 Task: Research Airbnb accommodation in Rzeszów, Poland from 12th  December, 2023 to 15th December, 2023 for 3 adults.2 bedrooms having 3 beds and 1 bathroom. Property type can be flat. Look for 3 properties as per requirement.
Action: Mouse moved to (416, 56)
Screenshot: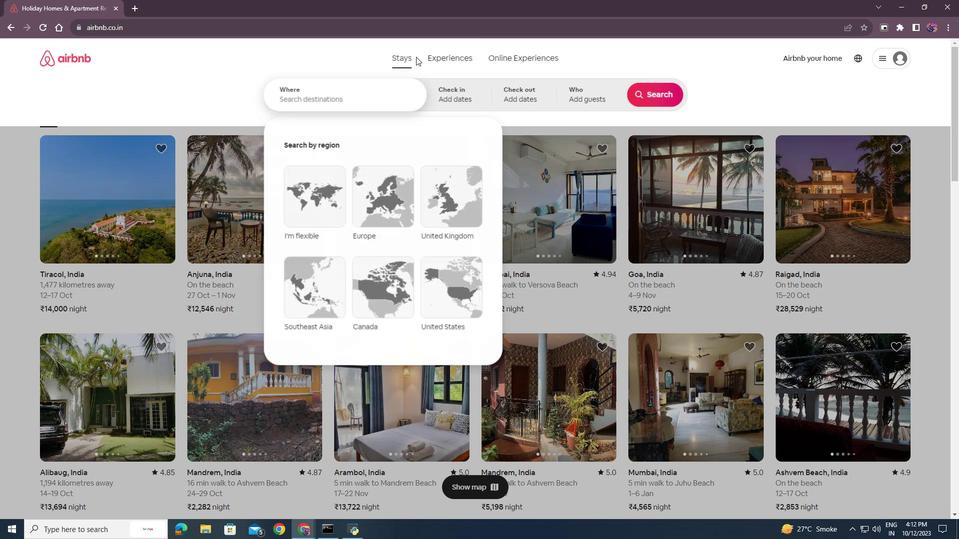 
Action: Mouse pressed left at (416, 56)
Screenshot: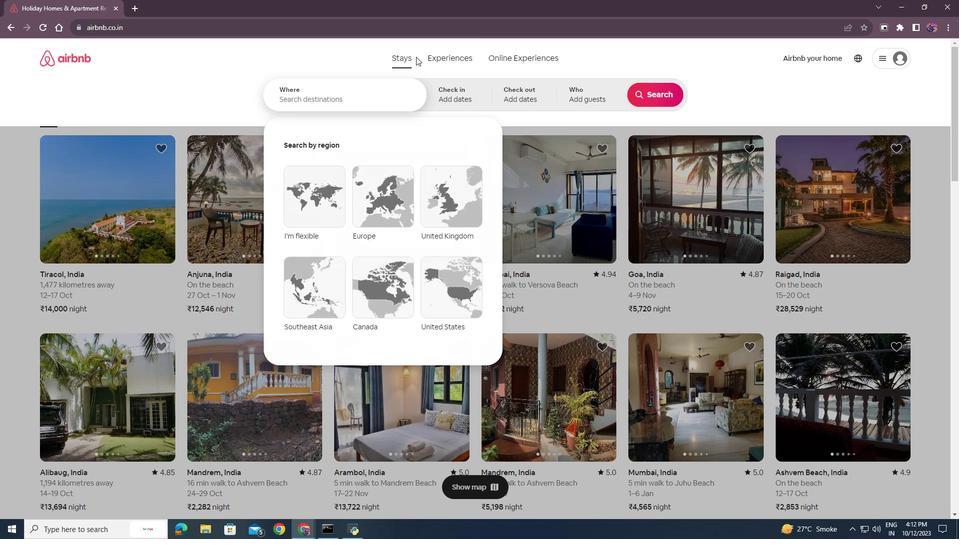 
Action: Mouse moved to (311, 97)
Screenshot: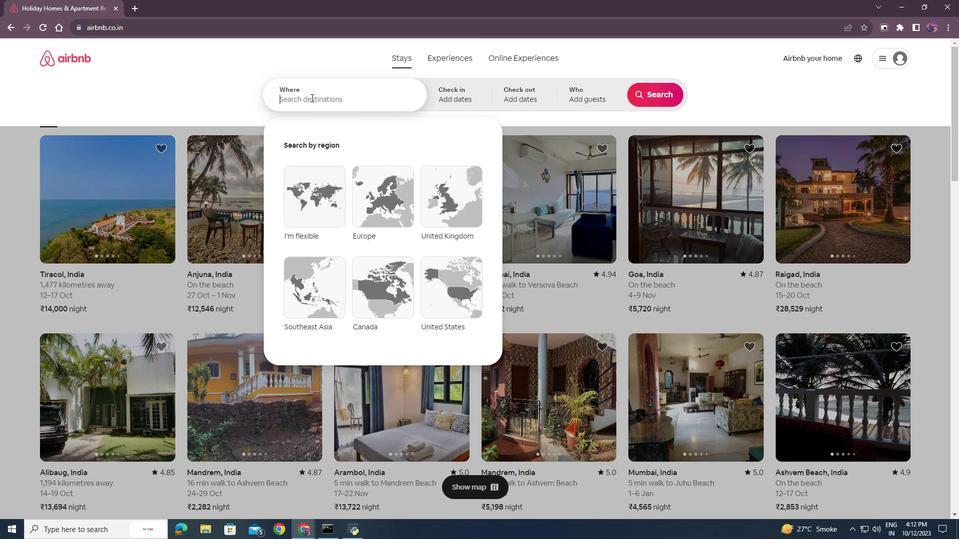 
Action: Mouse pressed left at (311, 97)
Screenshot: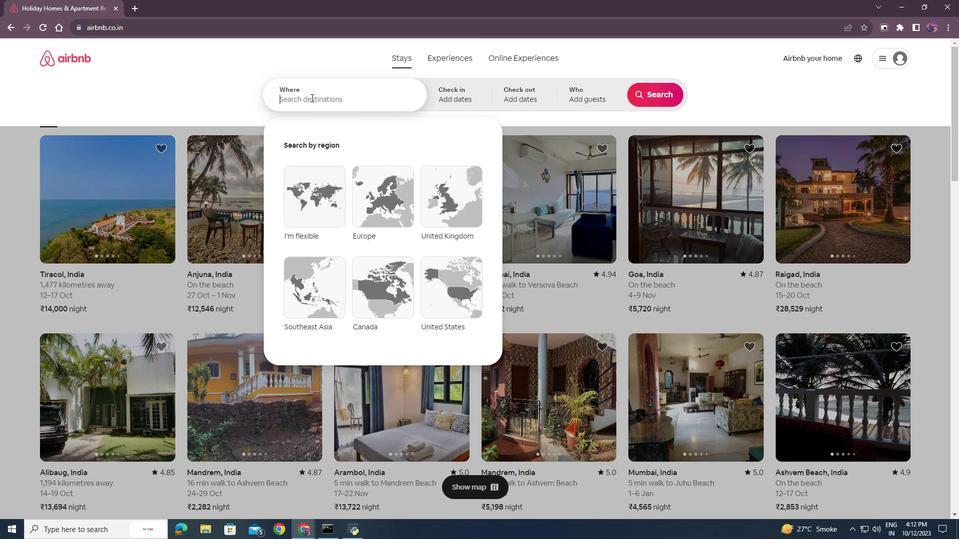 
Action: Key pressed <Key.shift><Key.shift><Key.shift><Key.shift>Re<Key.backspace>zeszow,<Key.shift>Poland<Key.enter>
Screenshot: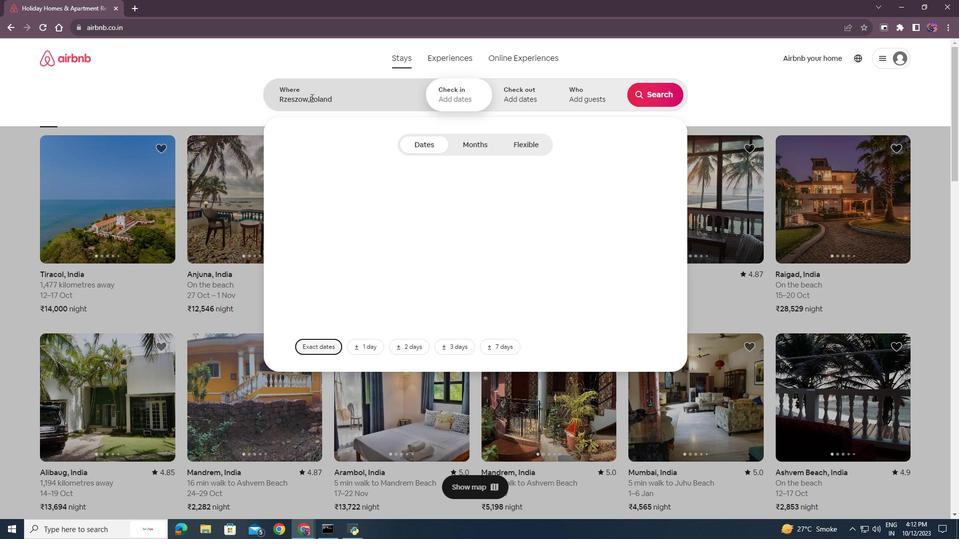
Action: Mouse moved to (652, 177)
Screenshot: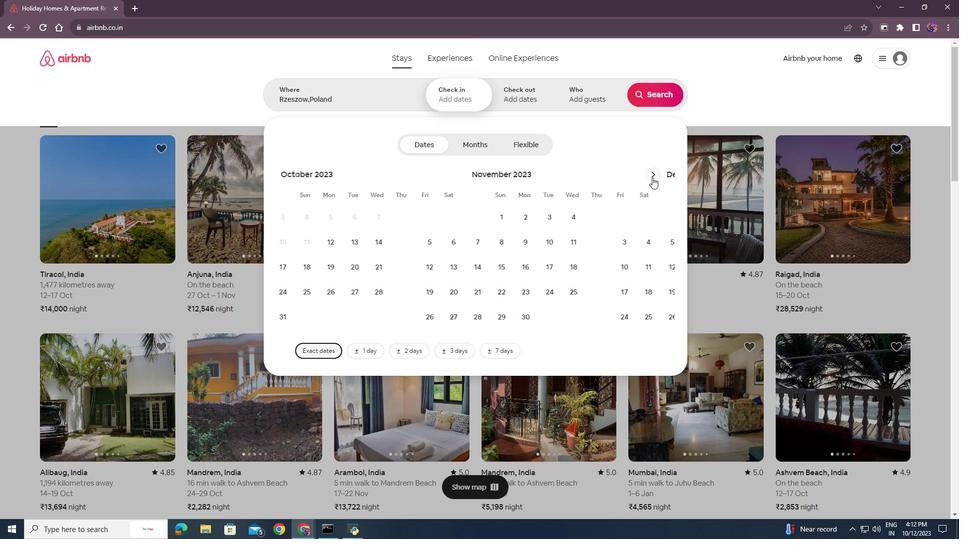 
Action: Mouse pressed left at (652, 177)
Screenshot: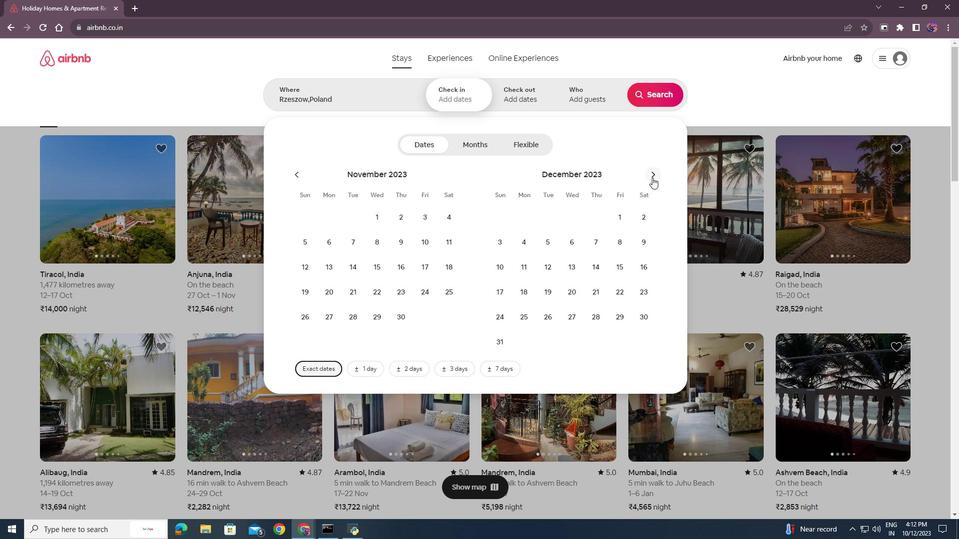 
Action: Mouse moved to (547, 266)
Screenshot: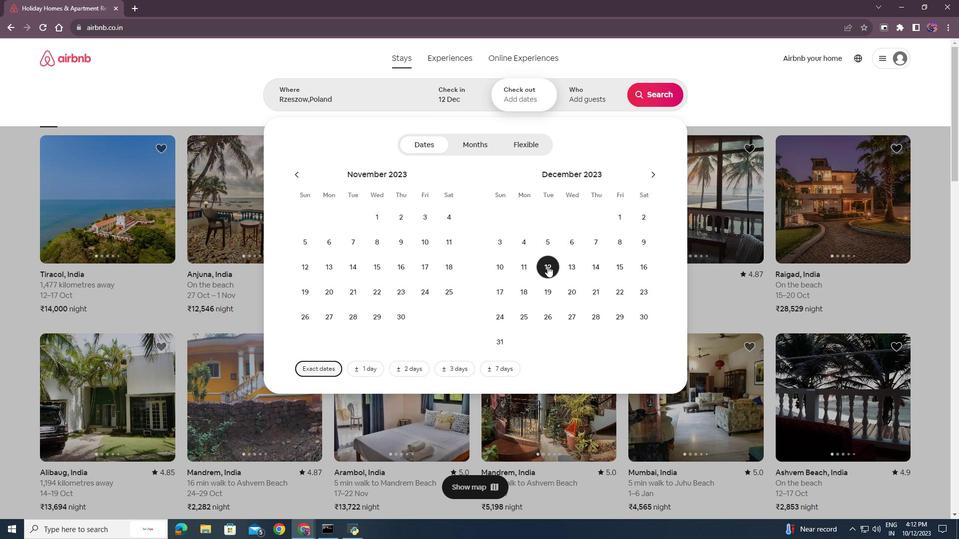 
Action: Mouse pressed left at (547, 266)
Screenshot: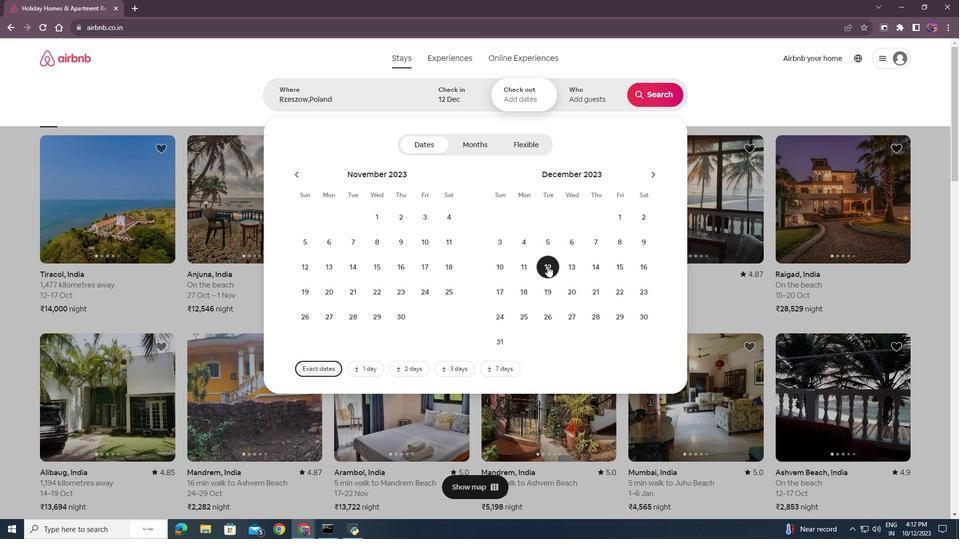 
Action: Mouse moved to (617, 266)
Screenshot: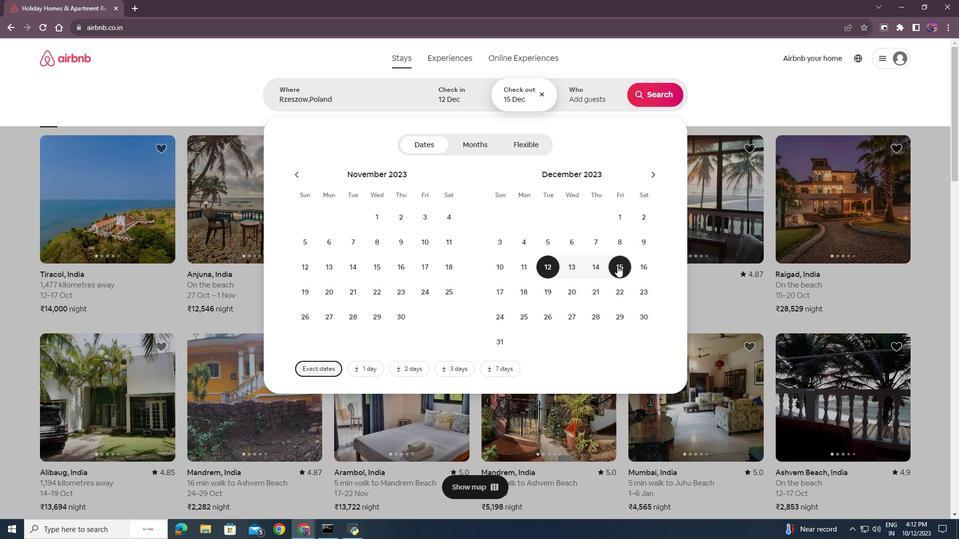 
Action: Mouse pressed left at (617, 266)
Screenshot: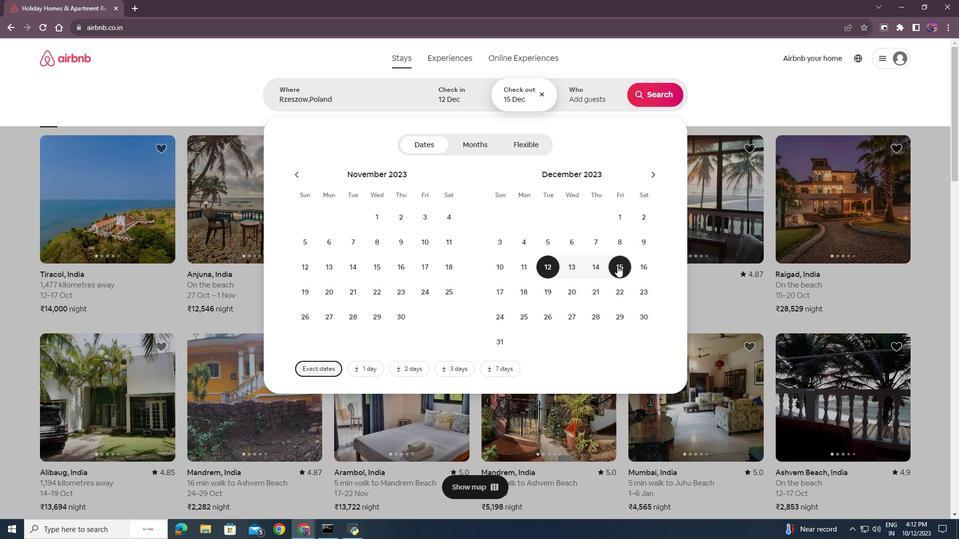 
Action: Mouse moved to (582, 96)
Screenshot: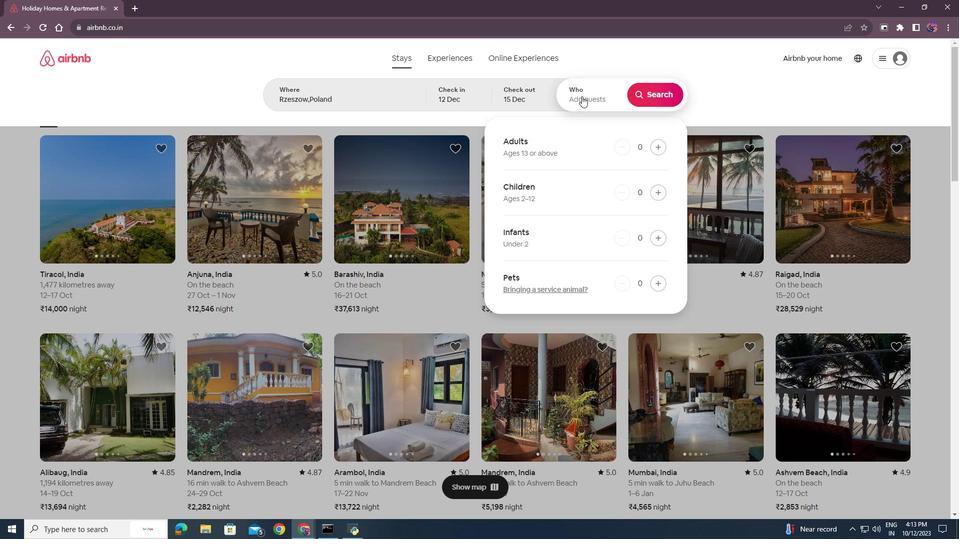 
Action: Mouse pressed left at (582, 96)
Screenshot: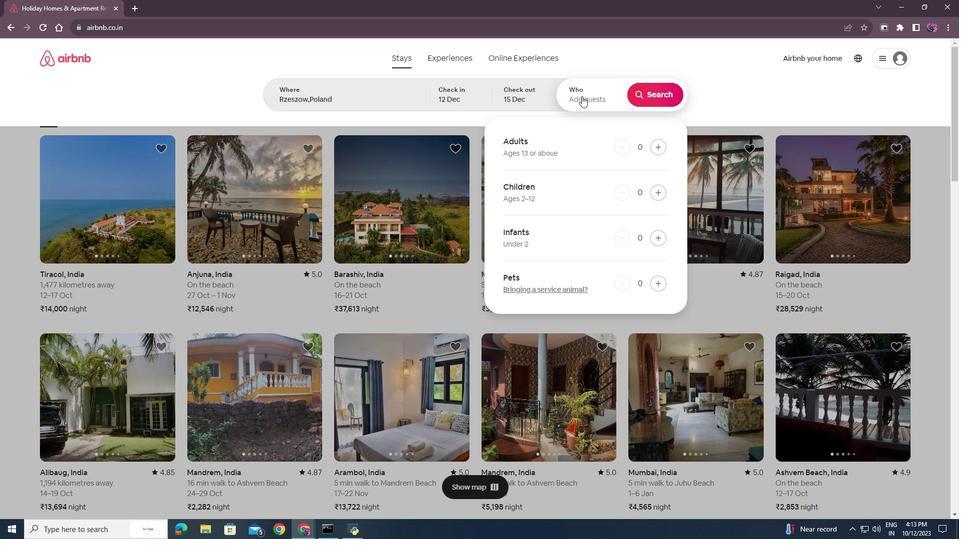 
Action: Mouse moved to (660, 143)
Screenshot: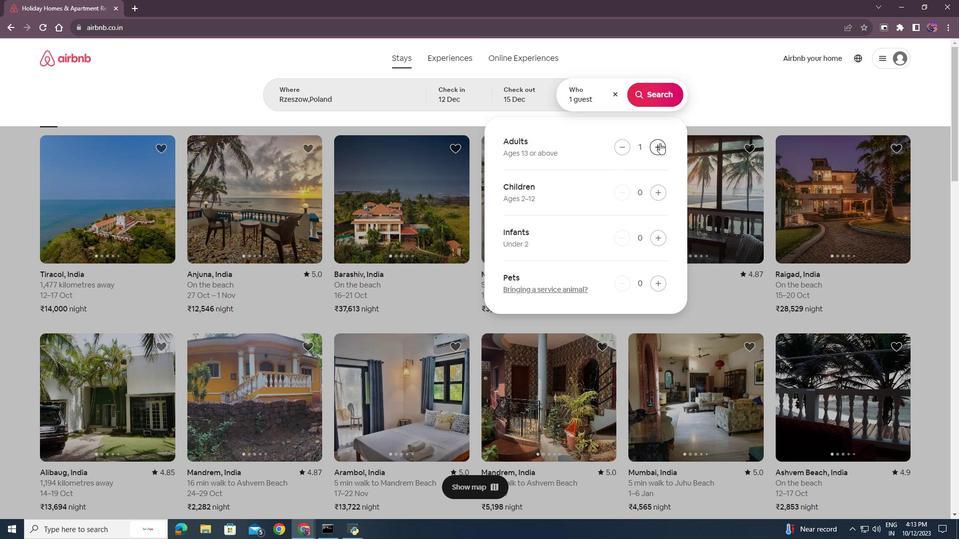 
Action: Mouse pressed left at (660, 143)
Screenshot: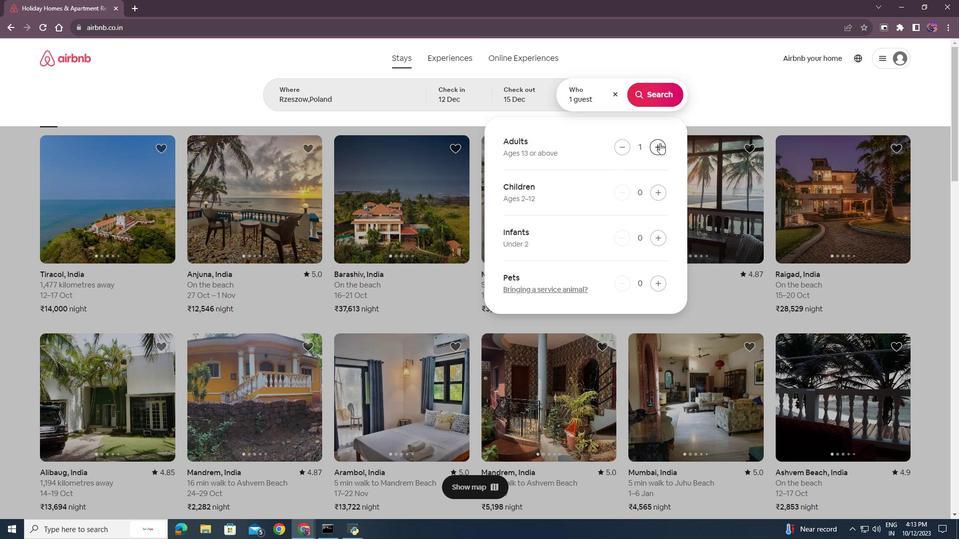 
Action: Mouse pressed left at (660, 143)
Screenshot: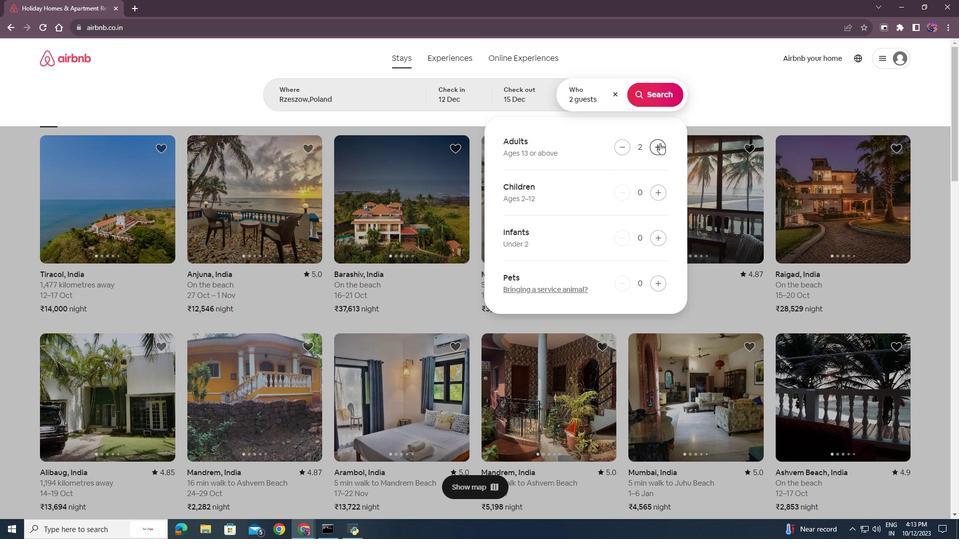 
Action: Mouse moved to (660, 144)
Screenshot: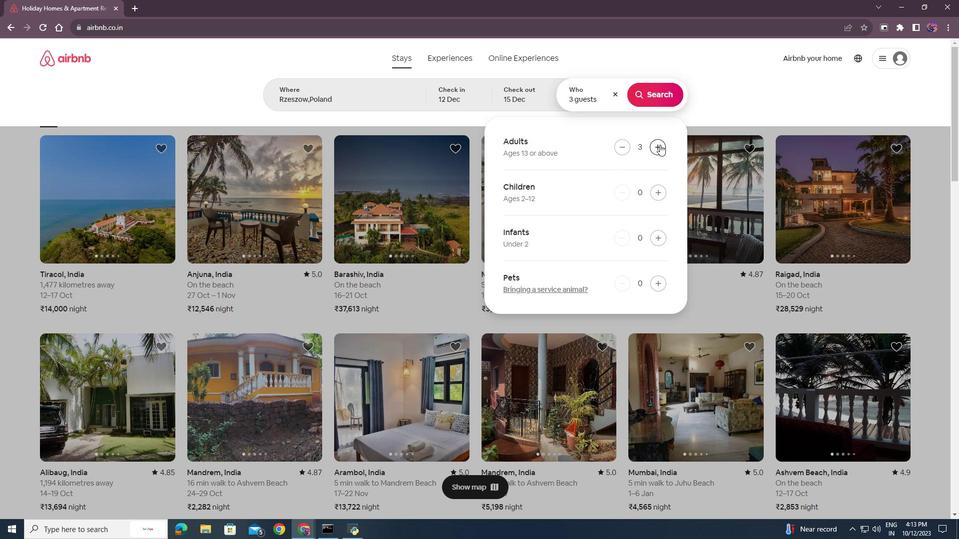 
Action: Mouse pressed left at (660, 144)
Screenshot: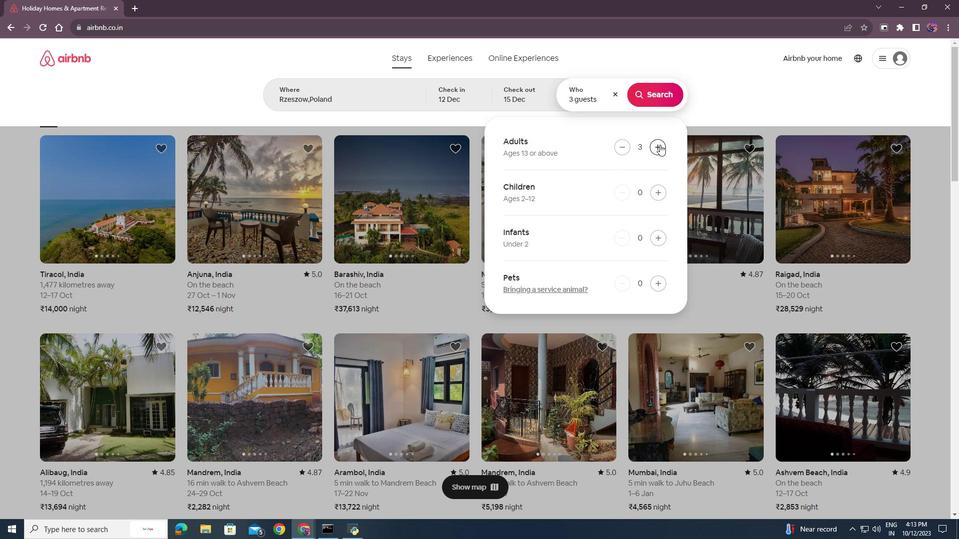 
Action: Mouse moved to (658, 94)
Screenshot: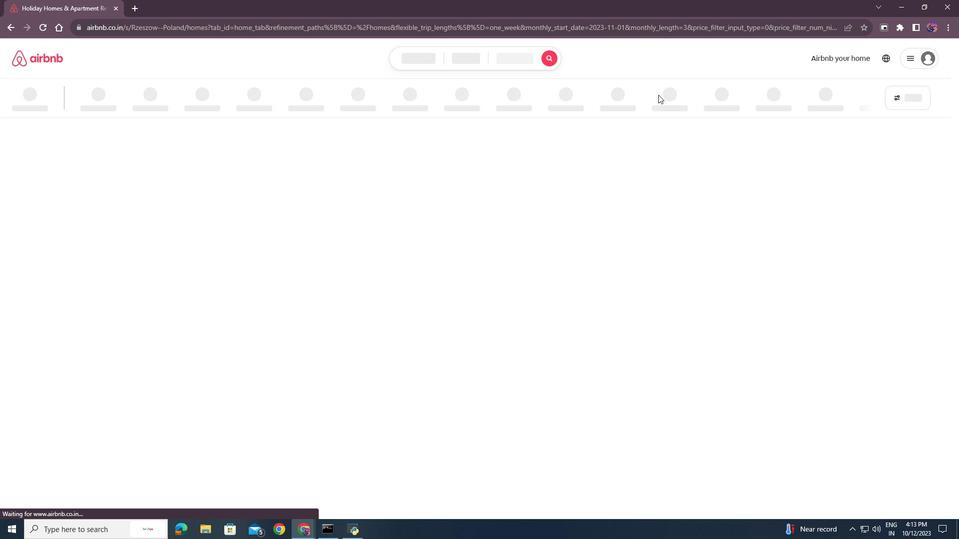 
Action: Mouse pressed left at (658, 94)
Screenshot: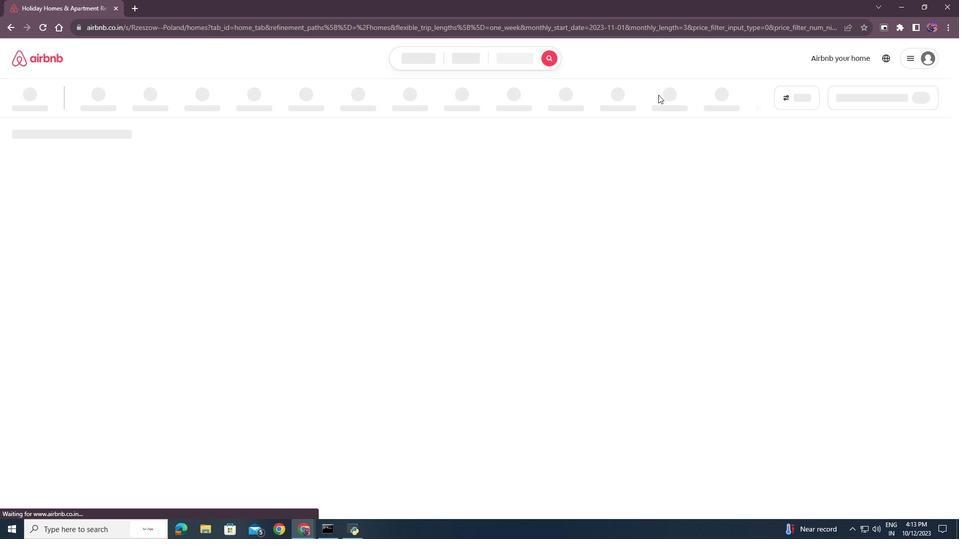 
Action: Mouse moved to (800, 96)
Screenshot: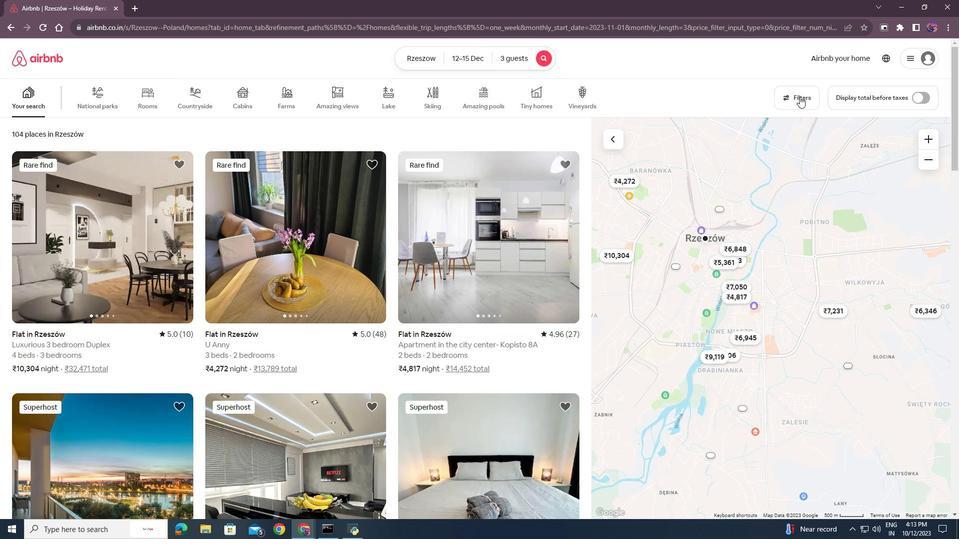 
Action: Mouse pressed left at (800, 96)
Screenshot: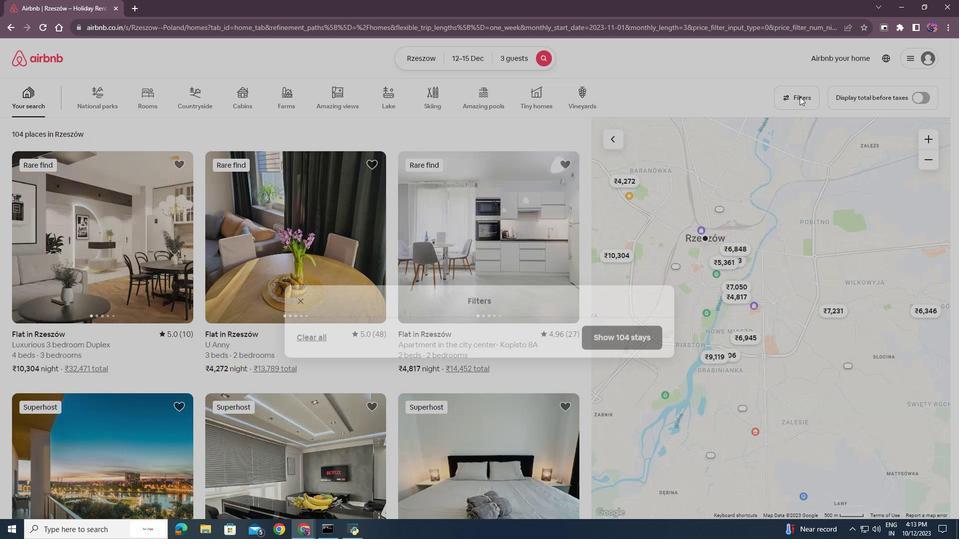 
Action: Mouse moved to (497, 293)
Screenshot: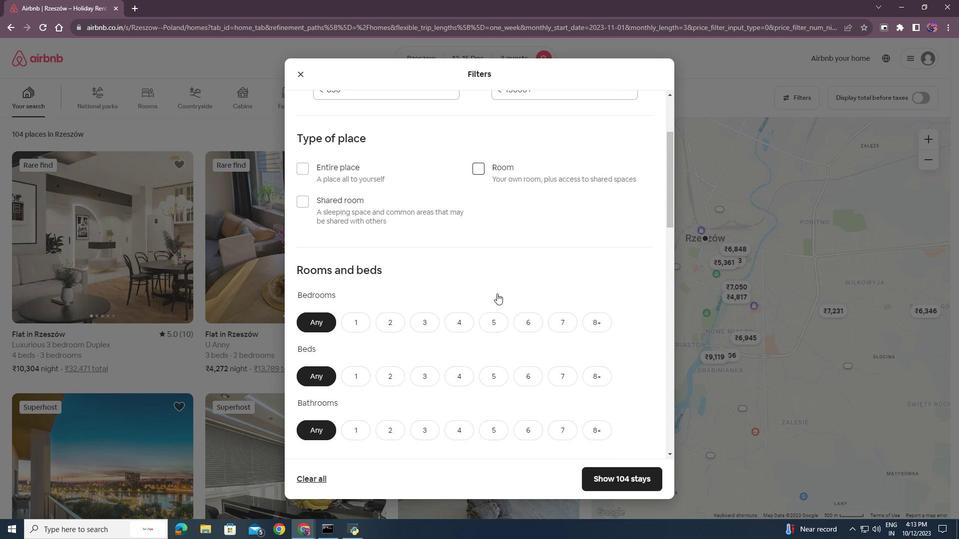 
Action: Mouse scrolled (497, 293) with delta (0, 0)
Screenshot: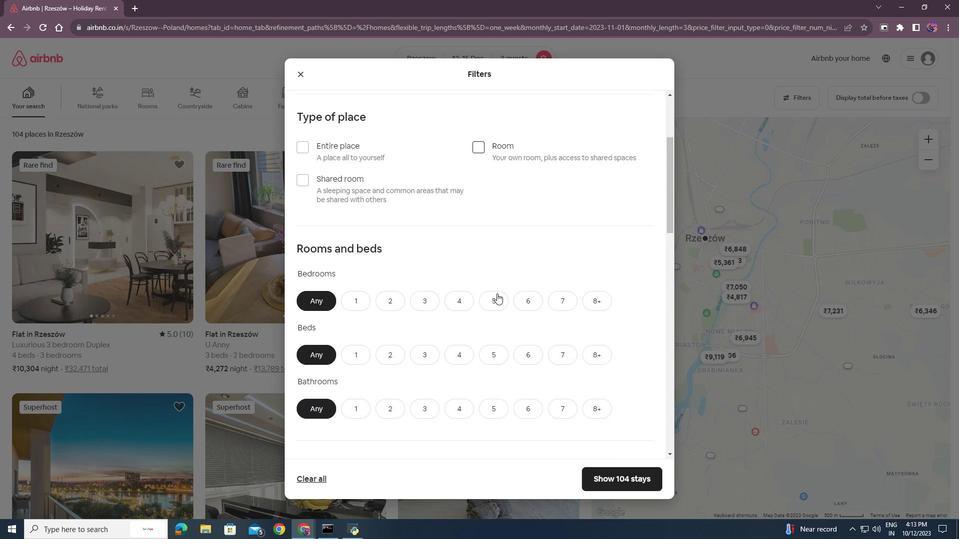 
Action: Mouse scrolled (497, 293) with delta (0, 0)
Screenshot: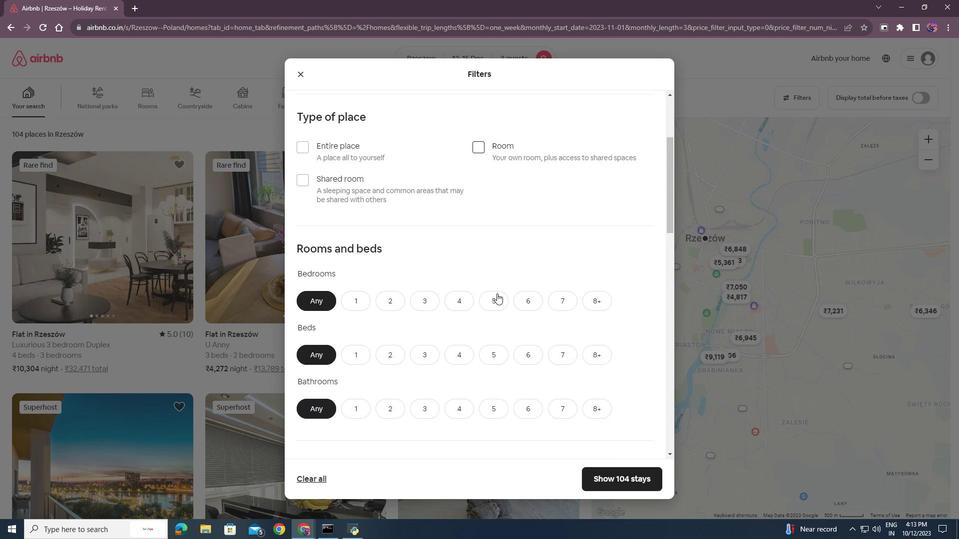 
Action: Mouse scrolled (497, 293) with delta (0, 0)
Screenshot: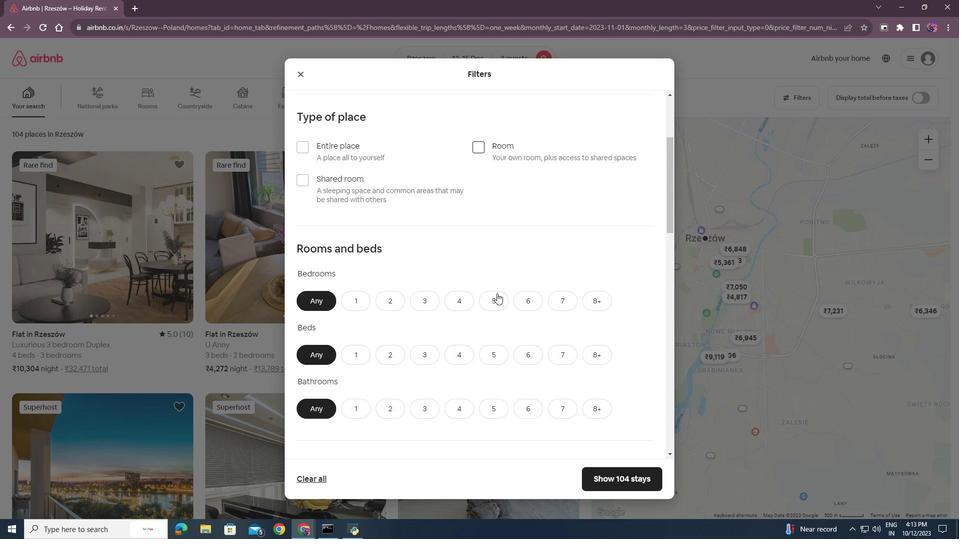 
Action: Mouse scrolled (497, 293) with delta (0, 0)
Screenshot: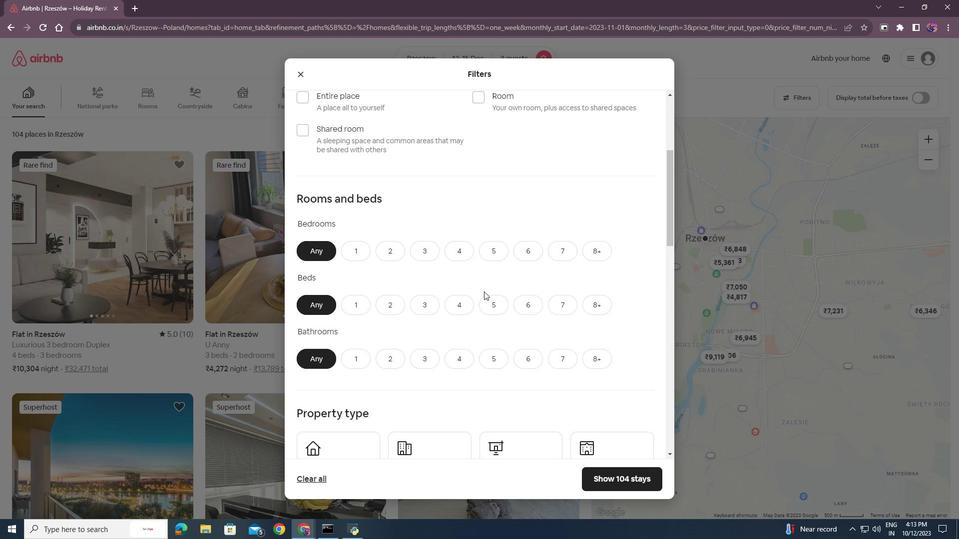 
Action: Mouse moved to (430, 252)
Screenshot: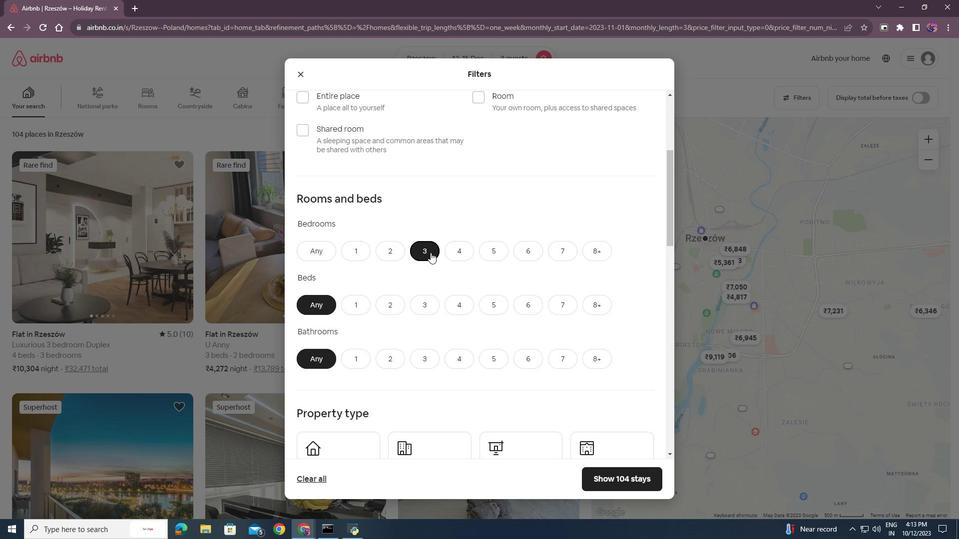 
Action: Mouse pressed left at (430, 252)
Screenshot: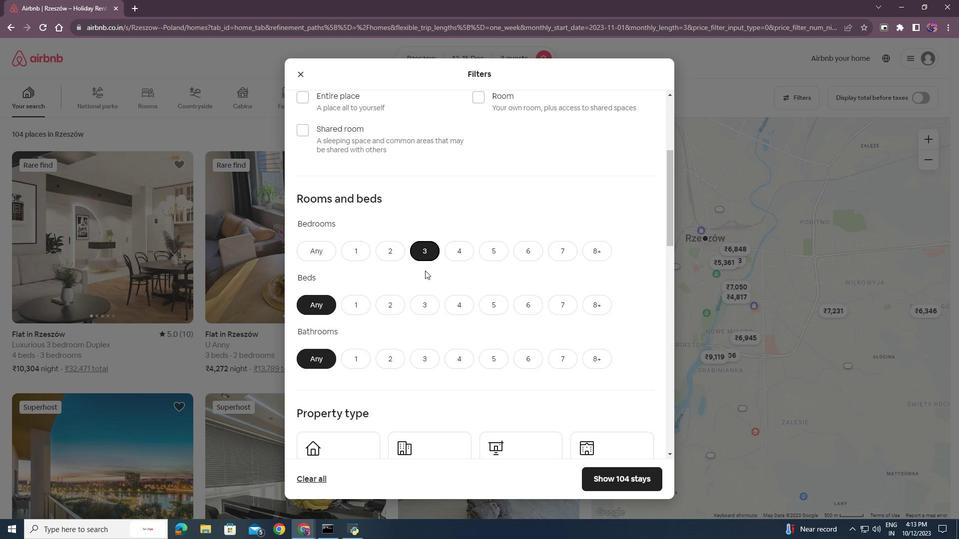 
Action: Mouse moved to (419, 328)
Screenshot: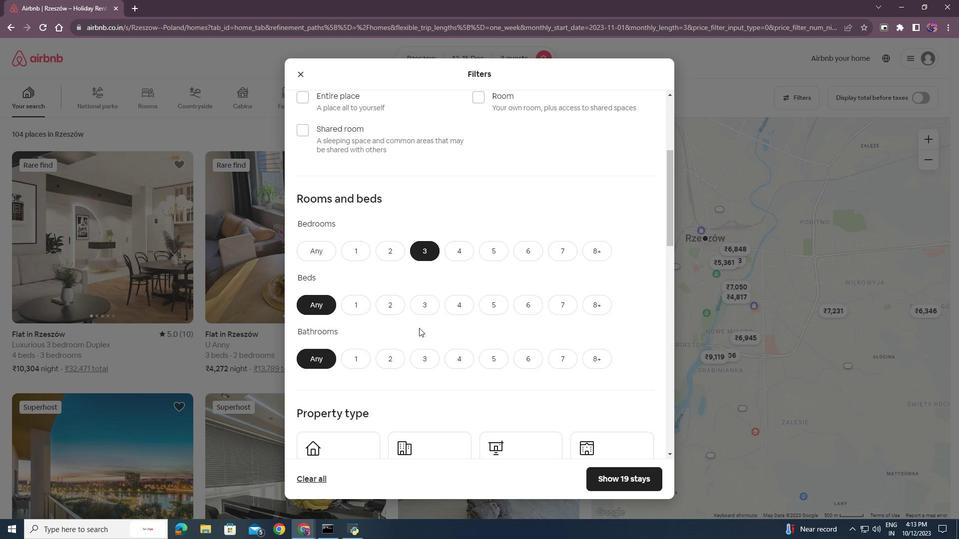 
Action: Mouse scrolled (419, 327) with delta (0, 0)
Screenshot: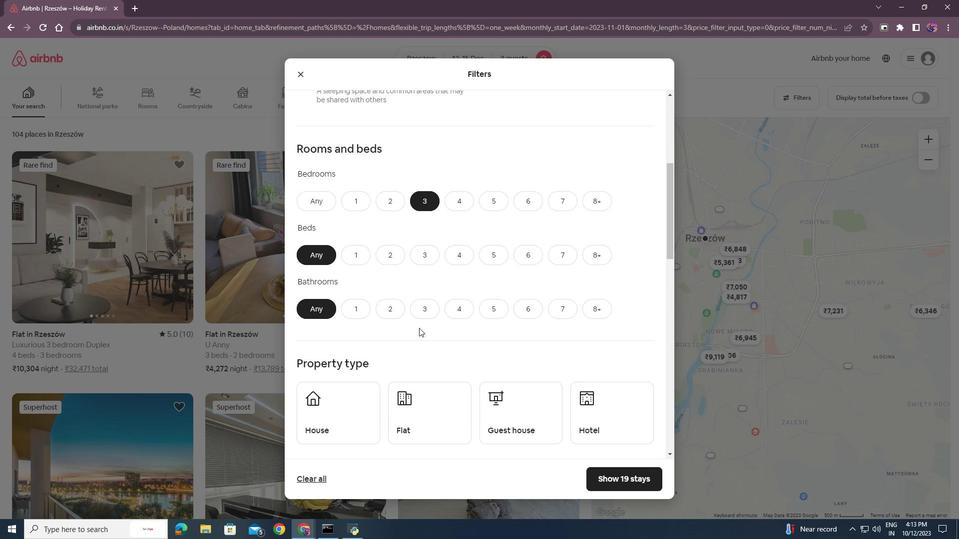 
Action: Mouse moved to (356, 309)
Screenshot: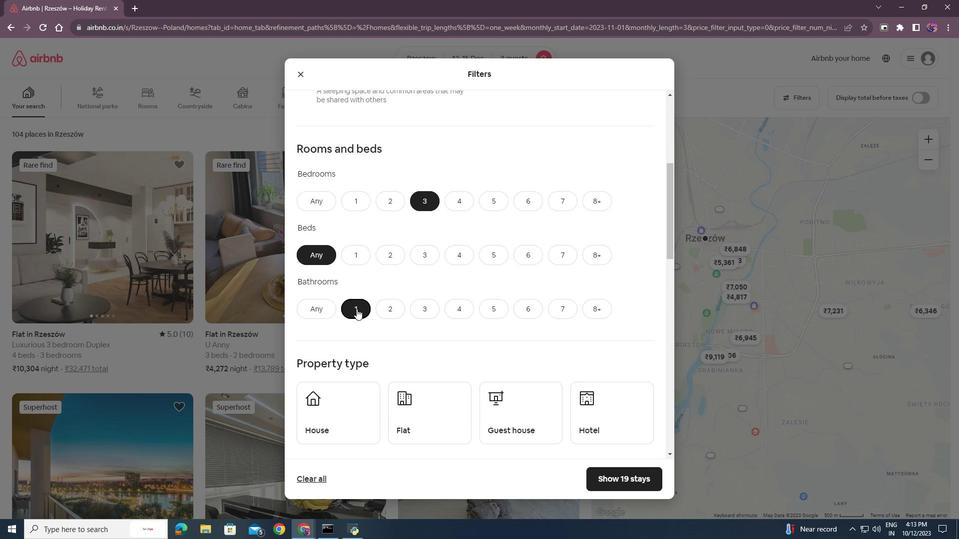 
Action: Mouse pressed left at (356, 309)
Screenshot: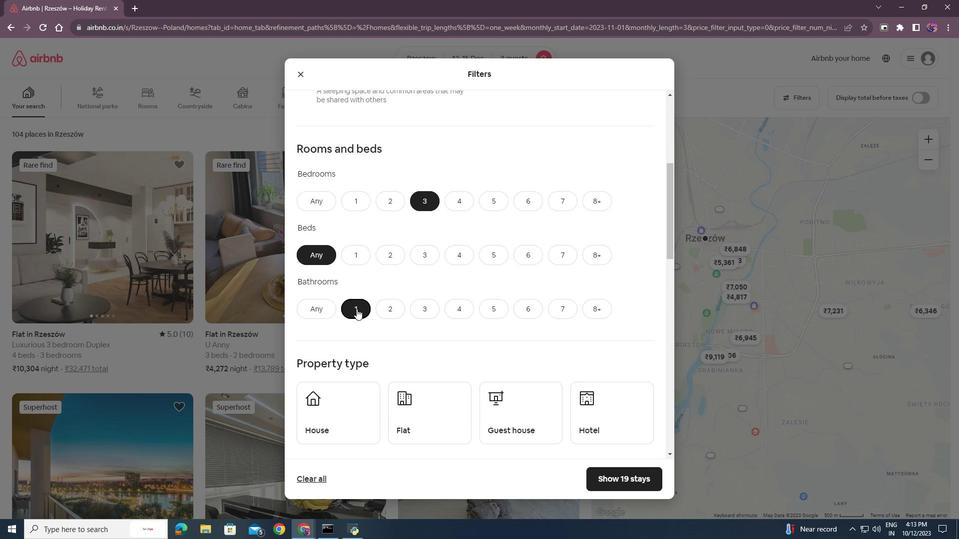 
Action: Mouse moved to (430, 255)
Screenshot: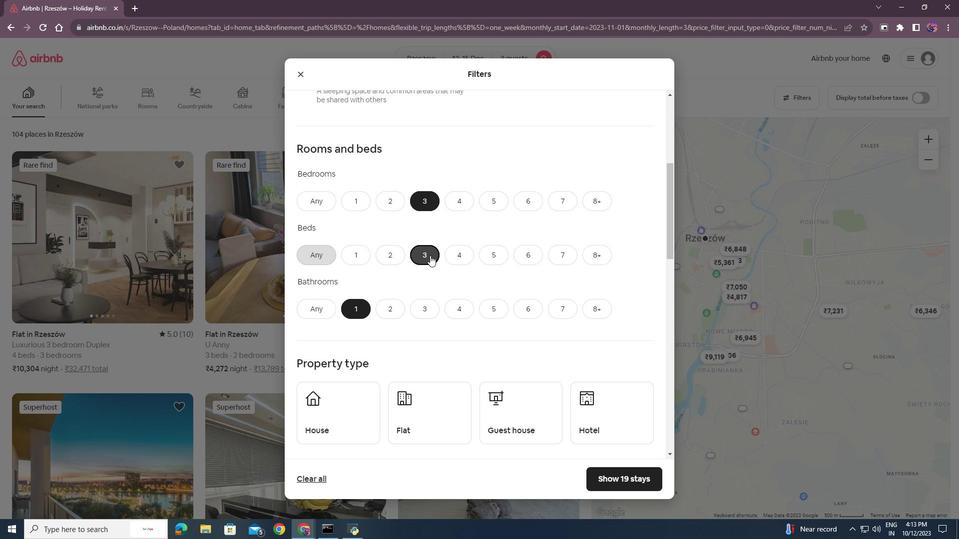 
Action: Mouse pressed left at (430, 255)
Screenshot: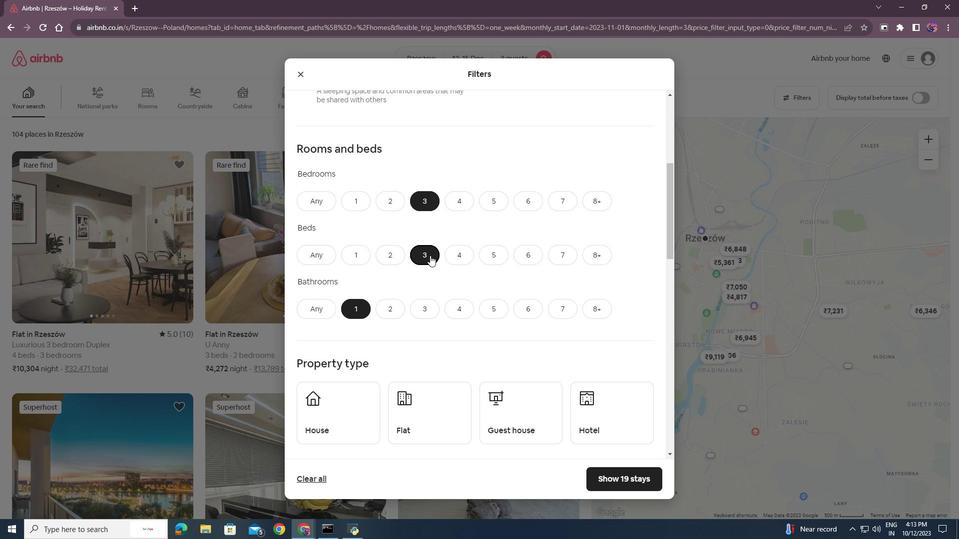 
Action: Mouse moved to (392, 205)
Screenshot: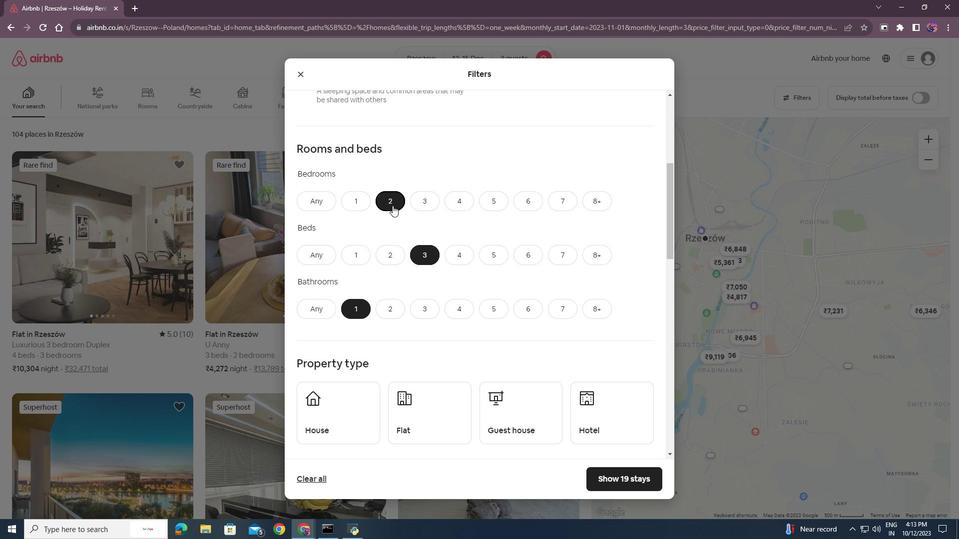 
Action: Mouse pressed left at (392, 205)
Screenshot: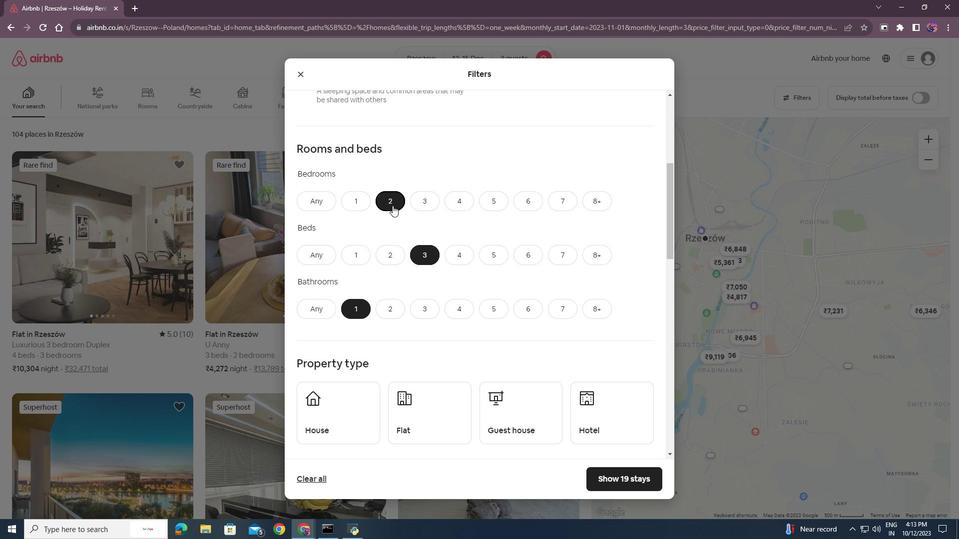 
Action: Mouse moved to (417, 314)
Screenshot: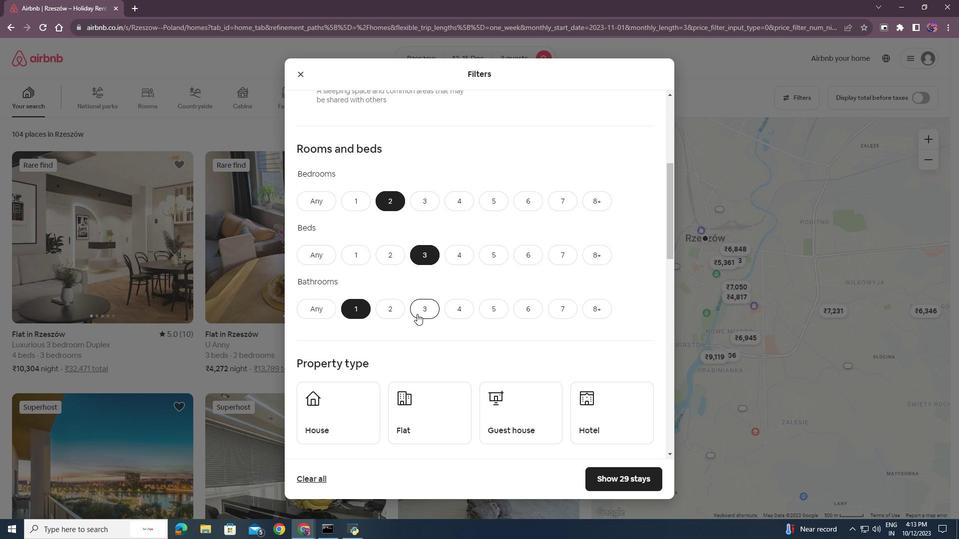 
Action: Mouse scrolled (417, 313) with delta (0, 0)
Screenshot: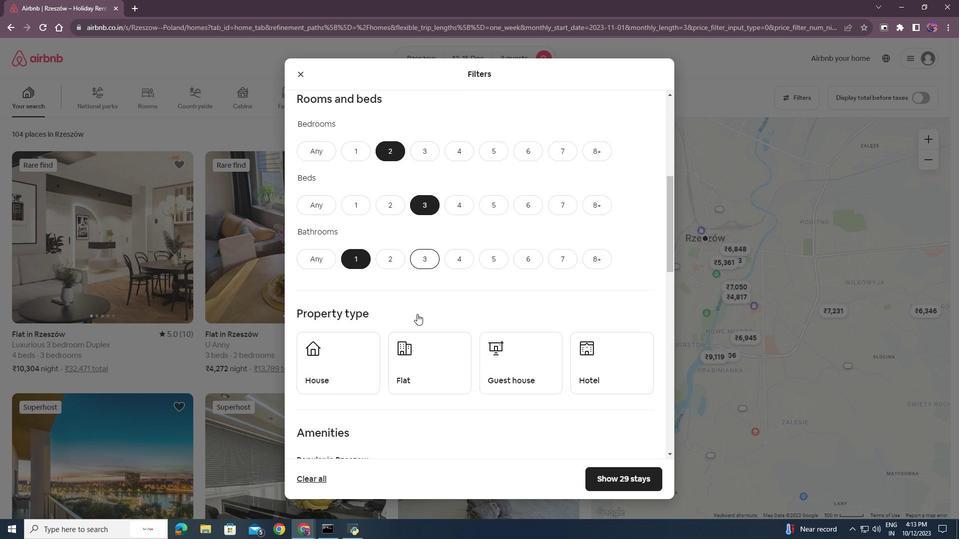 
Action: Mouse scrolled (417, 313) with delta (0, 0)
Screenshot: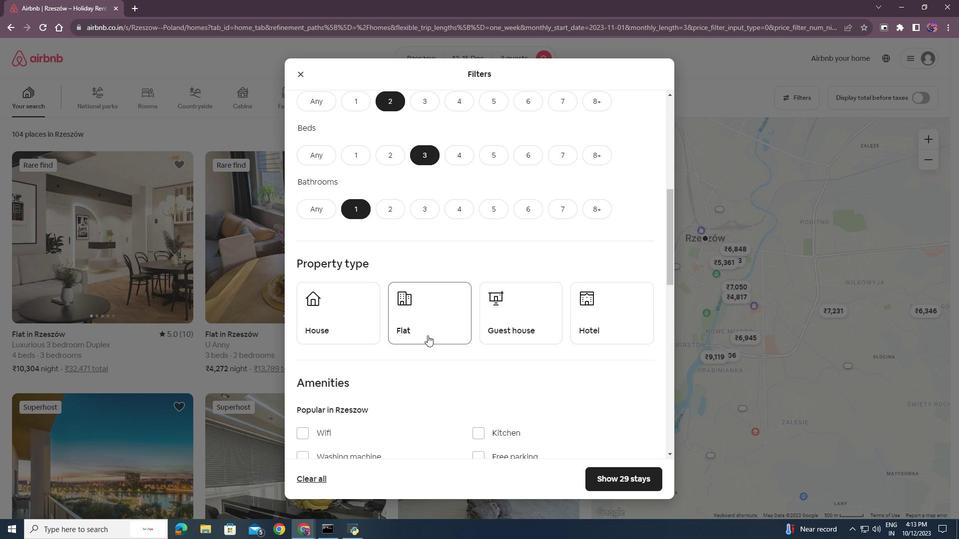 
Action: Mouse moved to (437, 339)
Screenshot: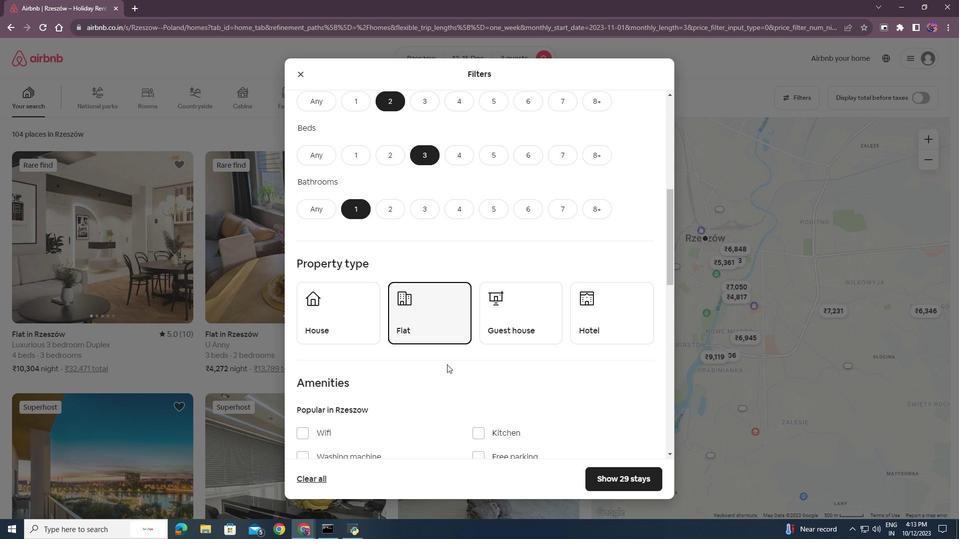 
Action: Mouse pressed left at (437, 339)
Screenshot: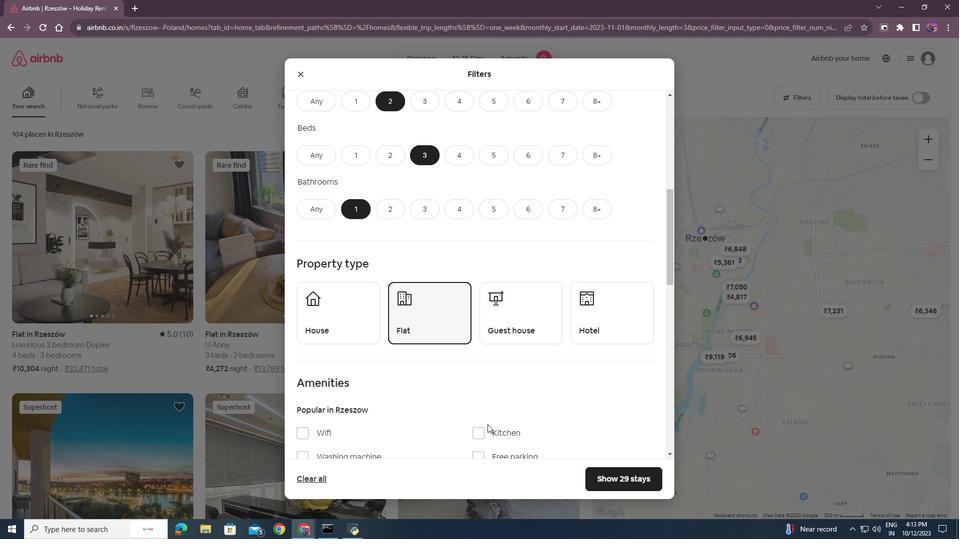 
Action: Mouse moved to (628, 479)
Screenshot: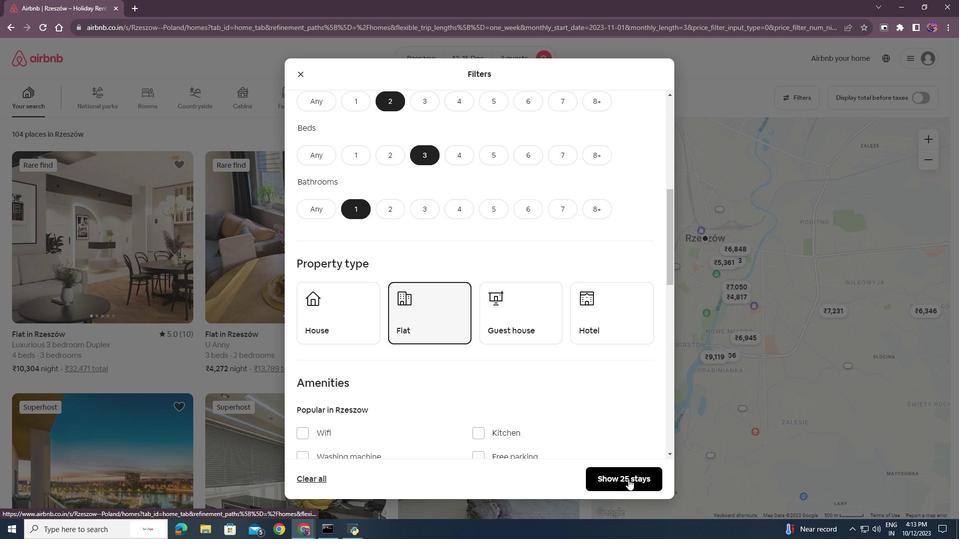 
Action: Mouse pressed left at (628, 479)
Screenshot: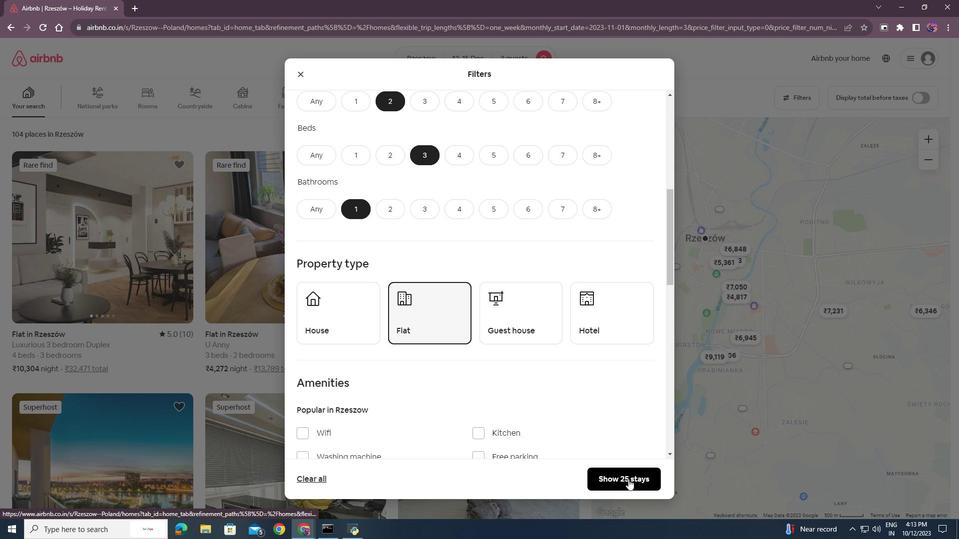
Action: Mouse moved to (71, 226)
Screenshot: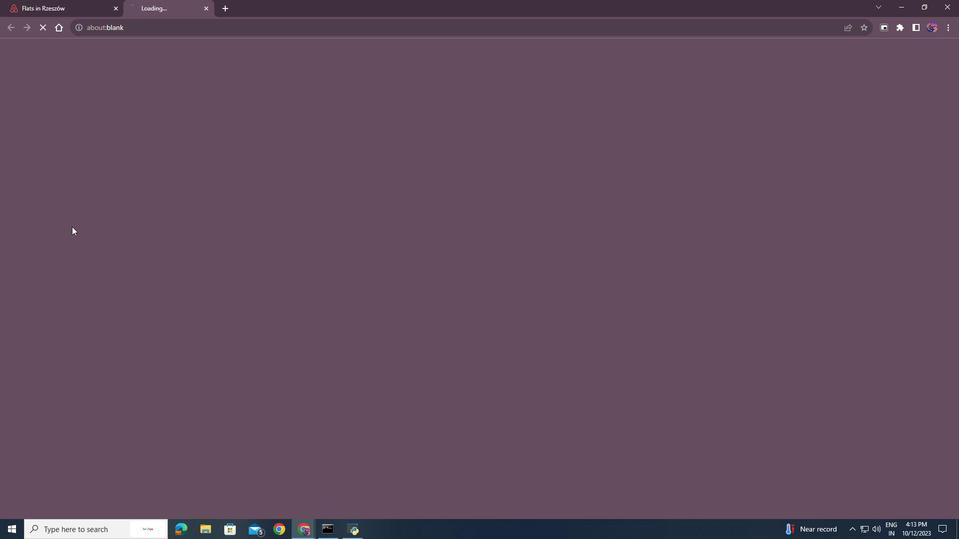 
Action: Mouse pressed left at (71, 226)
Screenshot: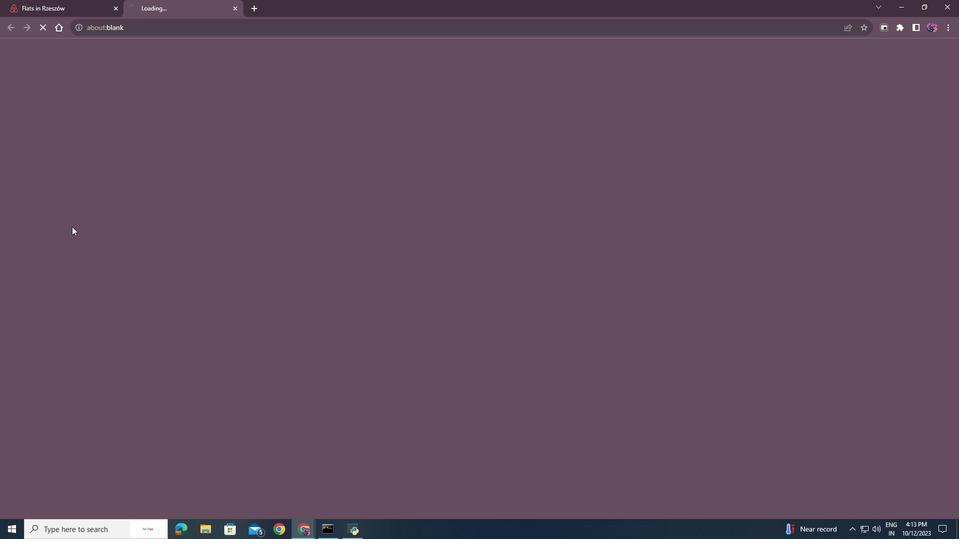 
Action: Mouse moved to (43, 0)
Screenshot: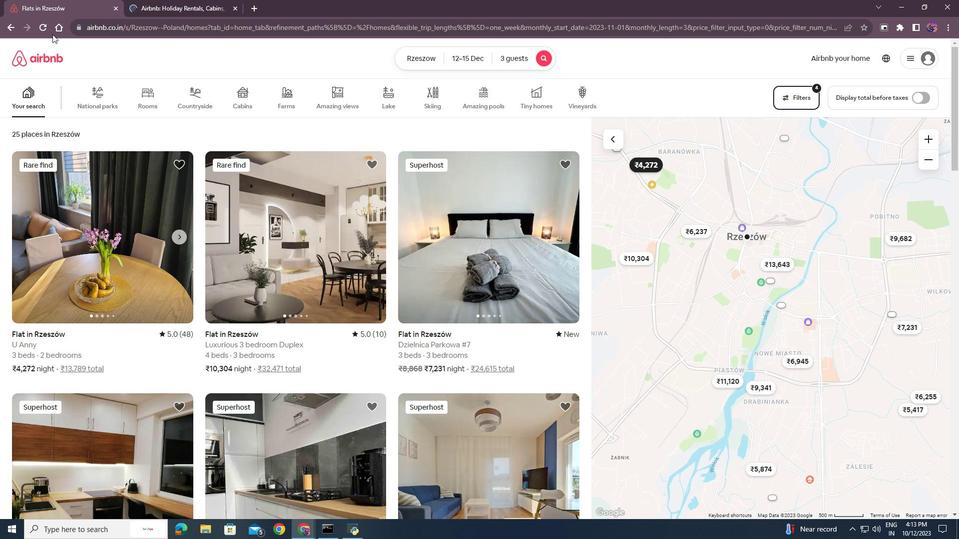 
Action: Mouse pressed left at (43, 0)
Screenshot: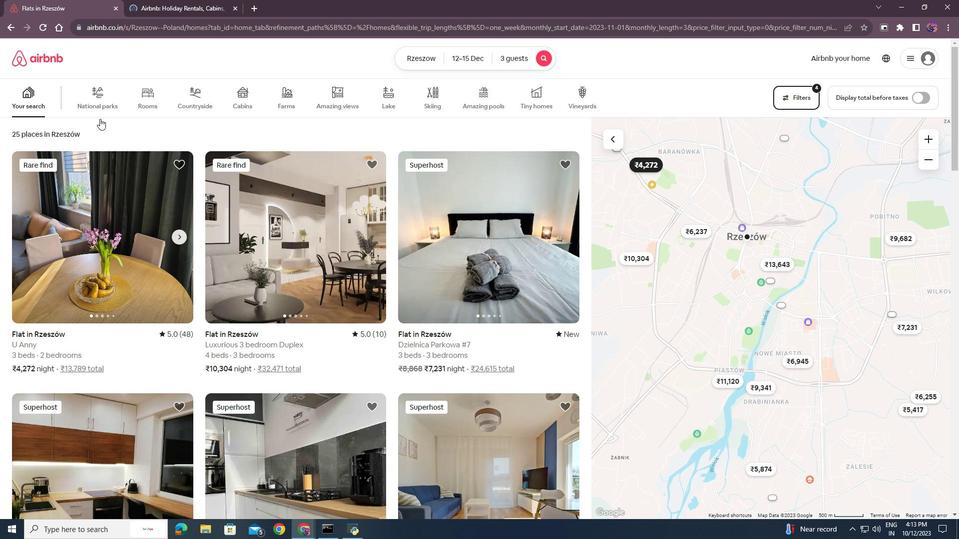 
Action: Mouse moved to (315, 238)
Screenshot: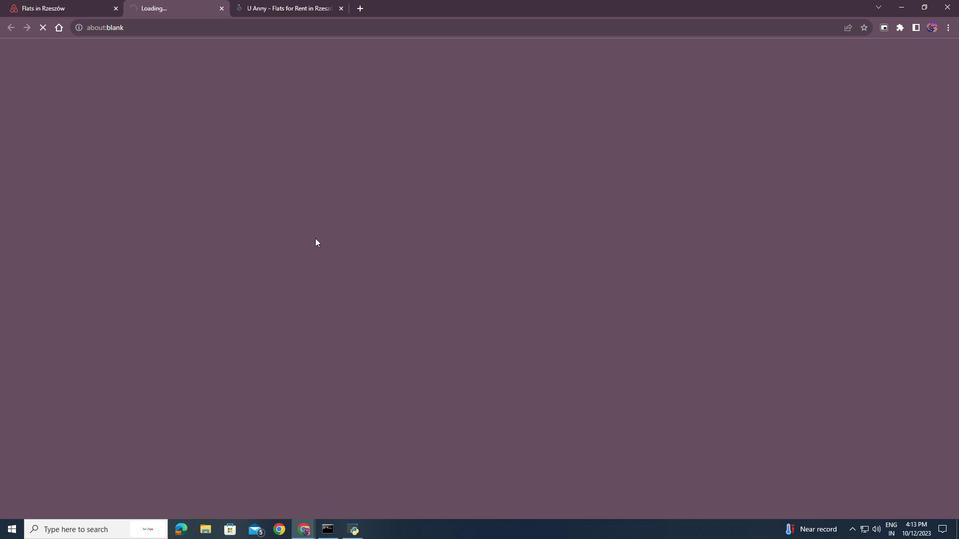 
Action: Mouse pressed left at (315, 238)
Screenshot: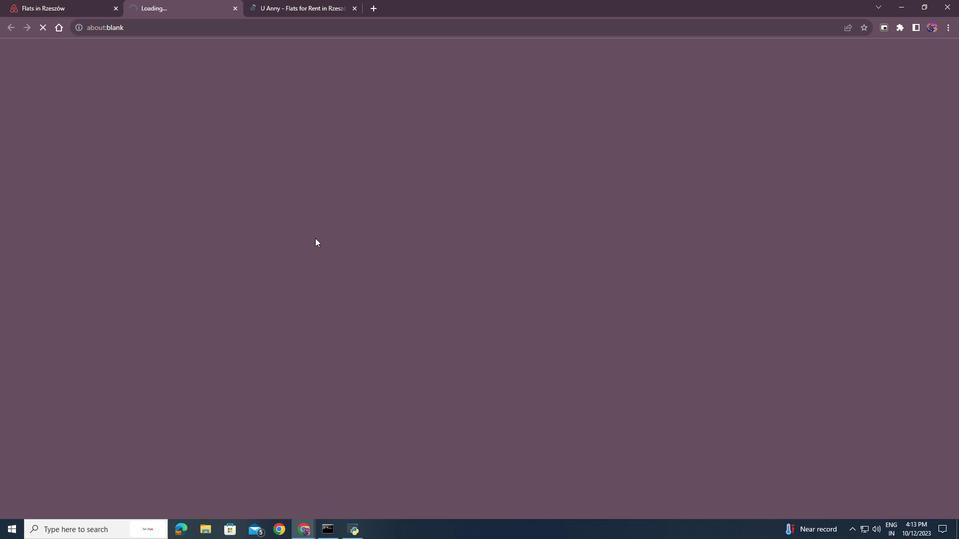 
Action: Mouse moved to (49, 0)
Screenshot: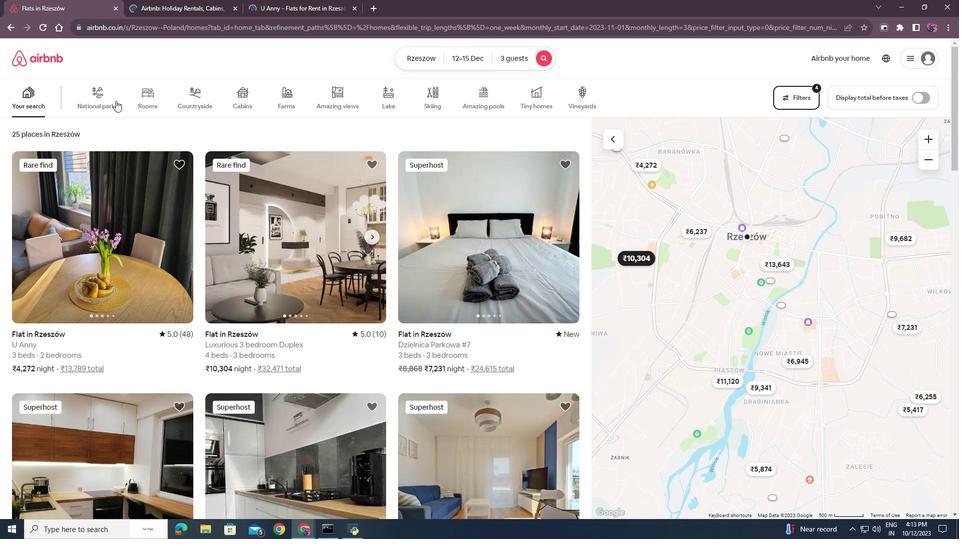 
Action: Mouse pressed left at (49, 0)
Screenshot: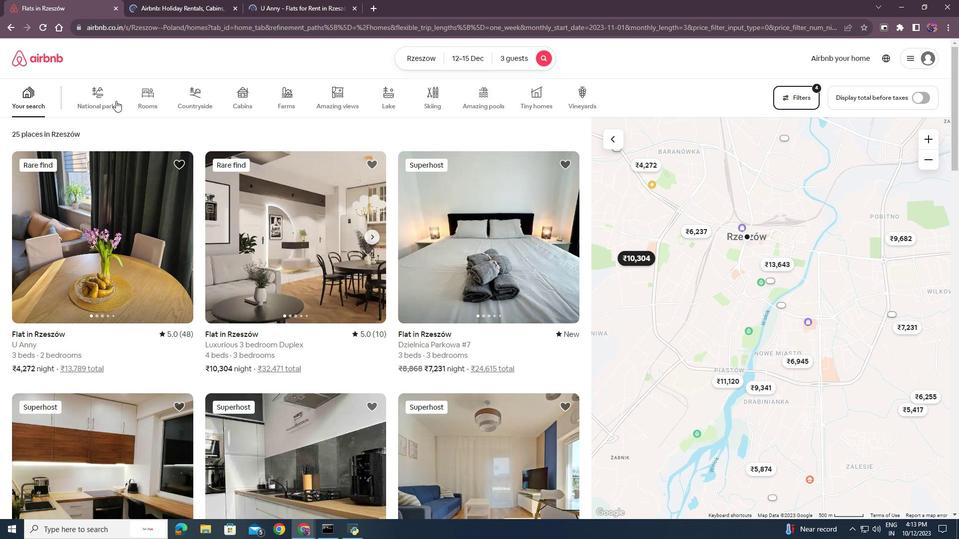 
Action: Mouse moved to (488, 257)
Screenshot: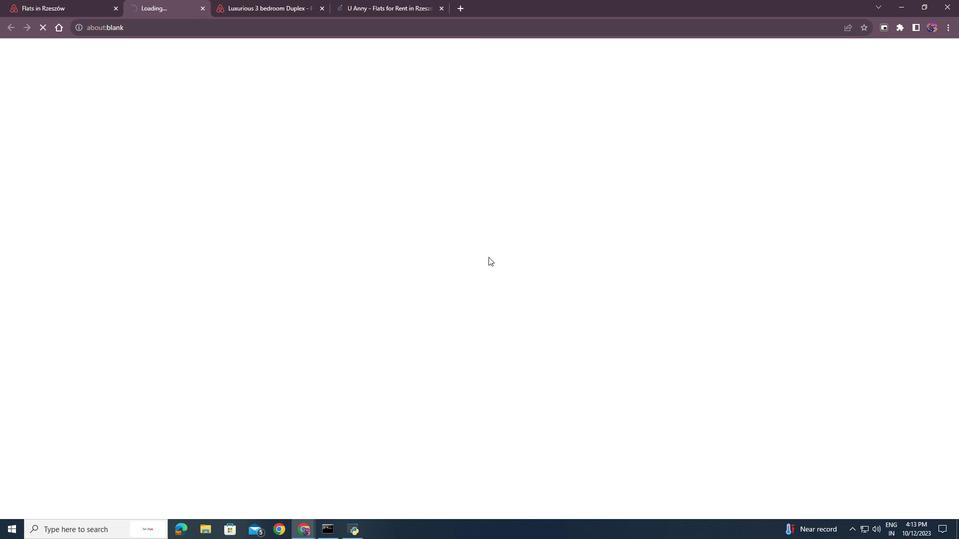 
Action: Mouse pressed left at (488, 257)
Screenshot: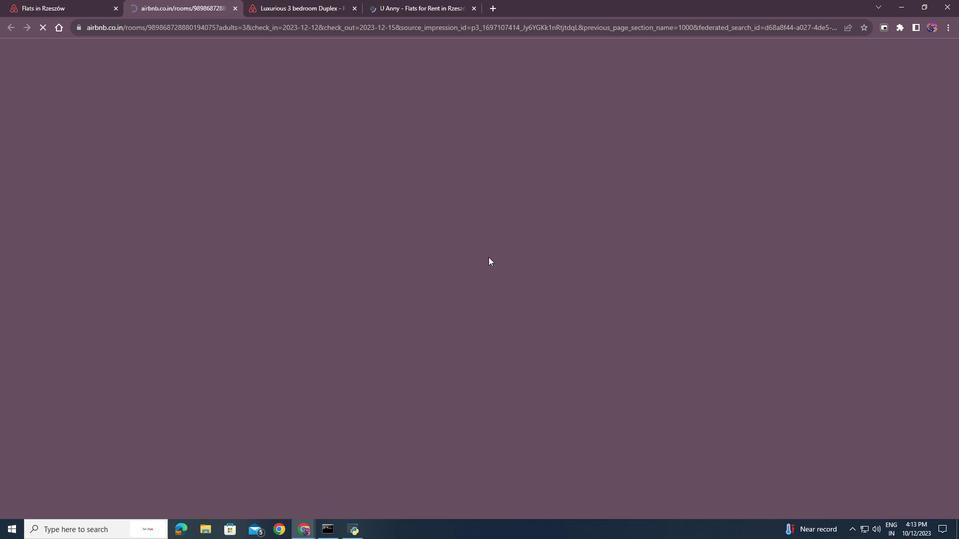 
Action: Mouse moved to (704, 371)
Screenshot: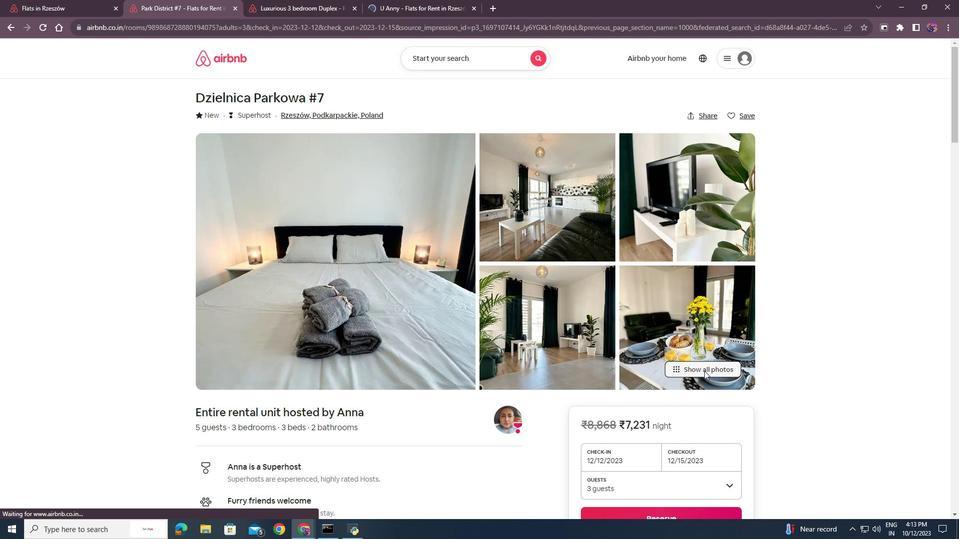 
Action: Mouse pressed left at (704, 371)
Screenshot: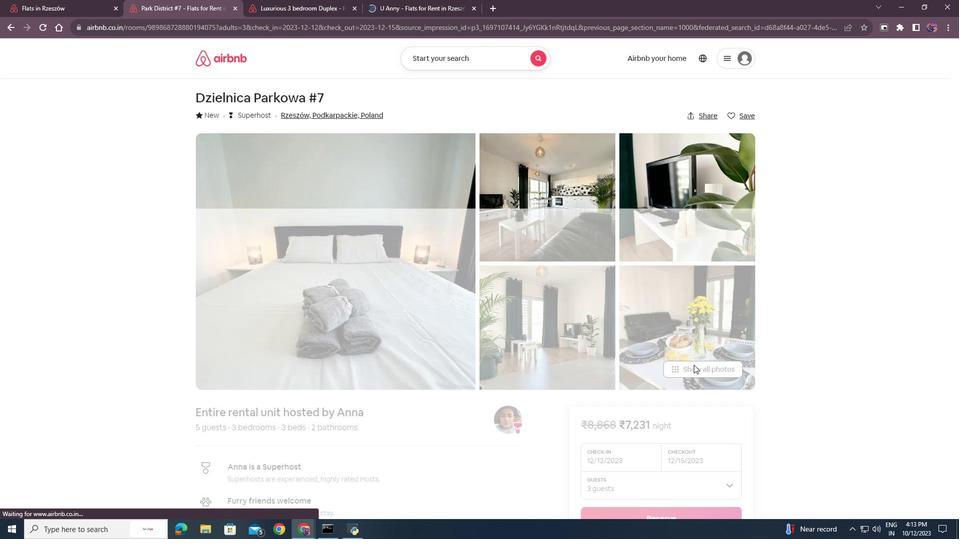 
Action: Mouse moved to (383, 333)
Screenshot: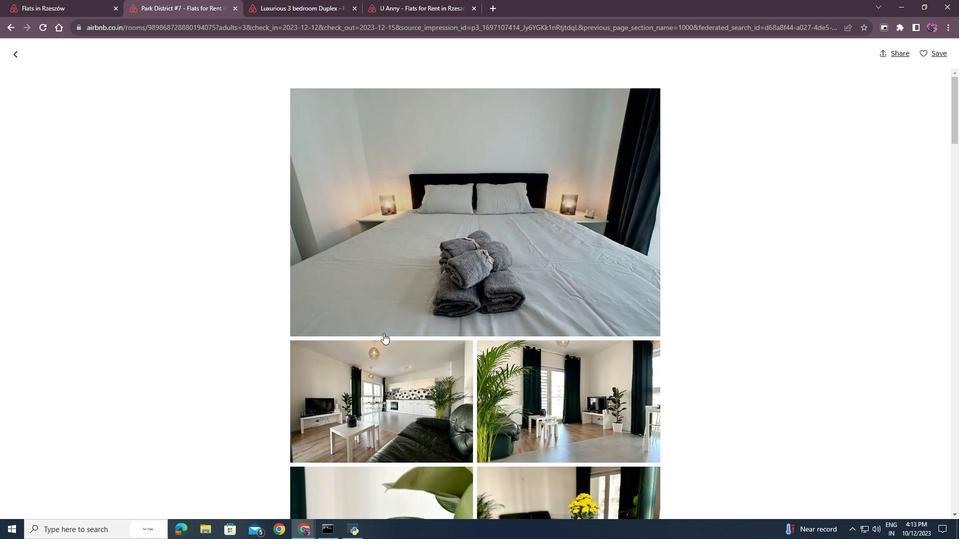 
Action: Mouse scrolled (383, 333) with delta (0, 0)
Screenshot: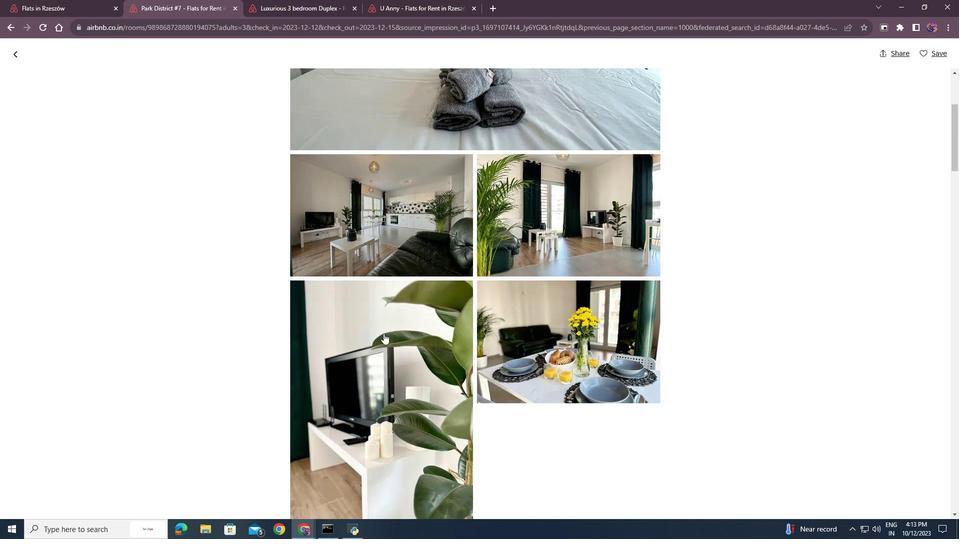 
Action: Mouse scrolled (383, 333) with delta (0, 0)
Screenshot: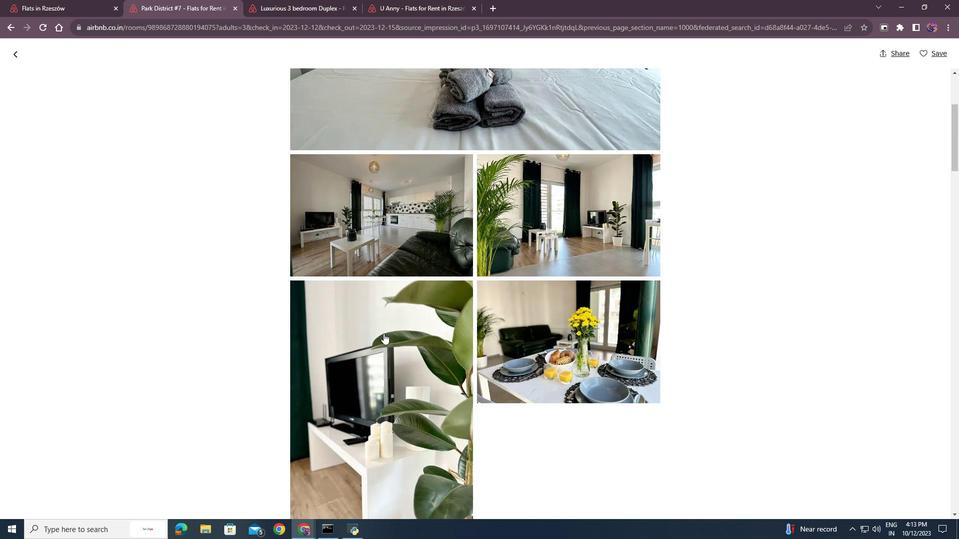 
Action: Mouse scrolled (383, 333) with delta (0, 0)
Screenshot: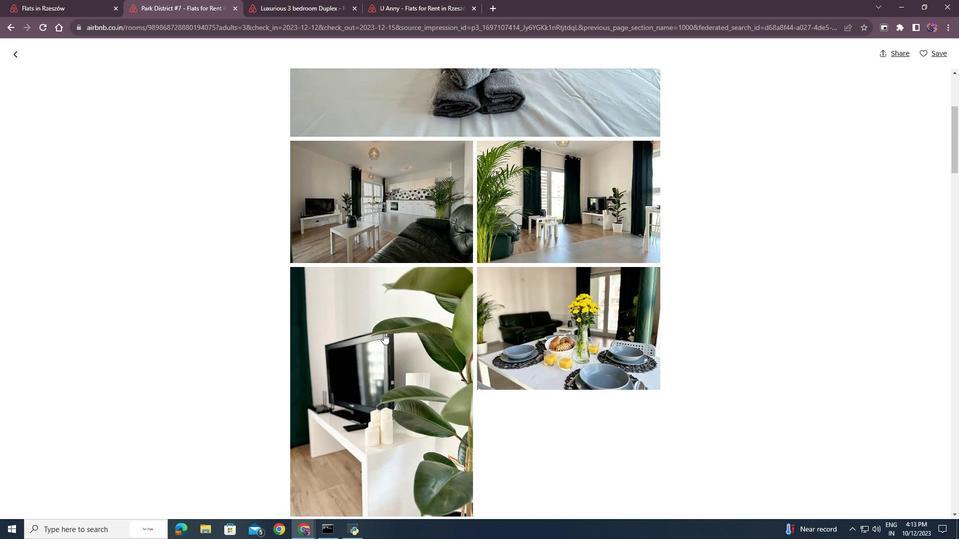 
Action: Mouse scrolled (383, 333) with delta (0, 0)
Screenshot: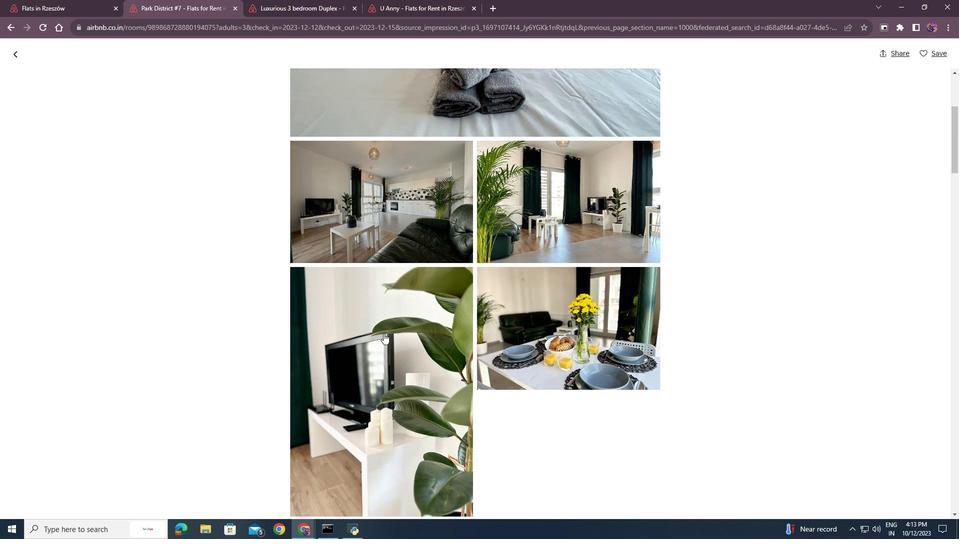 
Action: Mouse scrolled (383, 333) with delta (0, 0)
Screenshot: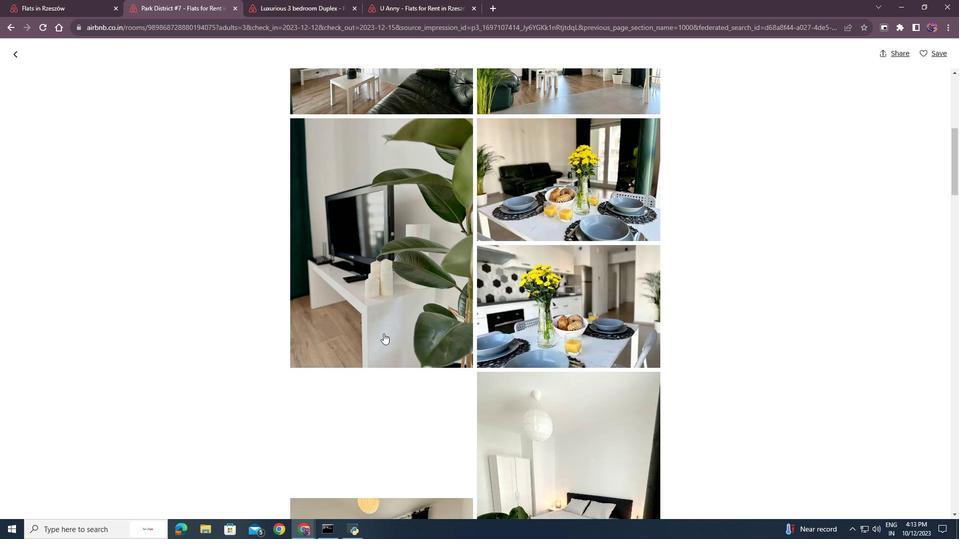 
Action: Mouse scrolled (383, 333) with delta (0, 0)
Screenshot: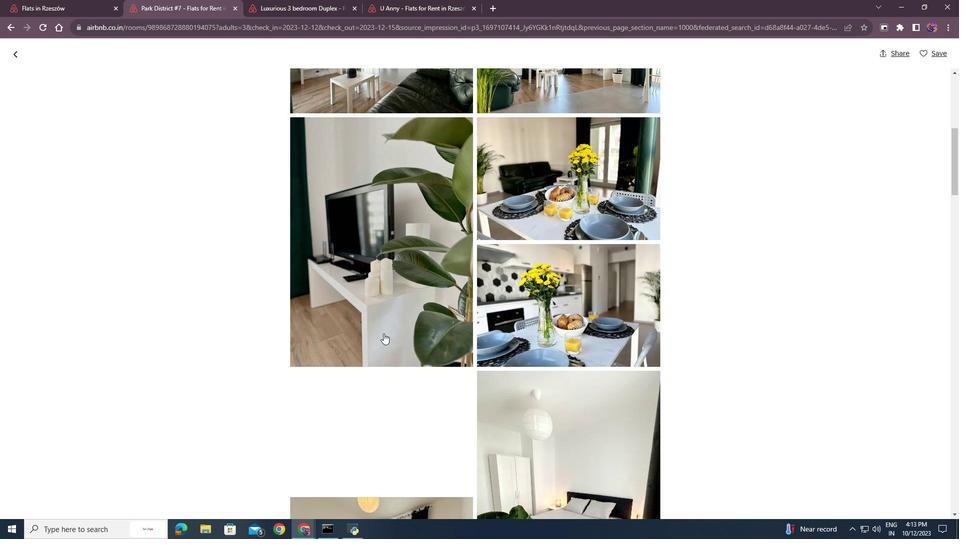 
Action: Mouse scrolled (383, 333) with delta (0, 0)
Screenshot: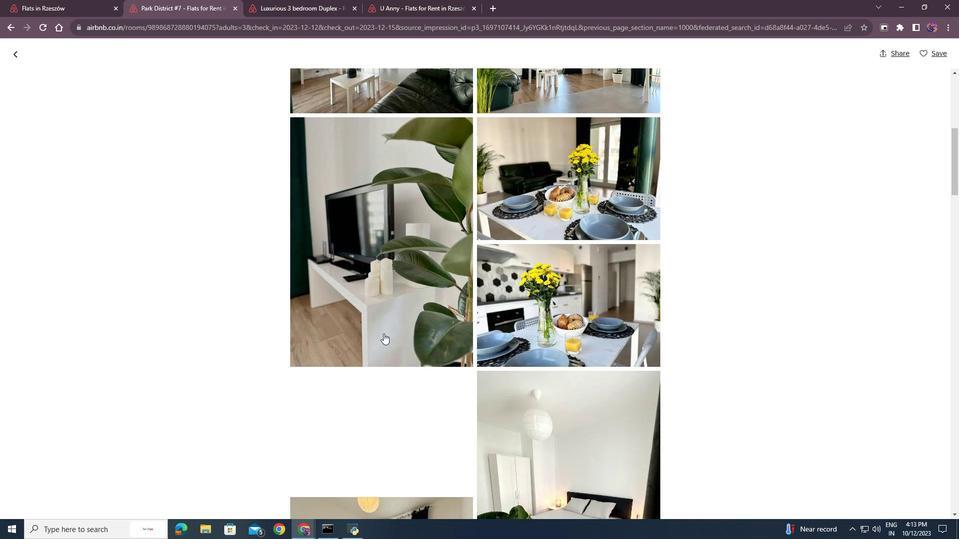 
Action: Mouse scrolled (383, 333) with delta (0, 0)
Screenshot: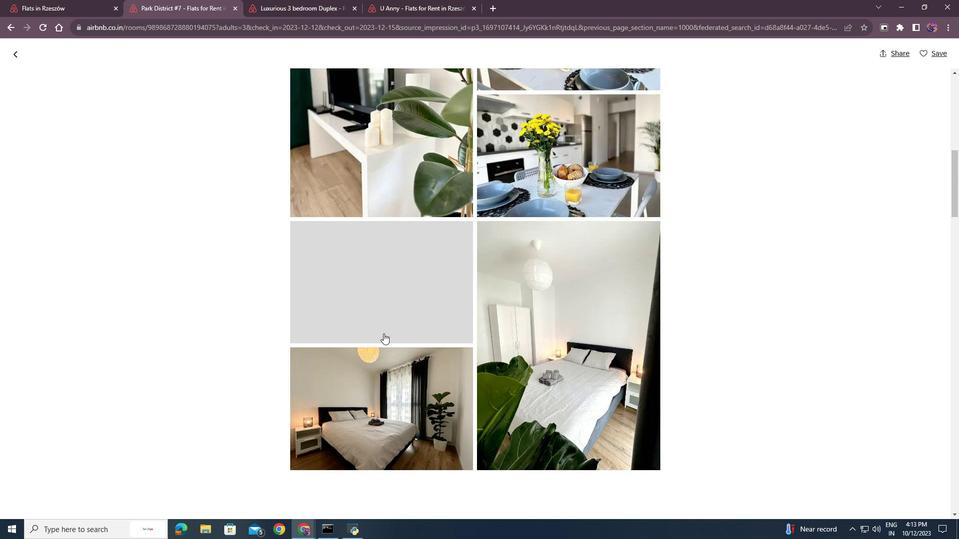
Action: Mouse scrolled (383, 333) with delta (0, 0)
Screenshot: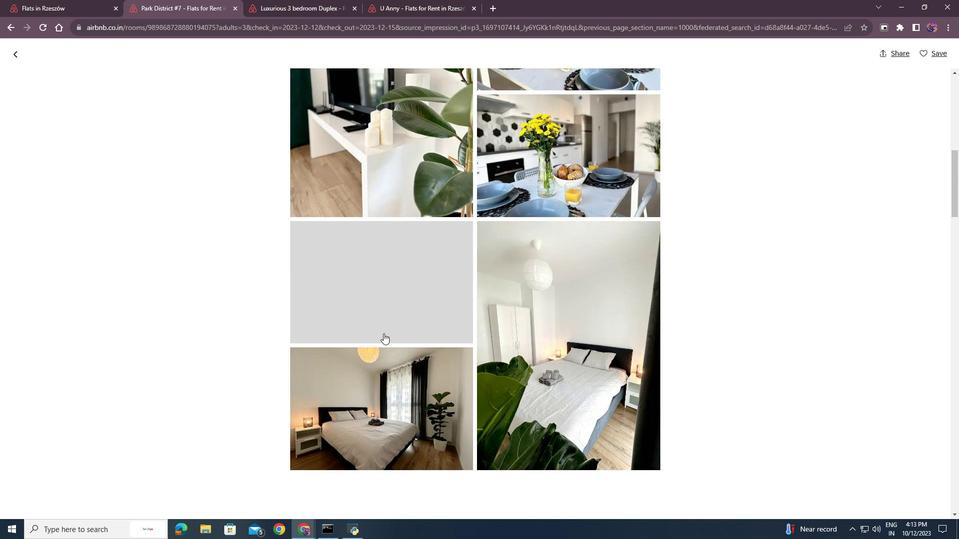 
Action: Mouse scrolled (383, 333) with delta (0, 0)
Screenshot: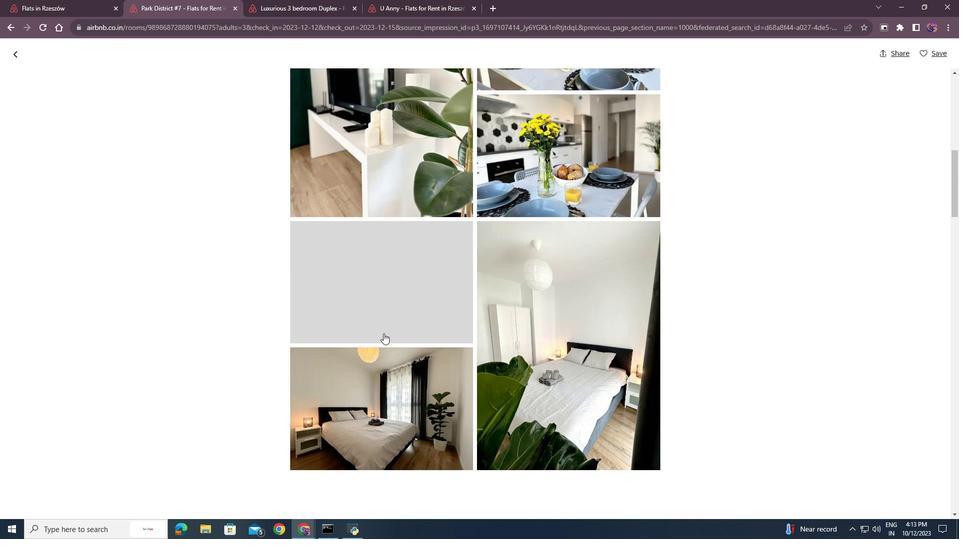 
Action: Mouse scrolled (383, 333) with delta (0, 0)
Screenshot: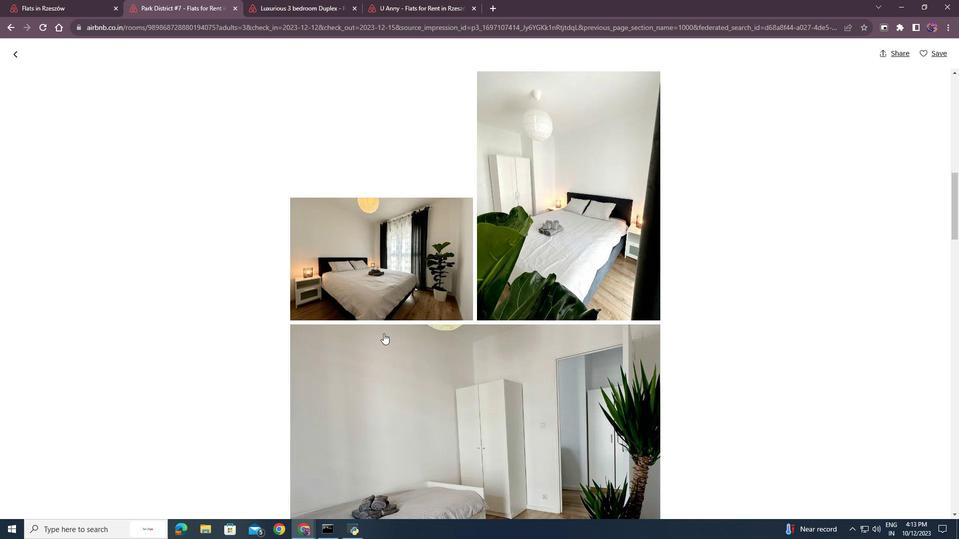 
Action: Mouse scrolled (383, 333) with delta (0, 0)
Screenshot: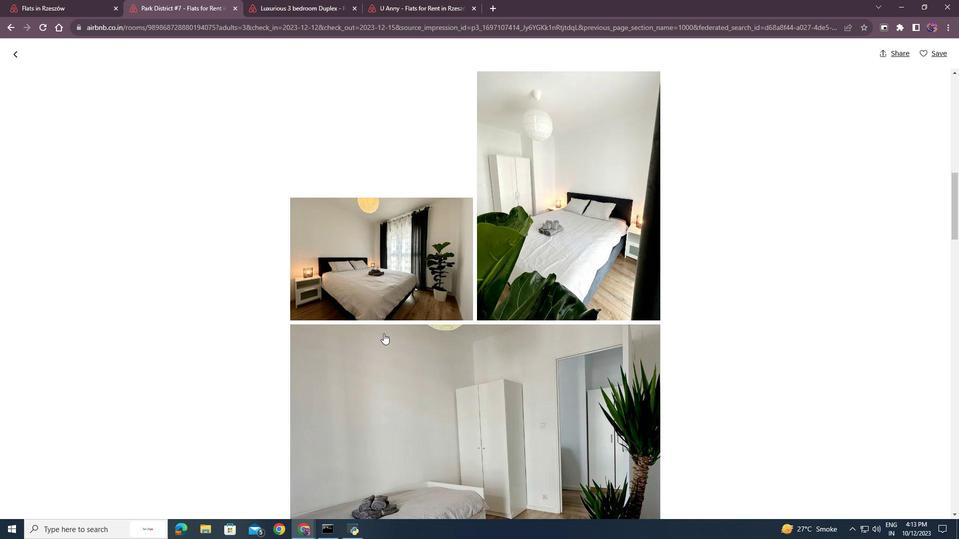 
Action: Mouse scrolled (383, 333) with delta (0, 0)
Screenshot: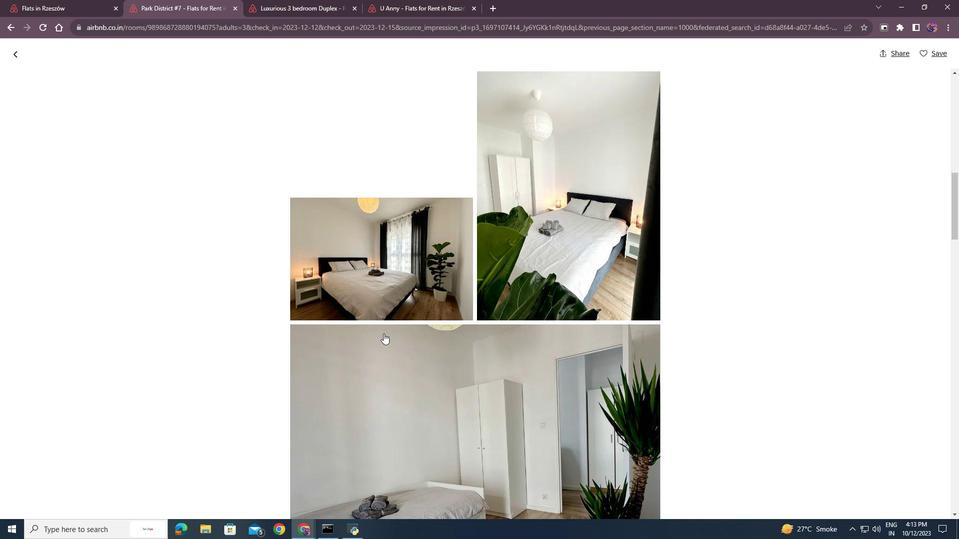 
Action: Mouse scrolled (383, 333) with delta (0, 0)
Screenshot: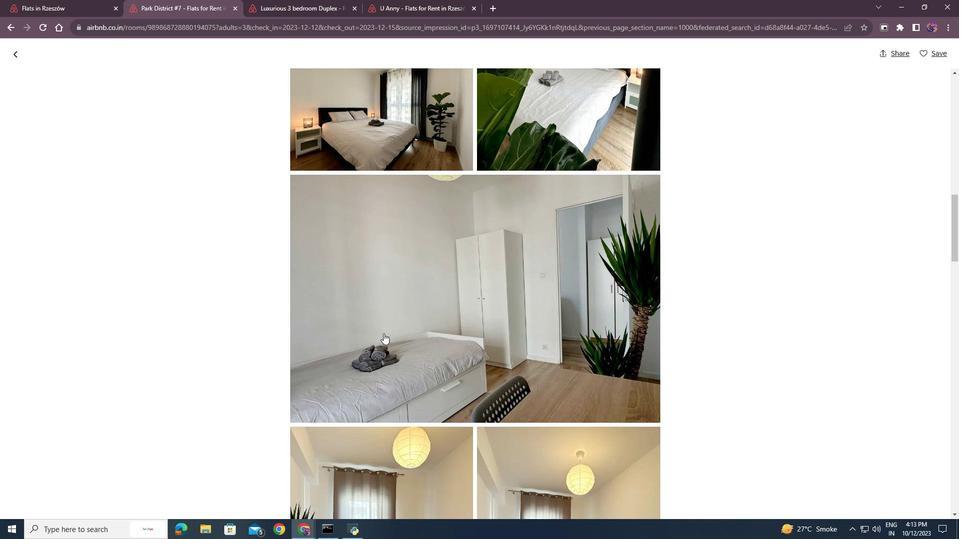 
Action: Mouse scrolled (383, 333) with delta (0, 0)
Screenshot: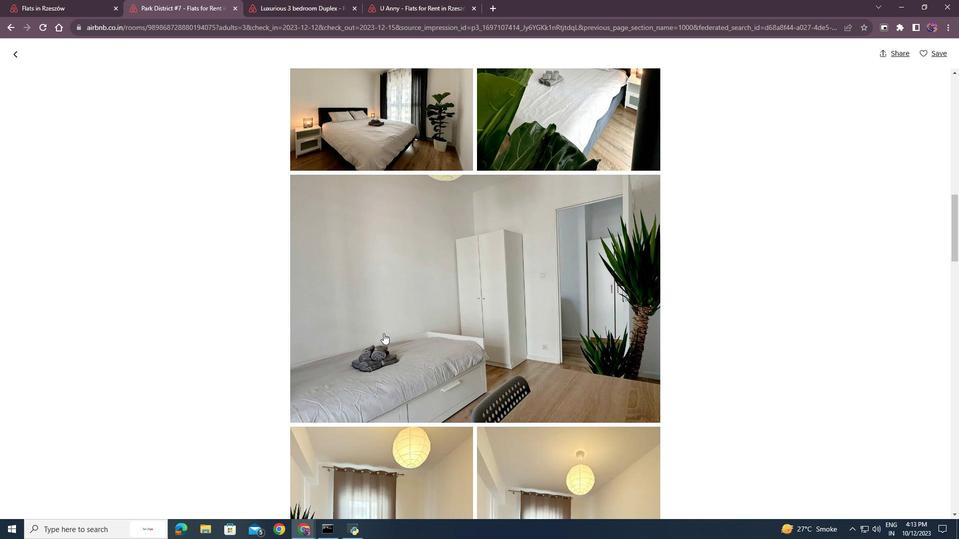 
Action: Mouse scrolled (383, 333) with delta (0, 0)
Screenshot: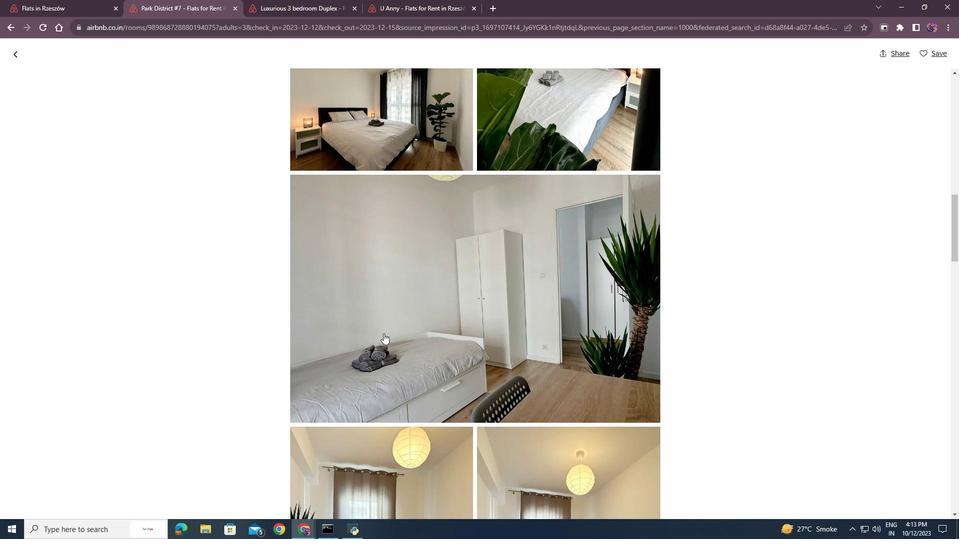 
Action: Mouse scrolled (383, 333) with delta (0, 0)
Screenshot: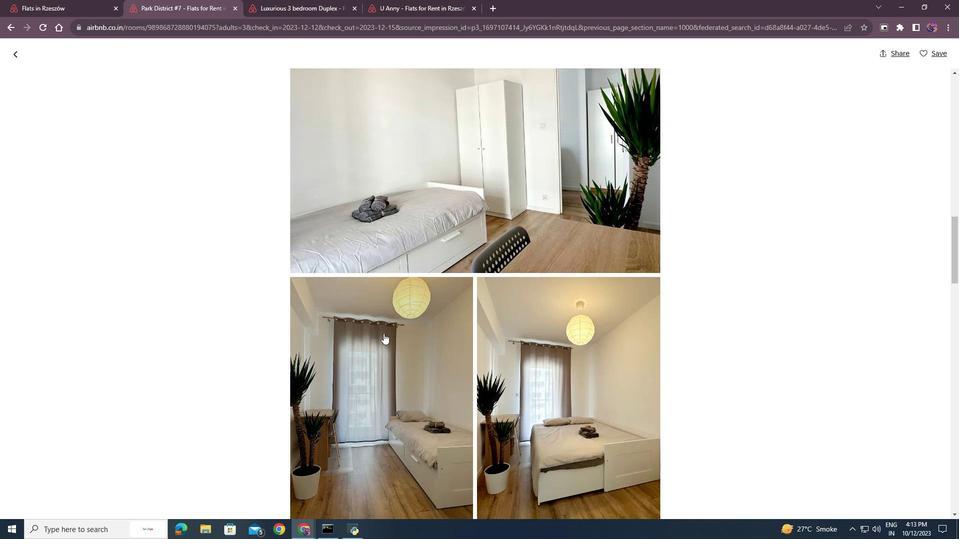 
Action: Mouse scrolled (383, 333) with delta (0, 0)
Screenshot: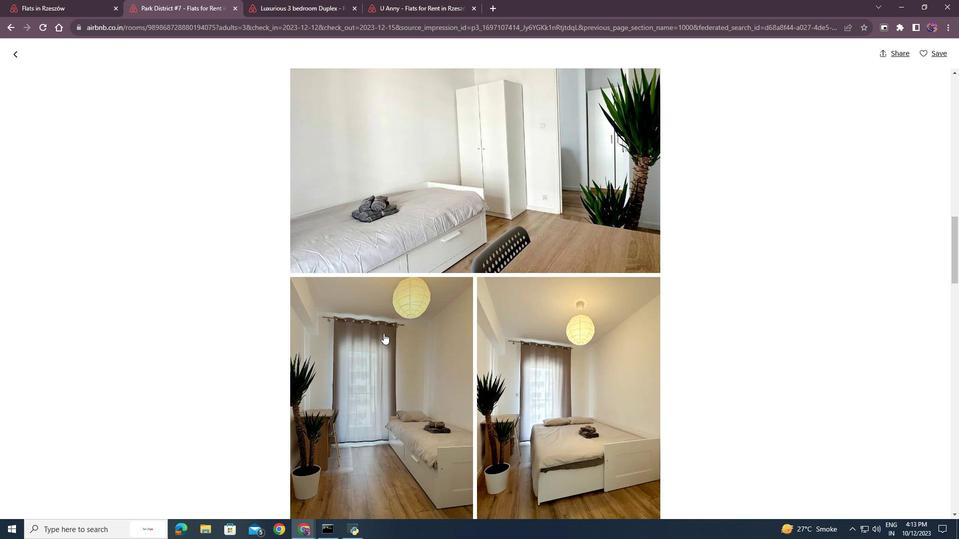 
Action: Mouse scrolled (383, 333) with delta (0, 0)
Screenshot: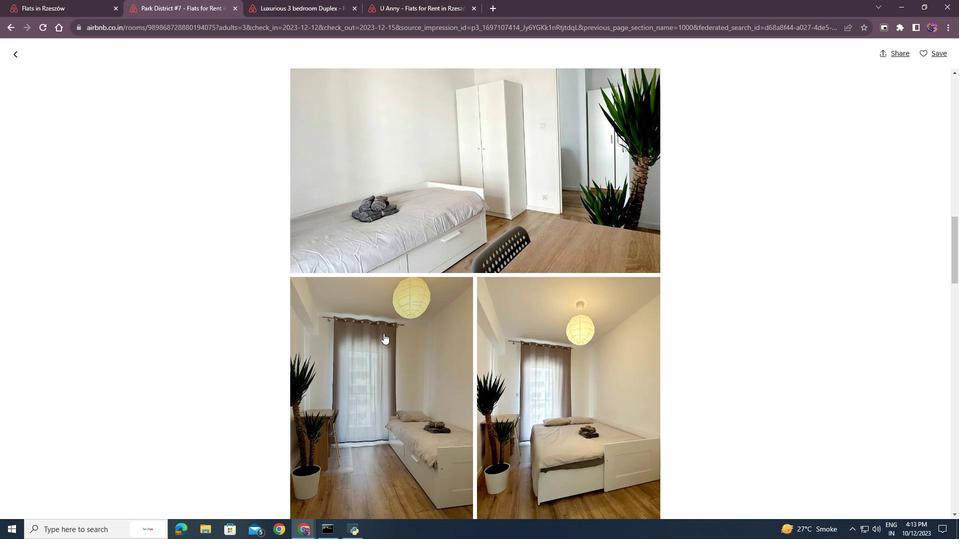 
Action: Mouse scrolled (383, 333) with delta (0, 0)
Screenshot: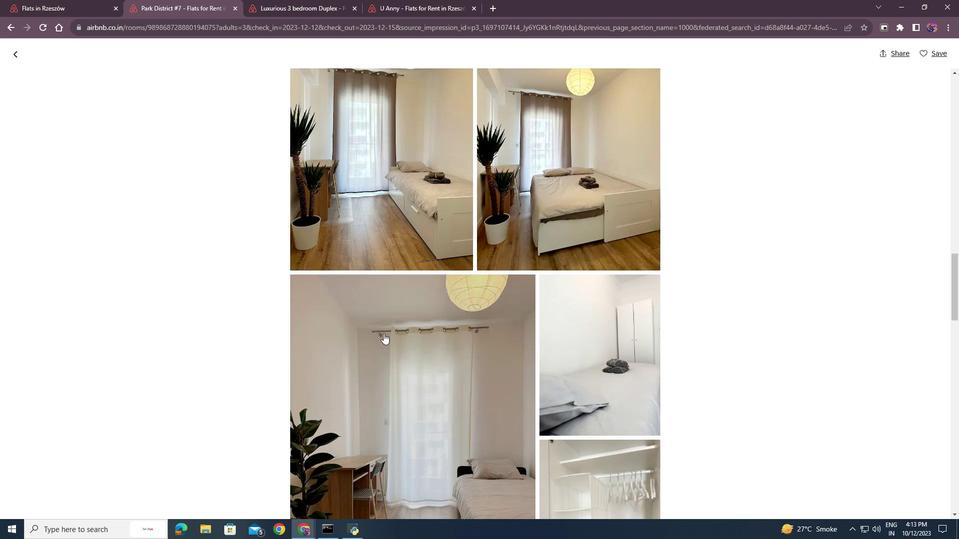 
Action: Mouse scrolled (383, 333) with delta (0, 0)
Screenshot: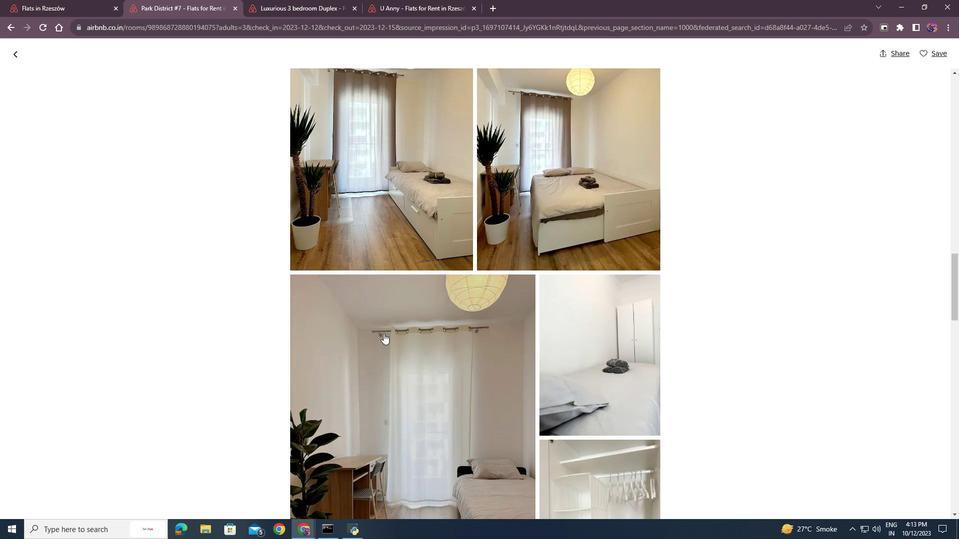 
Action: Mouse scrolled (383, 333) with delta (0, 0)
Screenshot: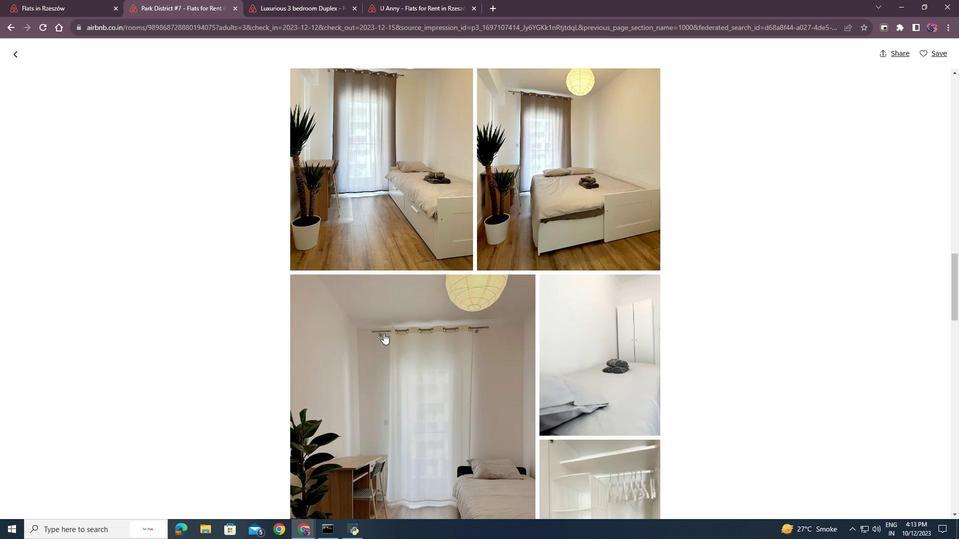 
Action: Mouse scrolled (383, 333) with delta (0, 0)
Screenshot: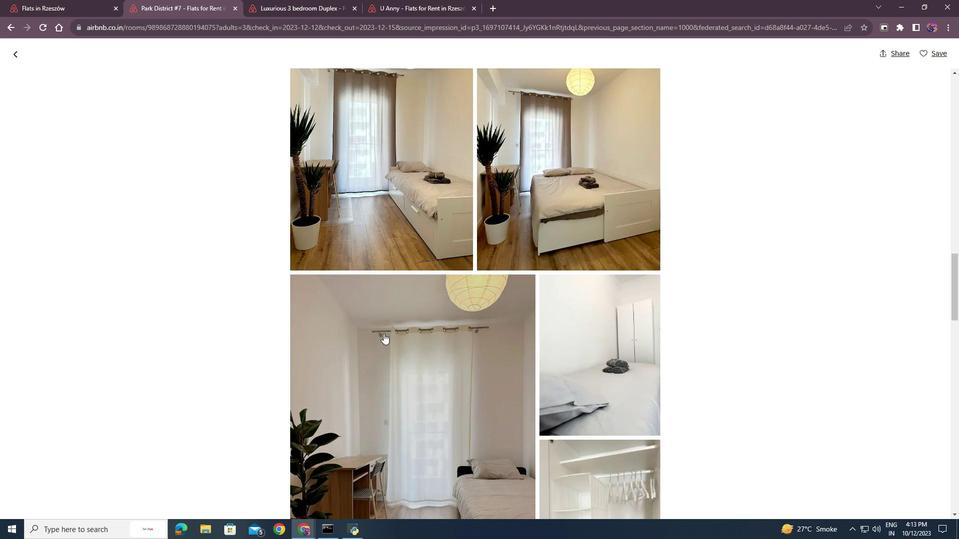 
Action: Mouse scrolled (383, 333) with delta (0, 0)
Screenshot: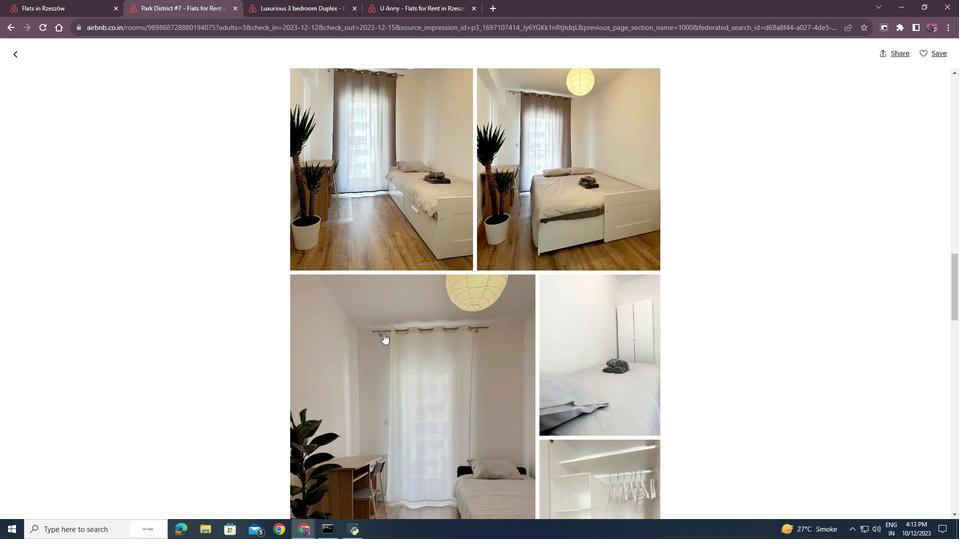 
Action: Mouse scrolled (383, 333) with delta (0, 0)
Screenshot: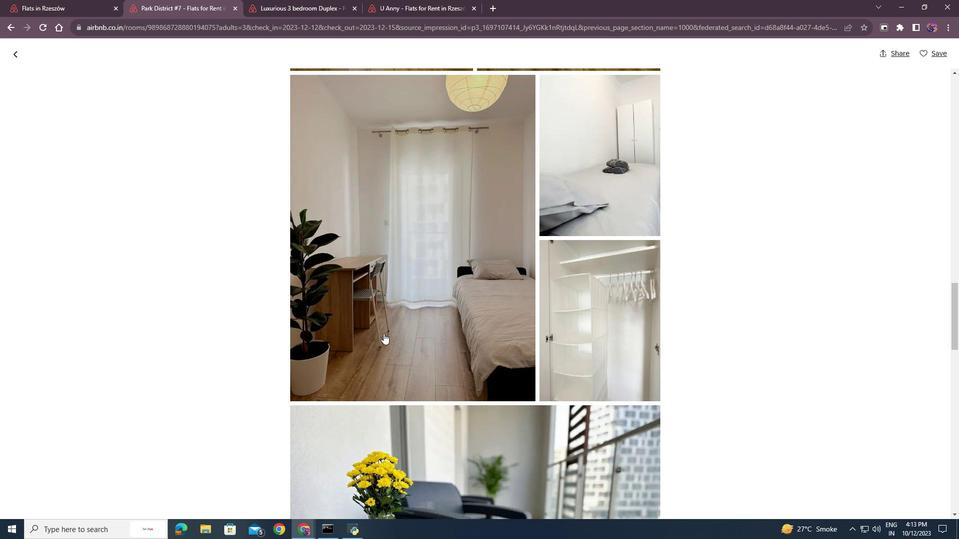 
Action: Mouse scrolled (383, 333) with delta (0, 0)
Screenshot: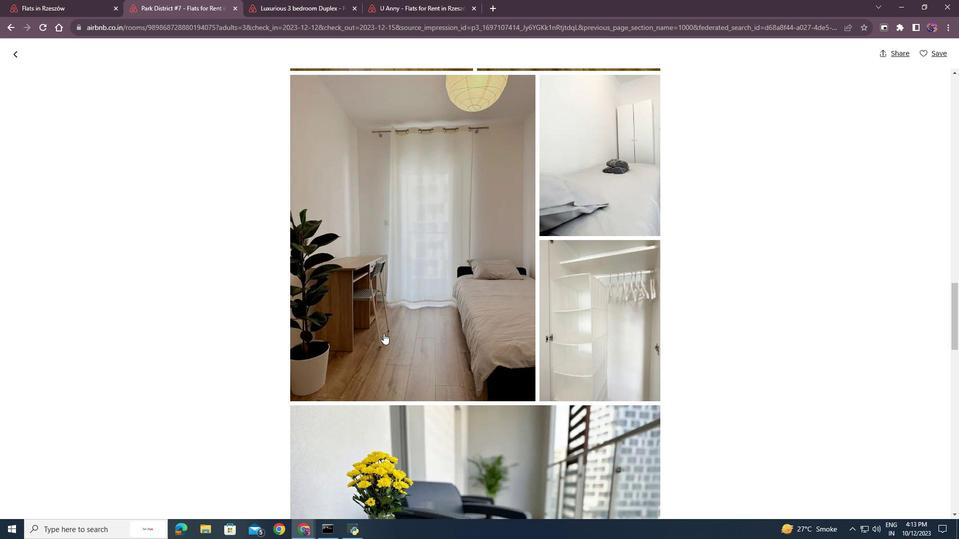 
Action: Mouse scrolled (383, 333) with delta (0, 0)
Screenshot: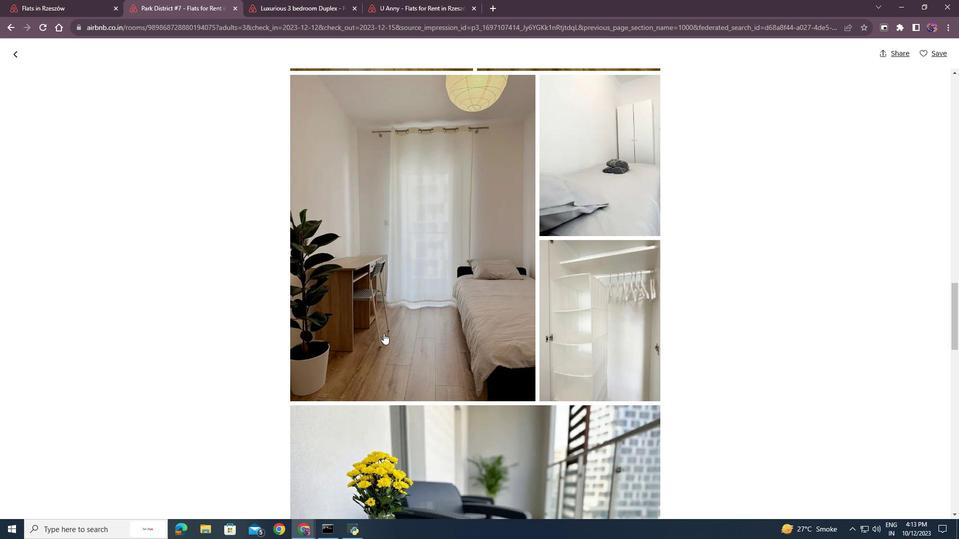 
Action: Mouse scrolled (383, 333) with delta (0, 0)
Screenshot: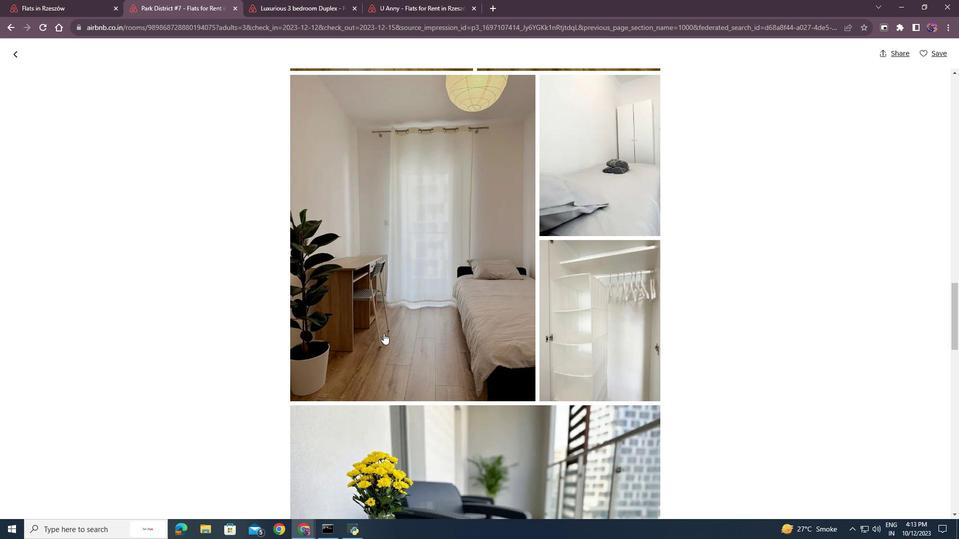 
Action: Mouse scrolled (383, 333) with delta (0, 0)
Screenshot: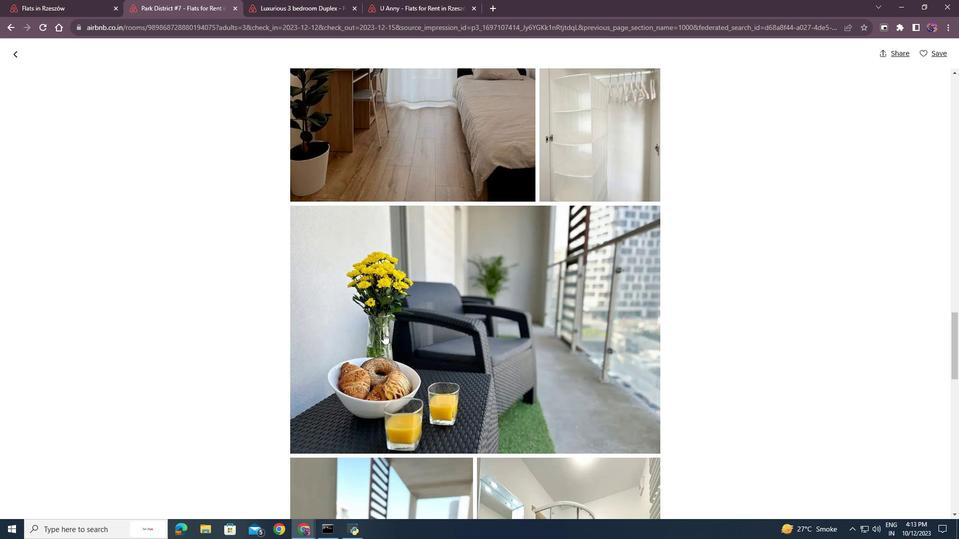 
Action: Mouse scrolled (383, 333) with delta (0, 0)
Screenshot: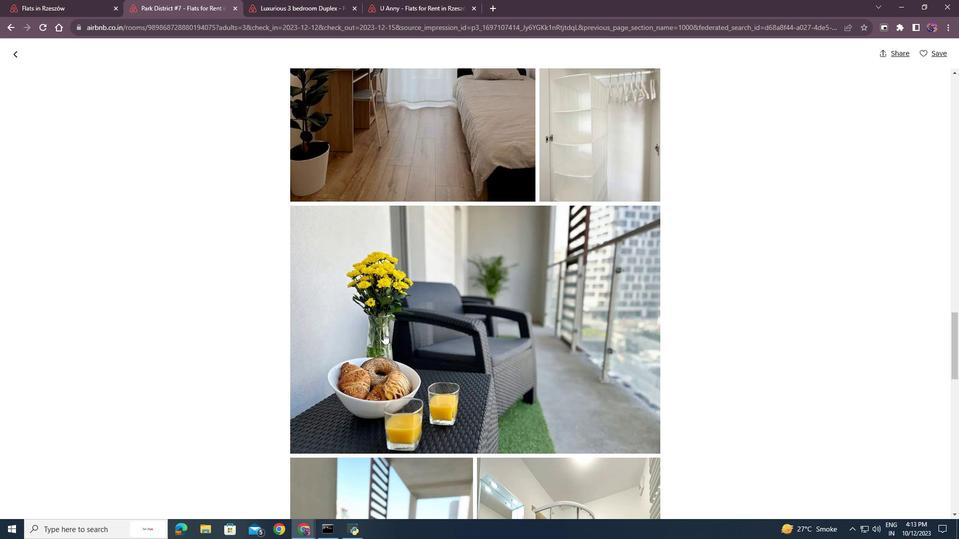 
Action: Mouse scrolled (383, 333) with delta (0, 0)
Screenshot: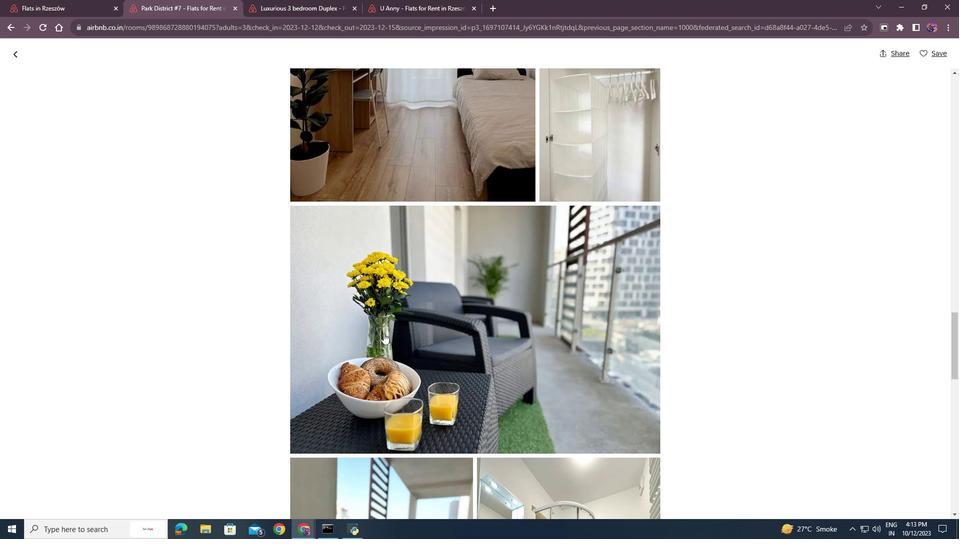 
Action: Mouse scrolled (383, 333) with delta (0, 0)
Screenshot: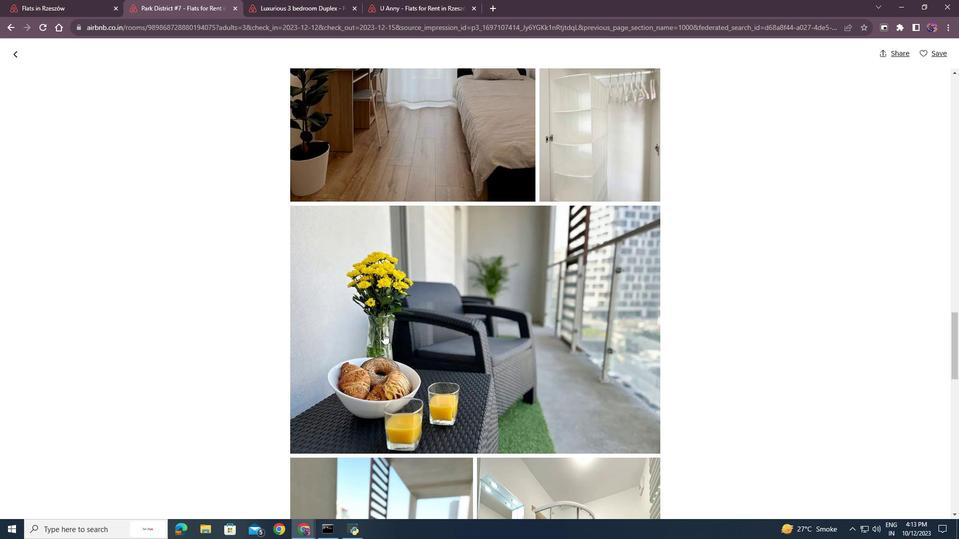 
Action: Mouse scrolled (383, 333) with delta (0, 0)
Screenshot: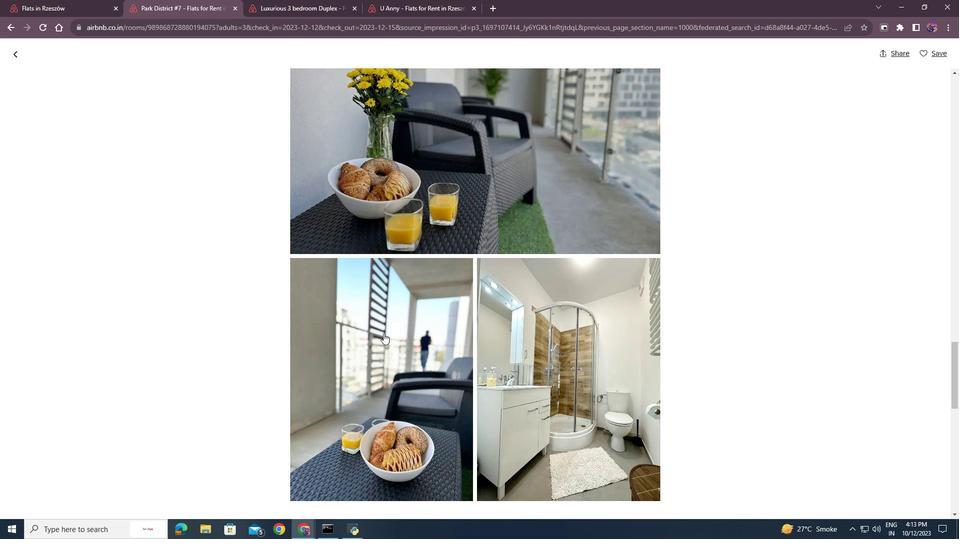 
Action: Mouse scrolled (383, 333) with delta (0, 0)
Screenshot: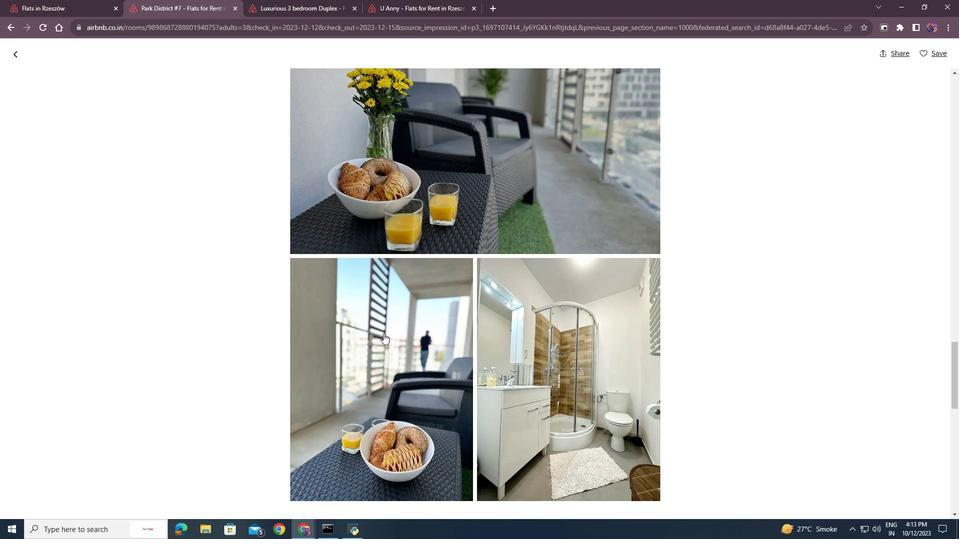 
Action: Mouse scrolled (383, 333) with delta (0, 0)
Screenshot: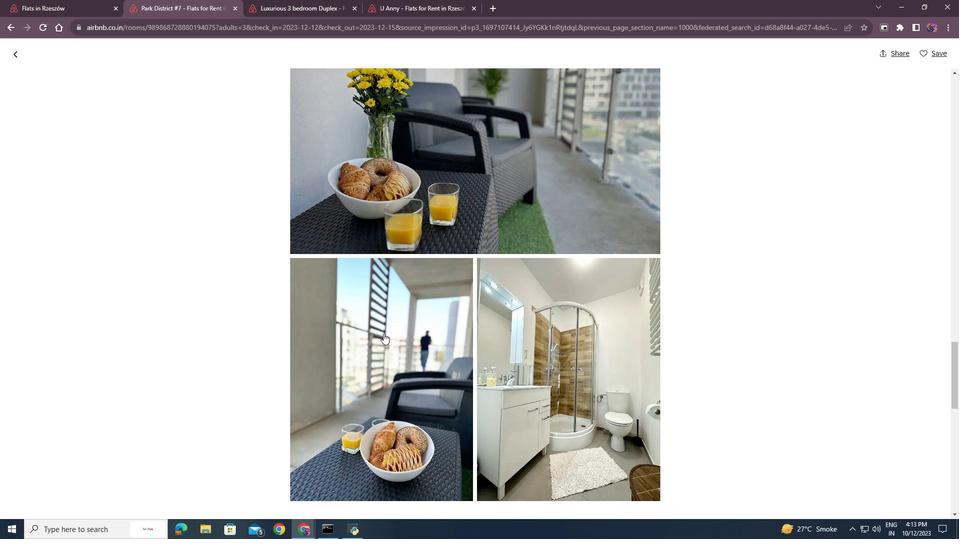 
Action: Mouse scrolled (383, 333) with delta (0, 0)
Screenshot: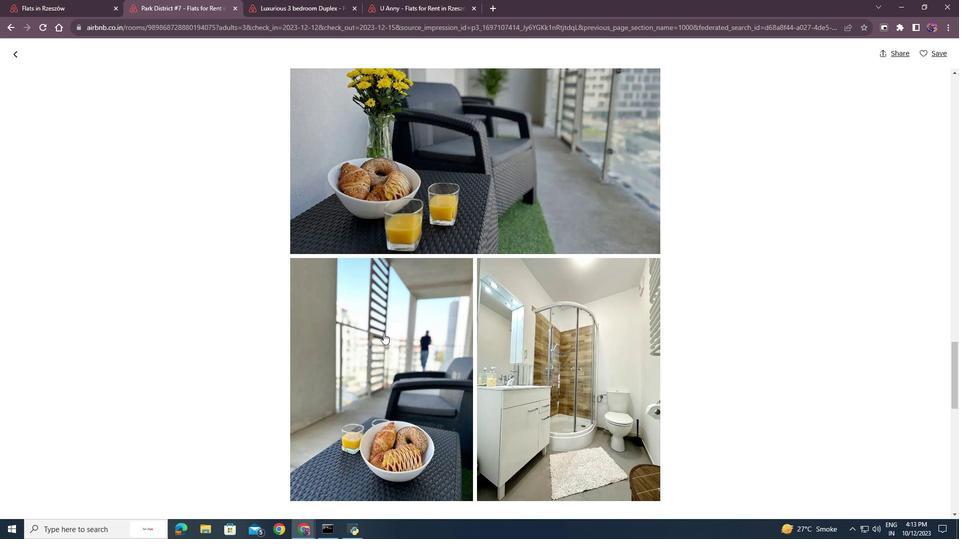 
Action: Mouse scrolled (383, 333) with delta (0, 0)
Screenshot: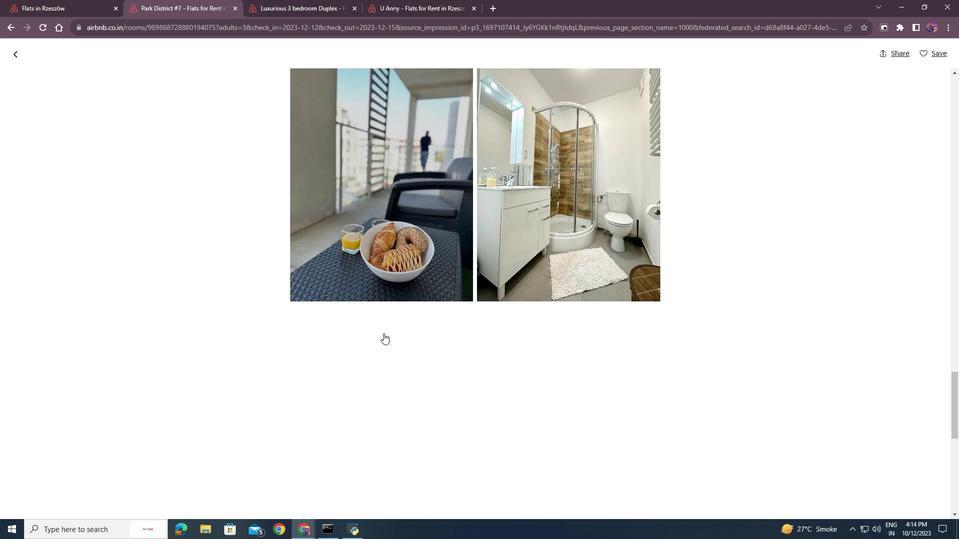 
Action: Mouse scrolled (383, 333) with delta (0, 0)
Screenshot: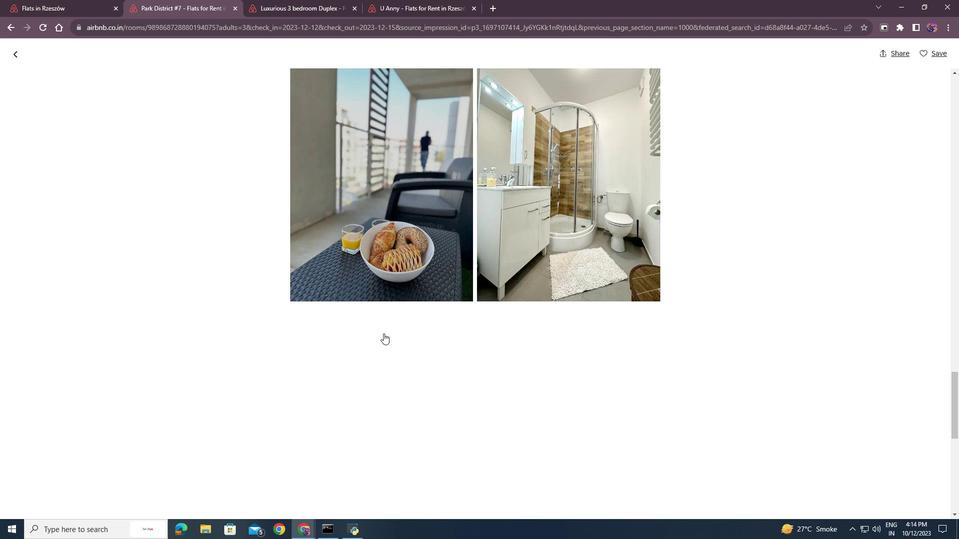 
Action: Mouse scrolled (383, 333) with delta (0, 0)
Screenshot: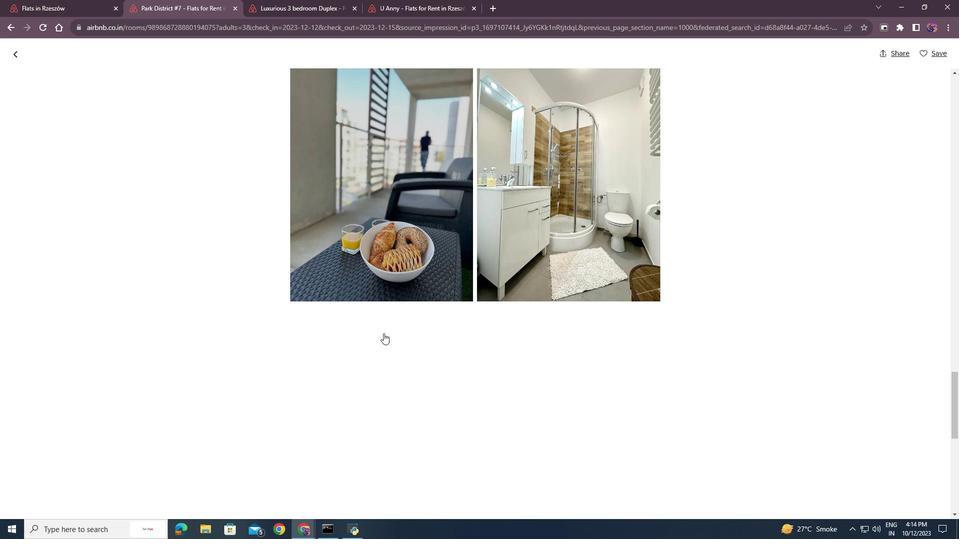 
Action: Mouse scrolled (383, 333) with delta (0, 0)
Screenshot: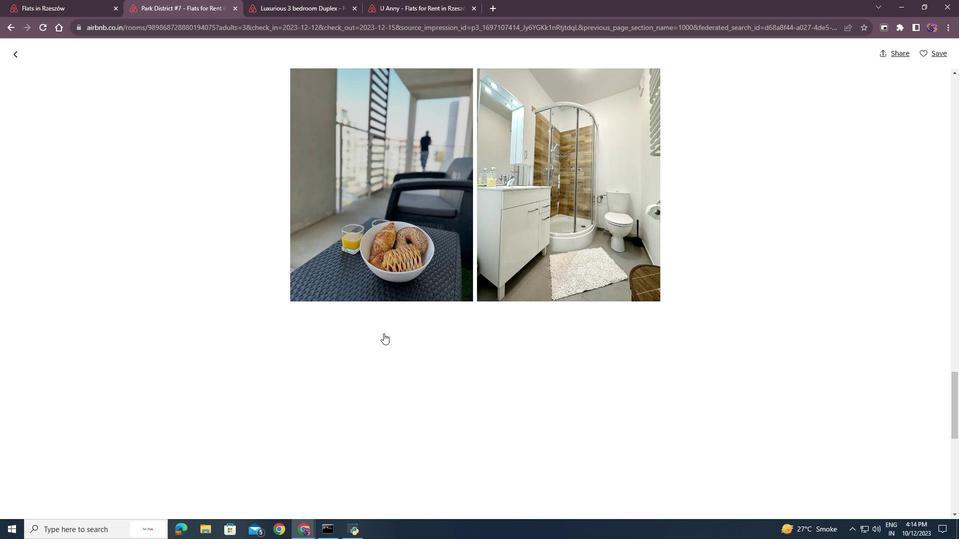 
Action: Mouse scrolled (383, 333) with delta (0, 0)
Screenshot: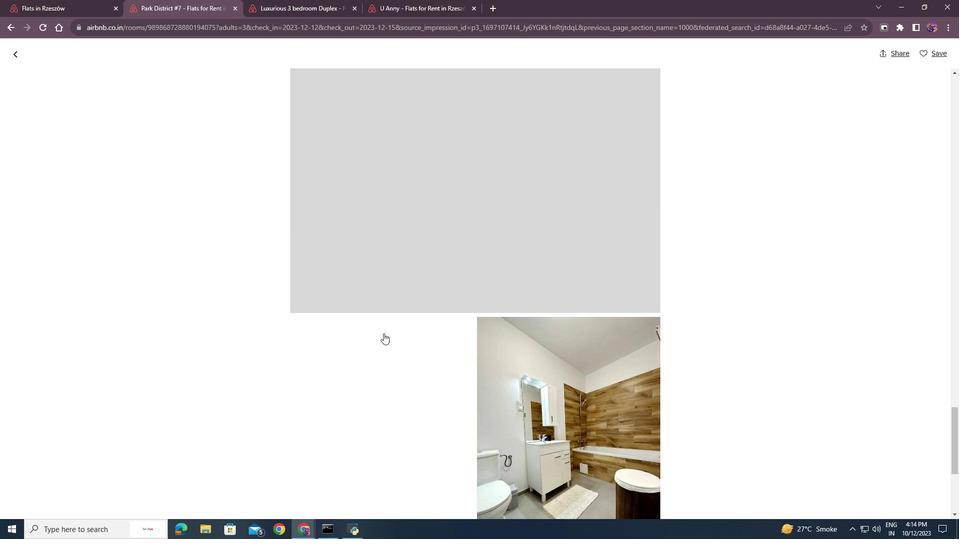 
Action: Mouse scrolled (383, 333) with delta (0, 0)
Screenshot: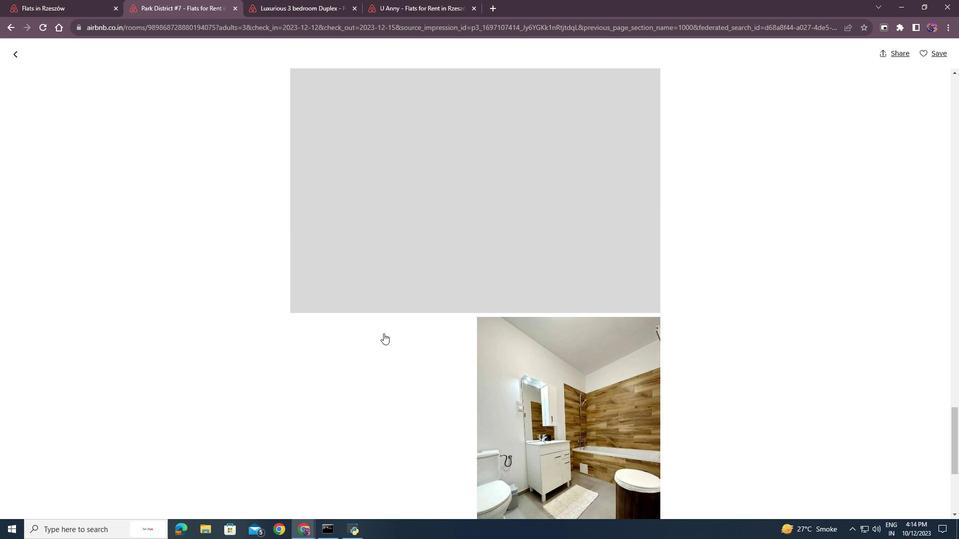
Action: Mouse scrolled (383, 333) with delta (0, 0)
Screenshot: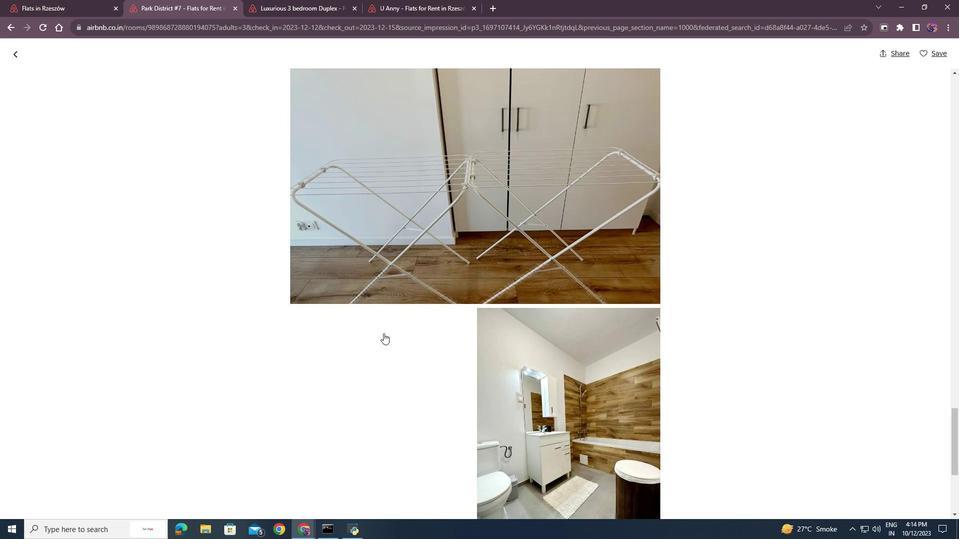 
Action: Mouse scrolled (383, 333) with delta (0, 0)
Screenshot: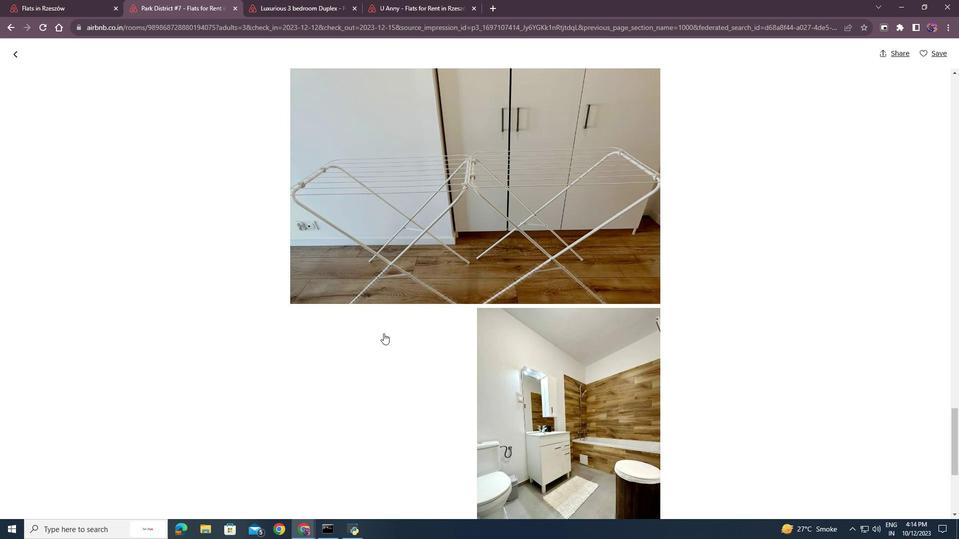 
Action: Mouse scrolled (383, 333) with delta (0, 0)
Screenshot: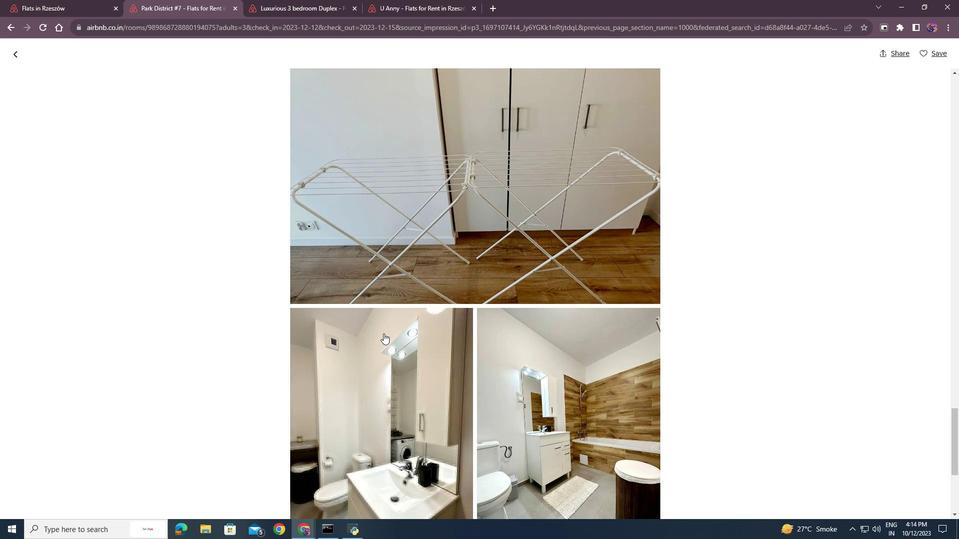 
Action: Mouse scrolled (383, 333) with delta (0, 0)
Screenshot: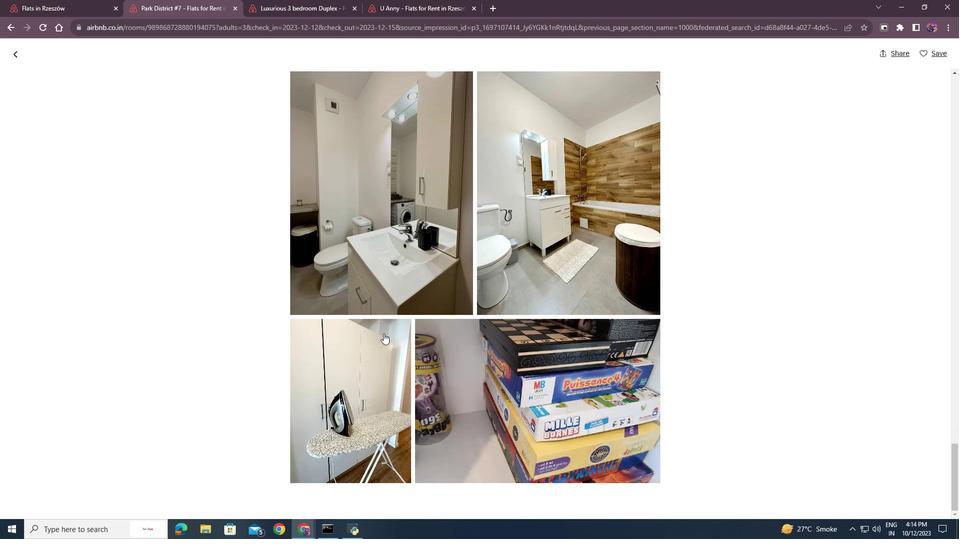 
Action: Mouse scrolled (383, 333) with delta (0, 0)
Screenshot: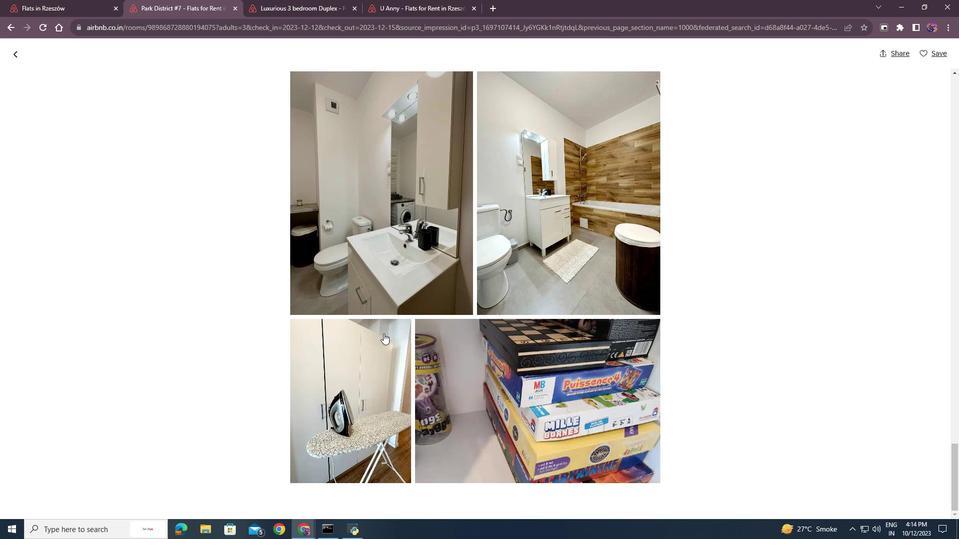 
Action: Mouse scrolled (383, 333) with delta (0, 0)
Screenshot: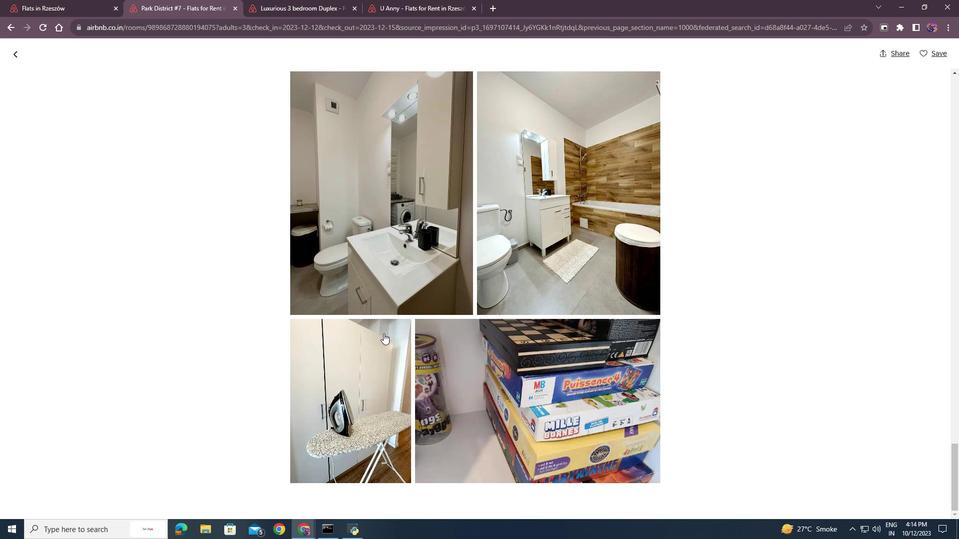 
Action: Mouse scrolled (383, 333) with delta (0, 0)
Screenshot: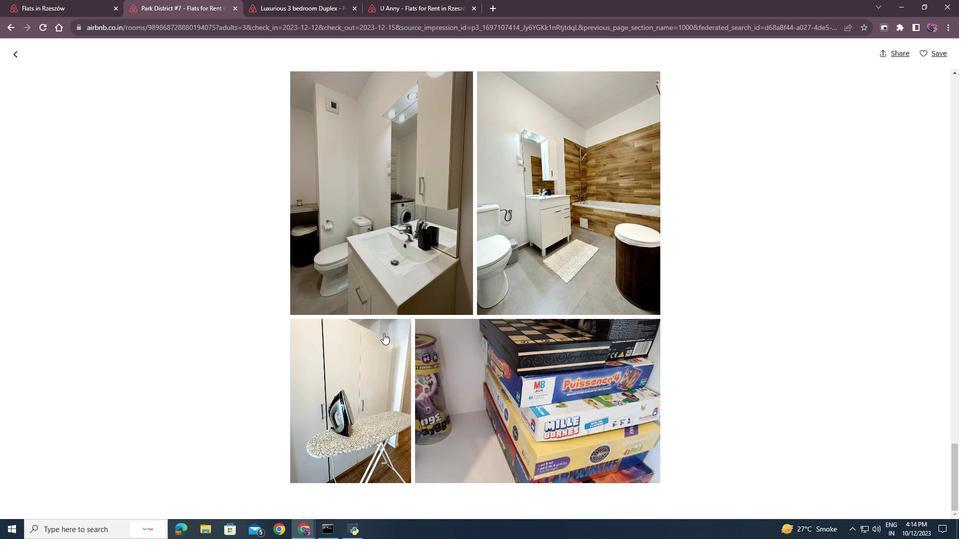 
Action: Mouse scrolled (383, 333) with delta (0, 0)
Screenshot: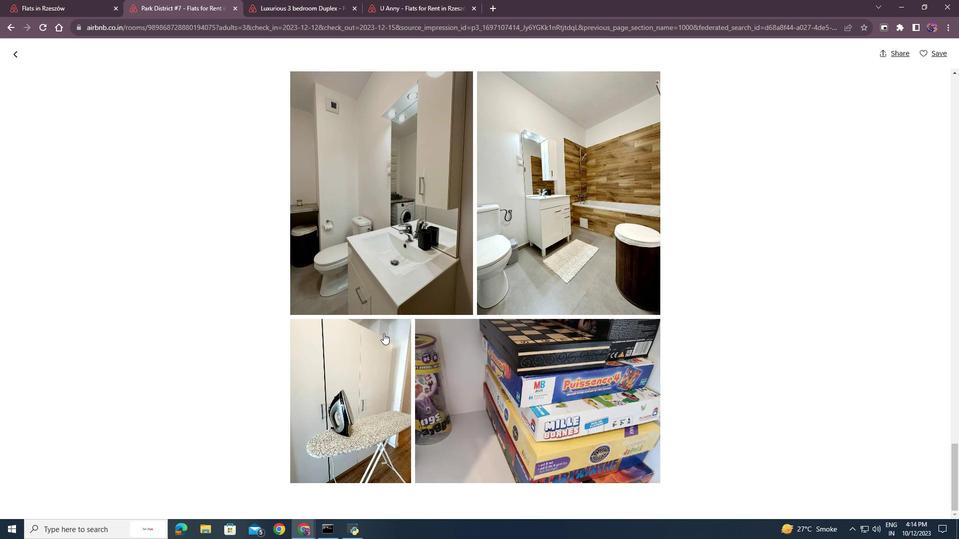 
Action: Mouse scrolled (383, 333) with delta (0, 0)
Screenshot: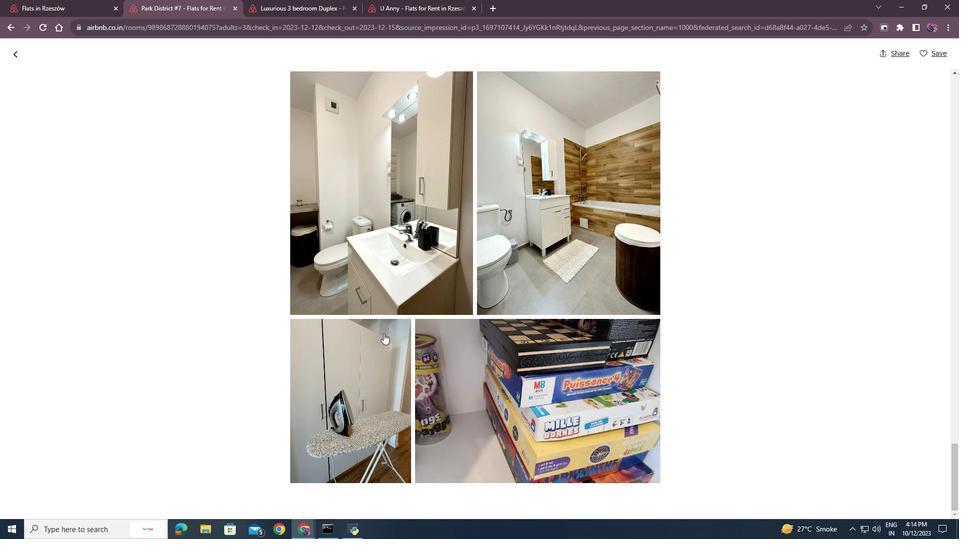
Action: Mouse scrolled (383, 333) with delta (0, 0)
Screenshot: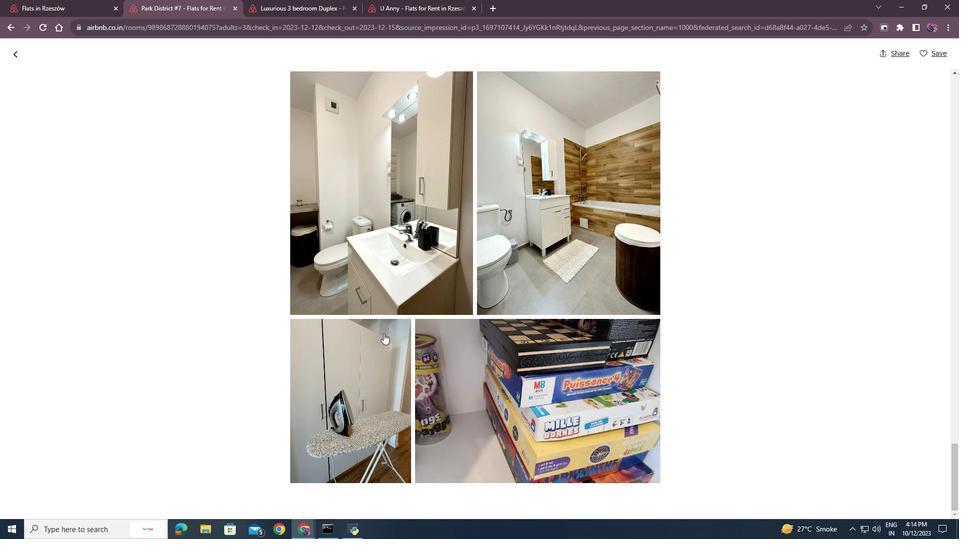 
Action: Mouse scrolled (383, 333) with delta (0, 0)
Screenshot: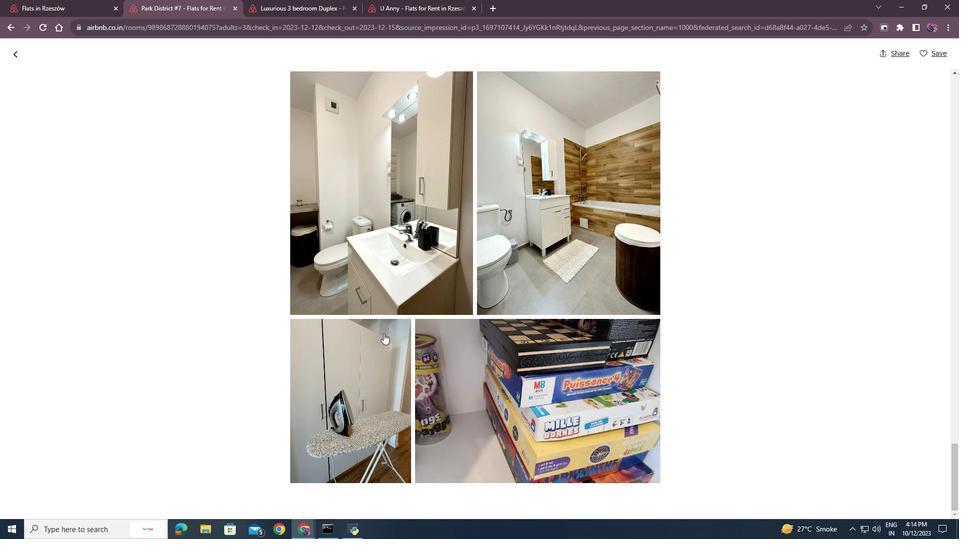 
Action: Mouse scrolled (383, 333) with delta (0, 0)
Screenshot: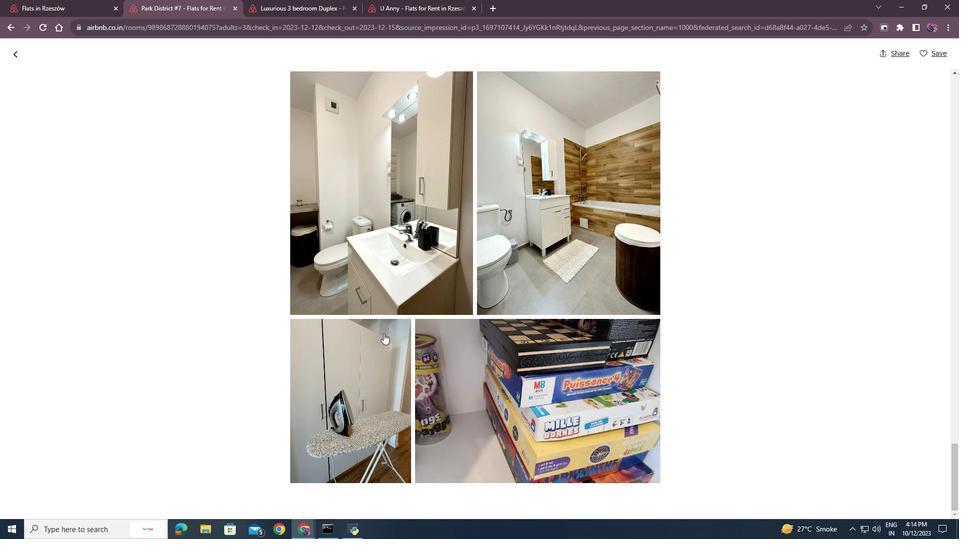 
Action: Mouse scrolled (383, 333) with delta (0, 0)
Screenshot: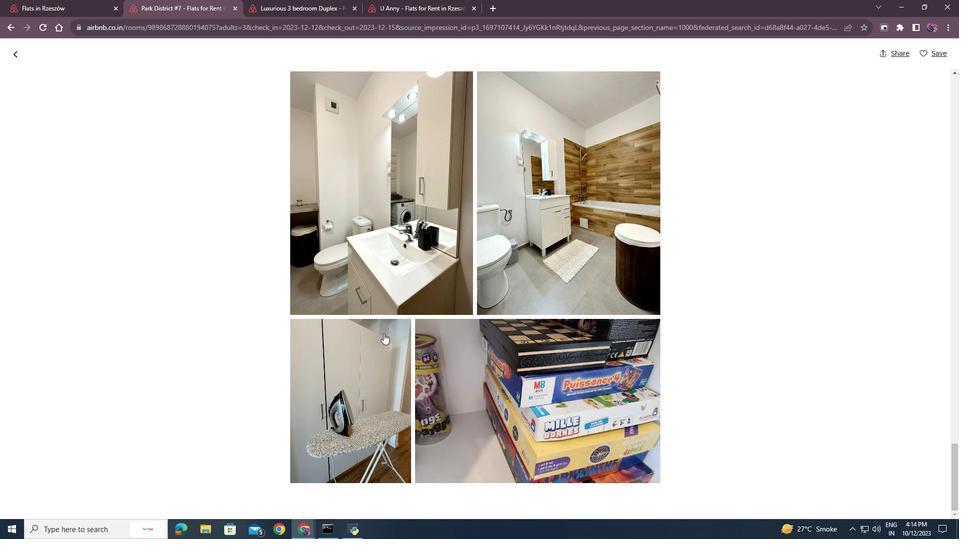
Action: Mouse moved to (13, 50)
Screenshot: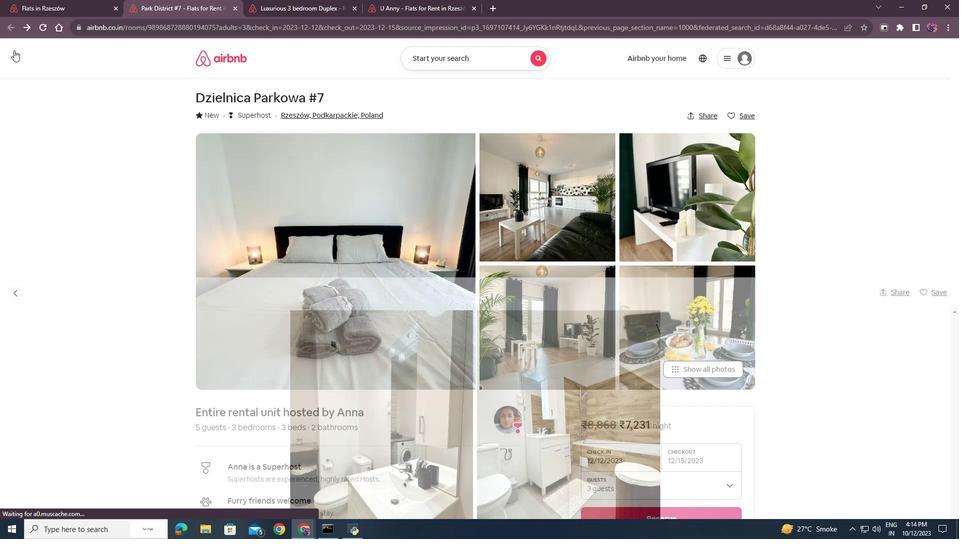 
Action: Mouse pressed left at (13, 50)
Screenshot: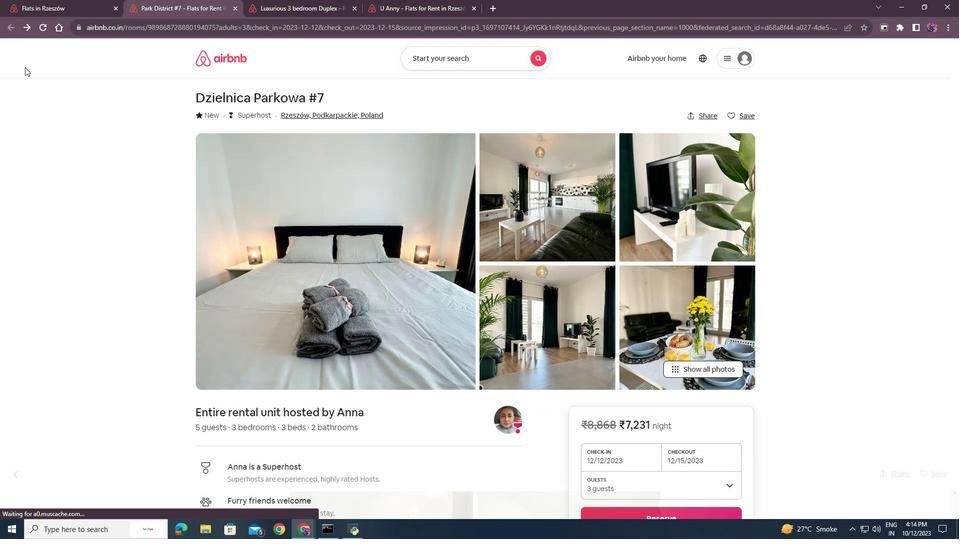 
Action: Mouse moved to (342, 305)
Screenshot: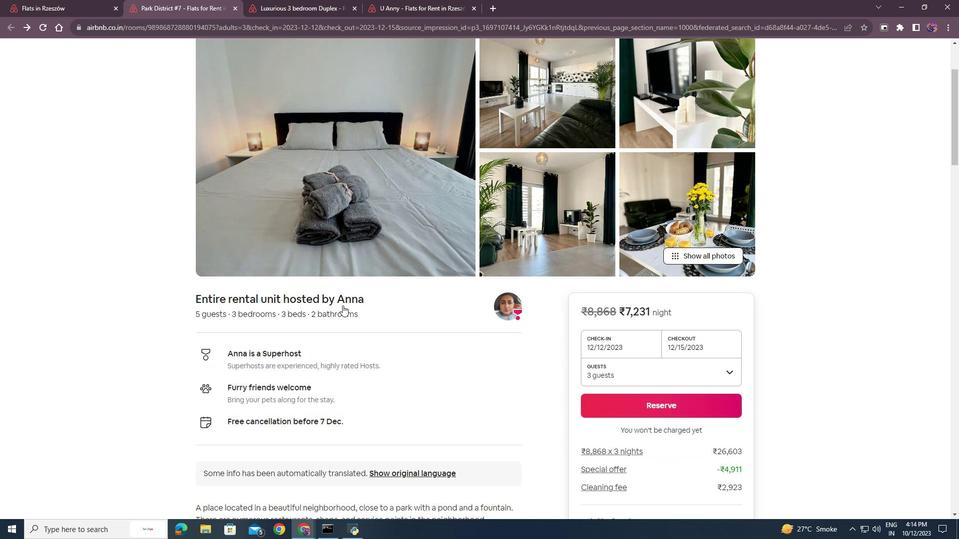 
Action: Mouse scrolled (342, 305) with delta (0, 0)
Screenshot: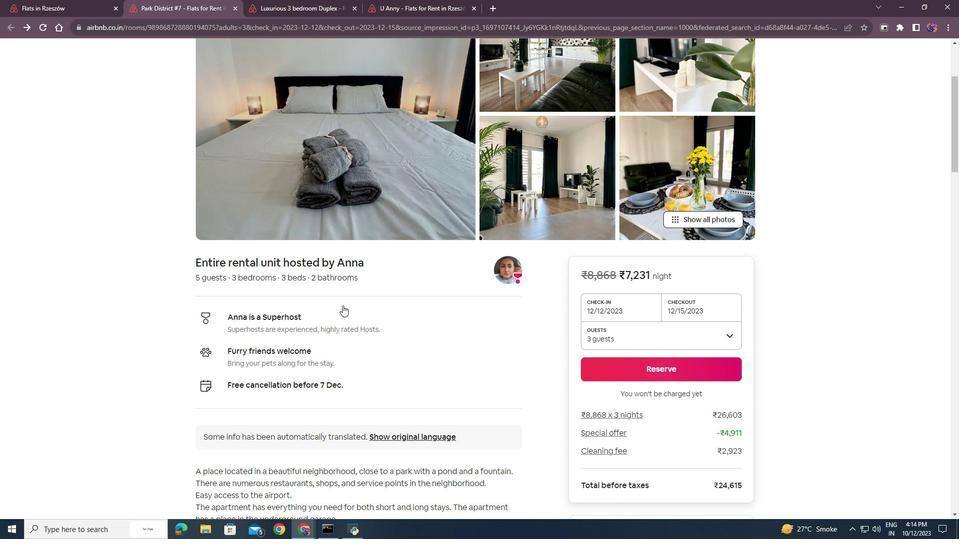 
Action: Mouse scrolled (342, 305) with delta (0, 0)
Screenshot: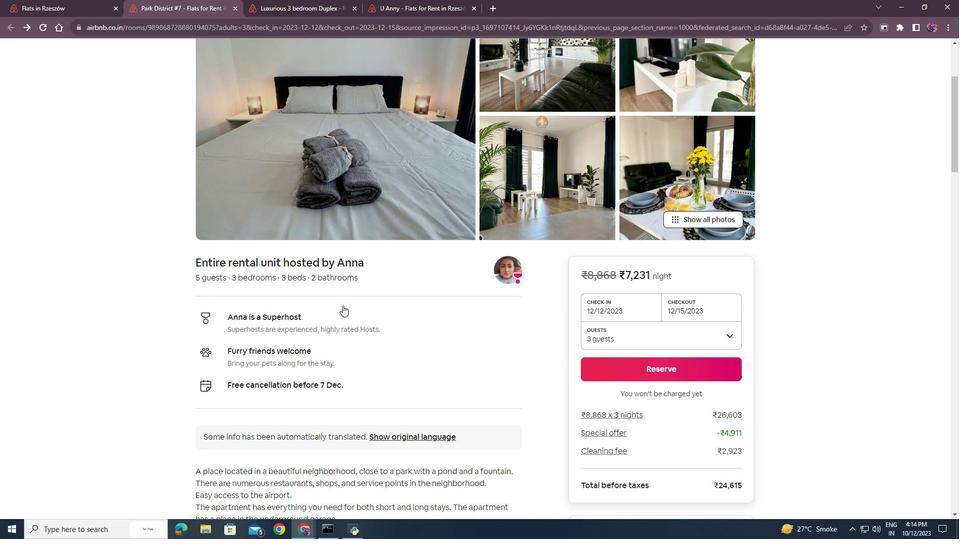 
Action: Mouse scrolled (342, 305) with delta (0, 0)
Screenshot: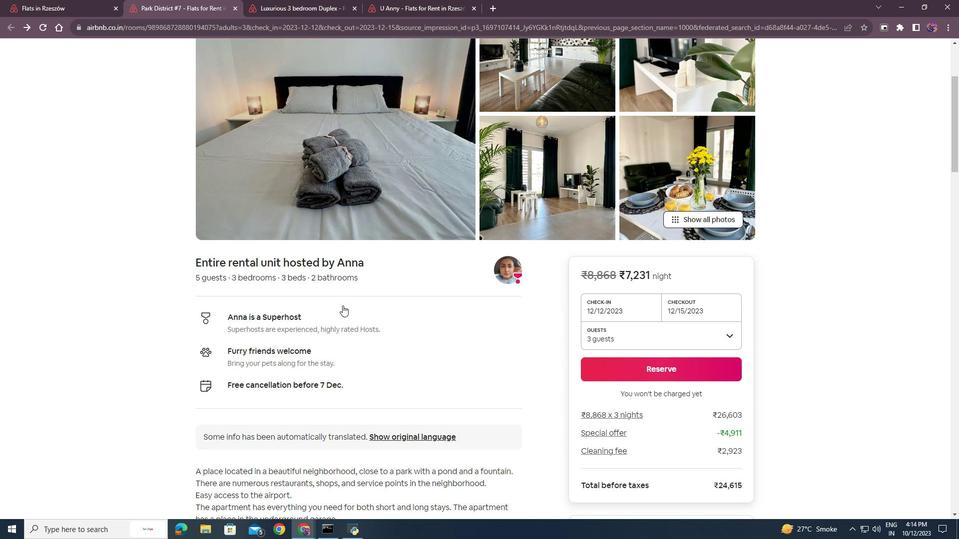 
Action: Mouse scrolled (342, 305) with delta (0, 0)
Screenshot: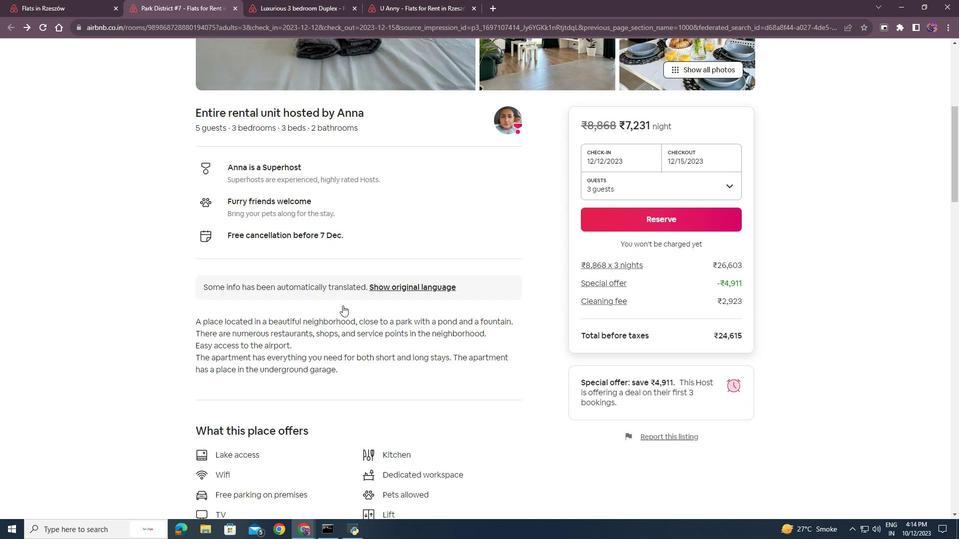 
Action: Mouse scrolled (342, 305) with delta (0, 0)
Screenshot: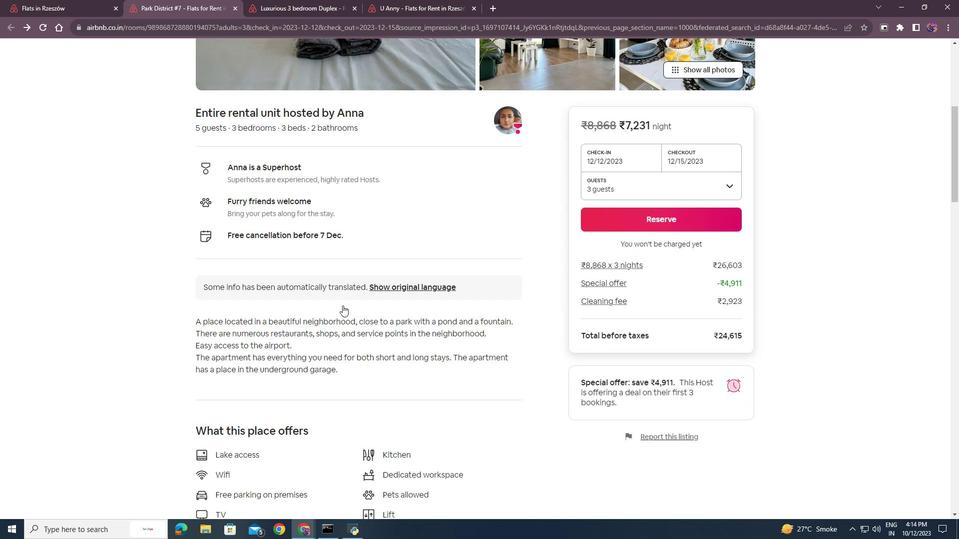 
Action: Mouse scrolled (342, 305) with delta (0, 0)
Screenshot: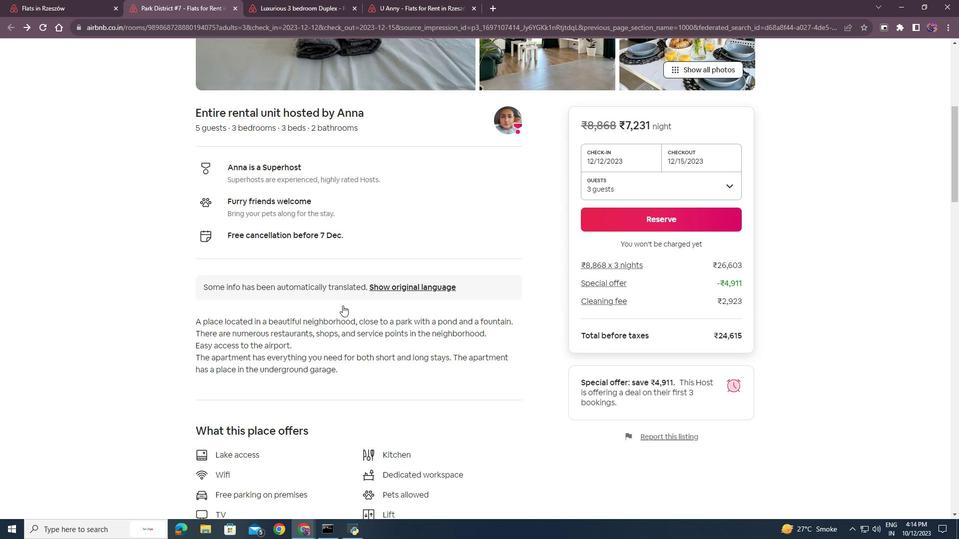 
Action: Mouse scrolled (342, 305) with delta (0, 0)
Screenshot: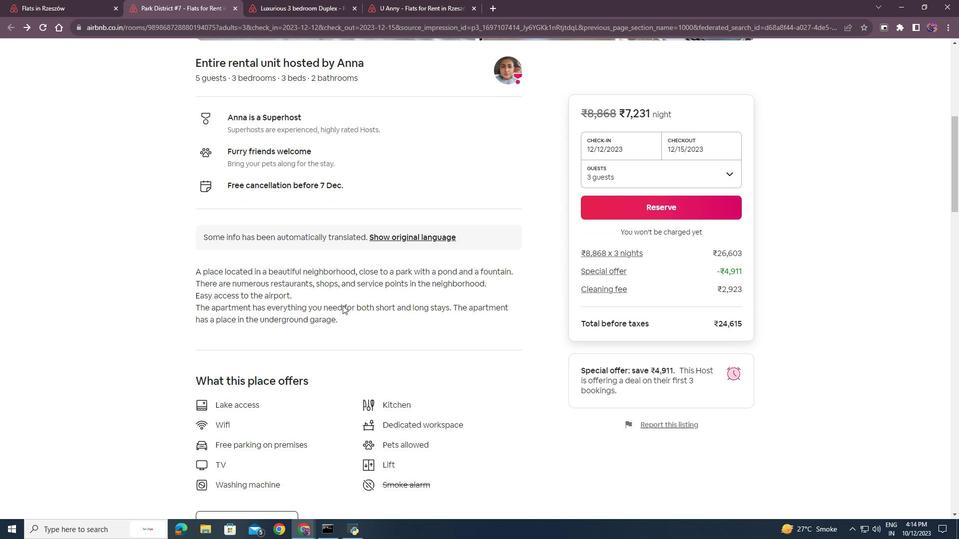 
Action: Mouse scrolled (342, 305) with delta (0, 0)
Screenshot: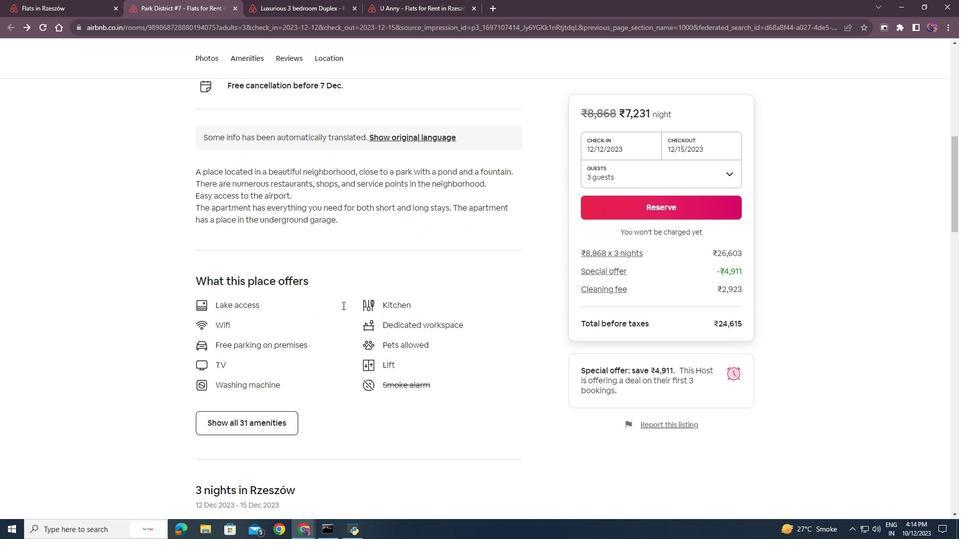 
Action: Mouse scrolled (342, 305) with delta (0, 0)
Screenshot: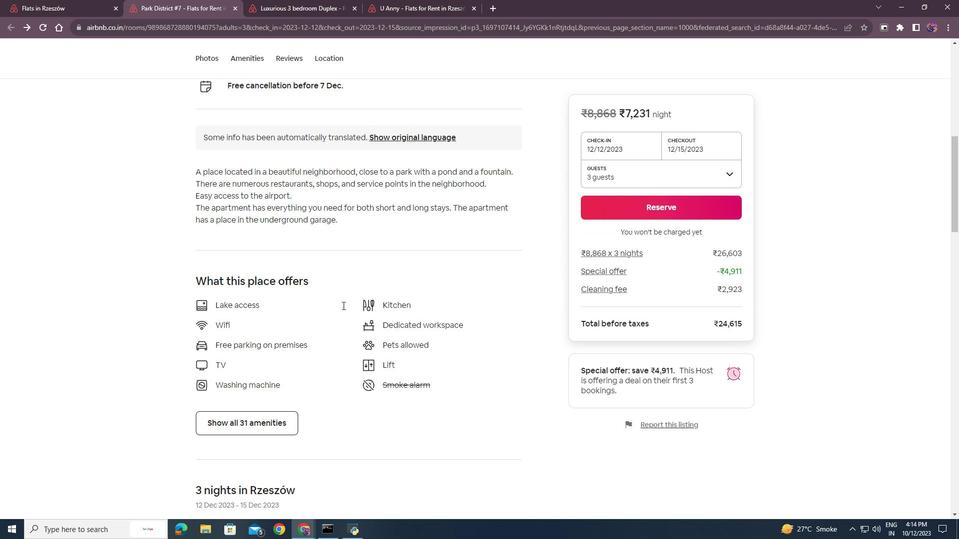 
Action: Mouse scrolled (342, 305) with delta (0, 0)
Screenshot: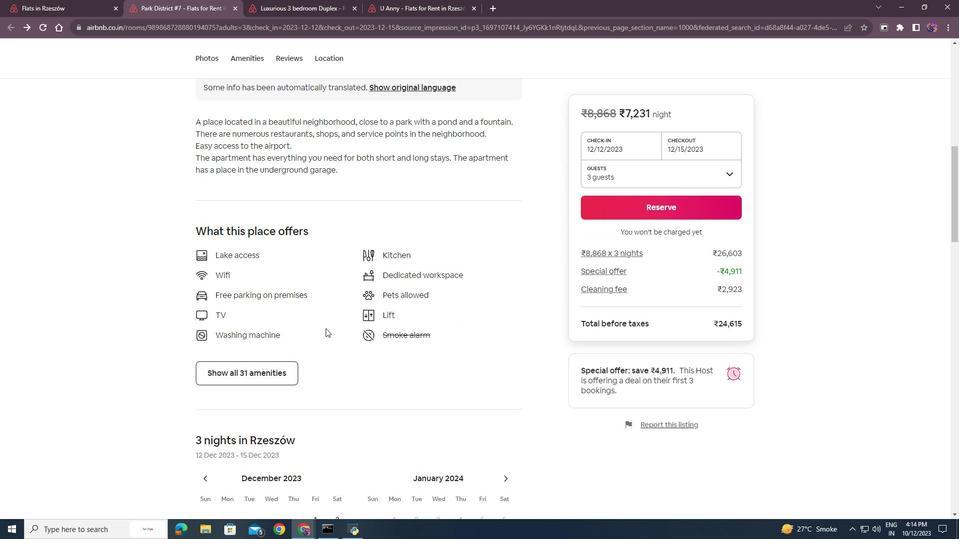
Action: Mouse moved to (251, 370)
Screenshot: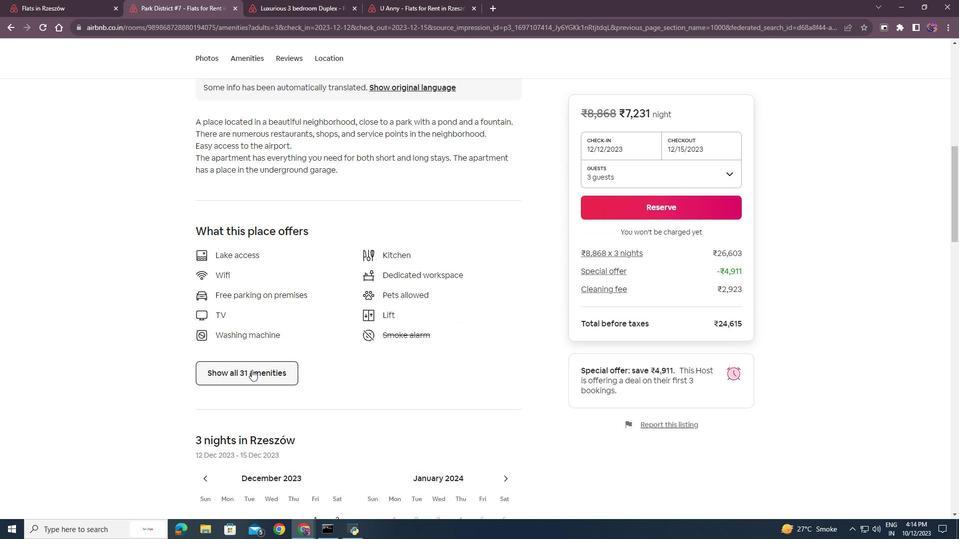 
Action: Mouse pressed left at (251, 370)
Screenshot: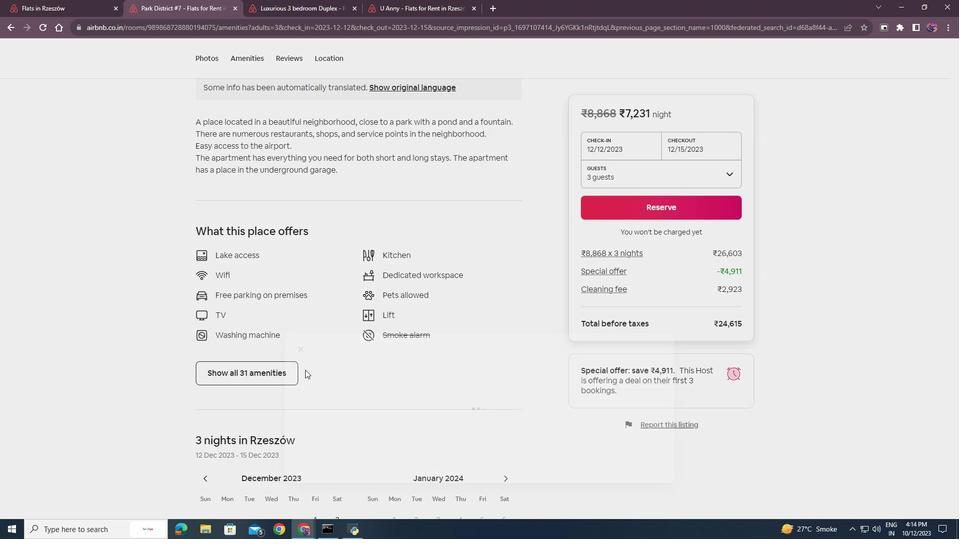 
Action: Mouse moved to (369, 365)
Screenshot: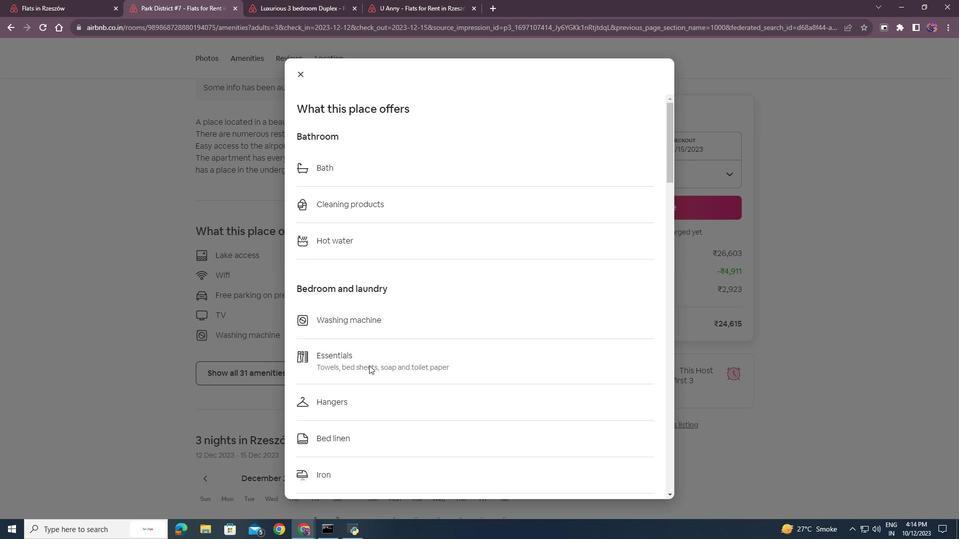 
Action: Mouse scrolled (369, 365) with delta (0, 0)
Screenshot: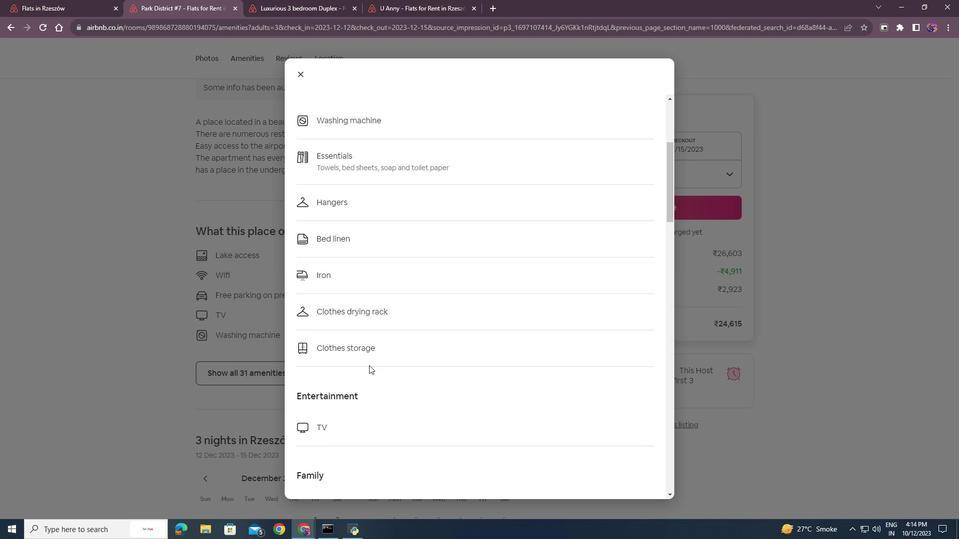 
Action: Mouse scrolled (369, 365) with delta (0, 0)
Screenshot: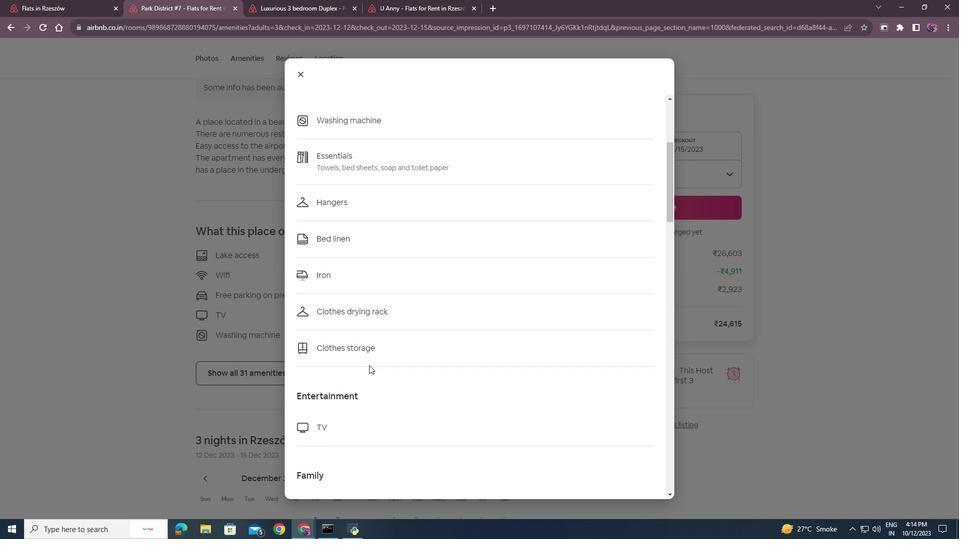 
Action: Mouse scrolled (369, 365) with delta (0, 0)
Screenshot: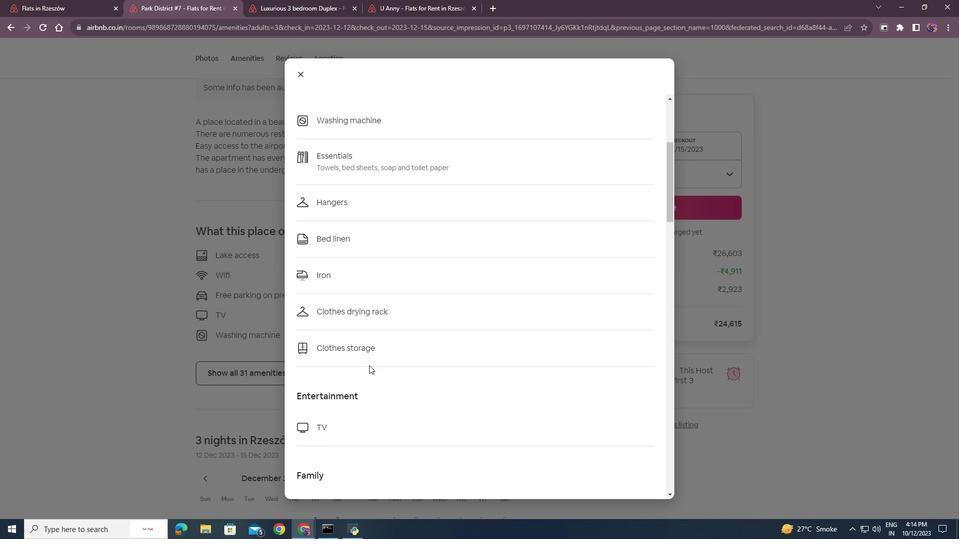 
Action: Mouse scrolled (369, 365) with delta (0, 0)
Screenshot: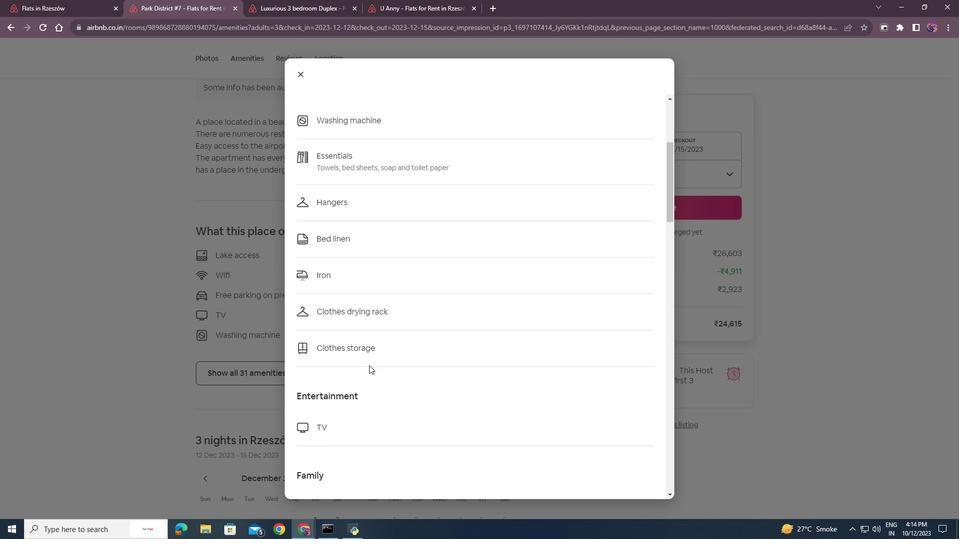 
Action: Mouse scrolled (369, 365) with delta (0, 0)
Screenshot: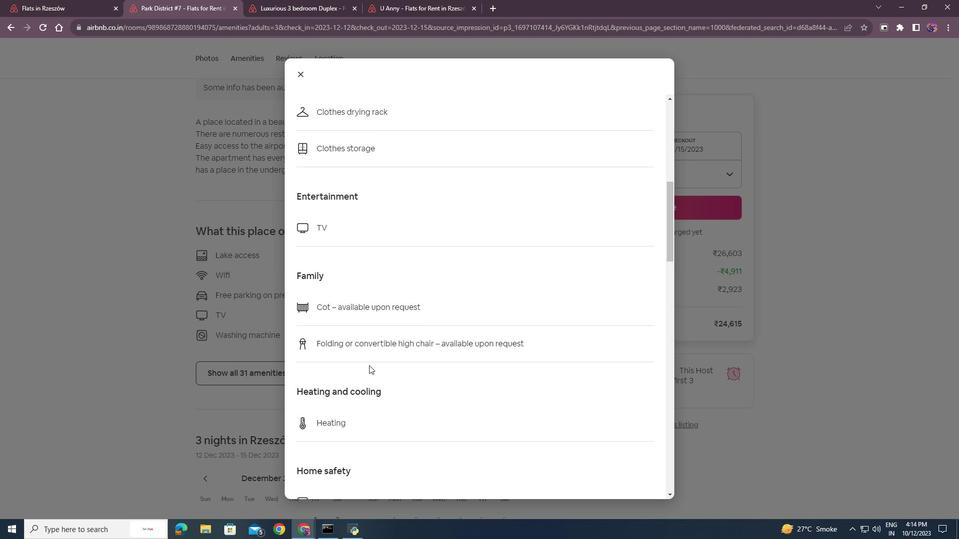 
Action: Mouse scrolled (369, 365) with delta (0, 0)
Screenshot: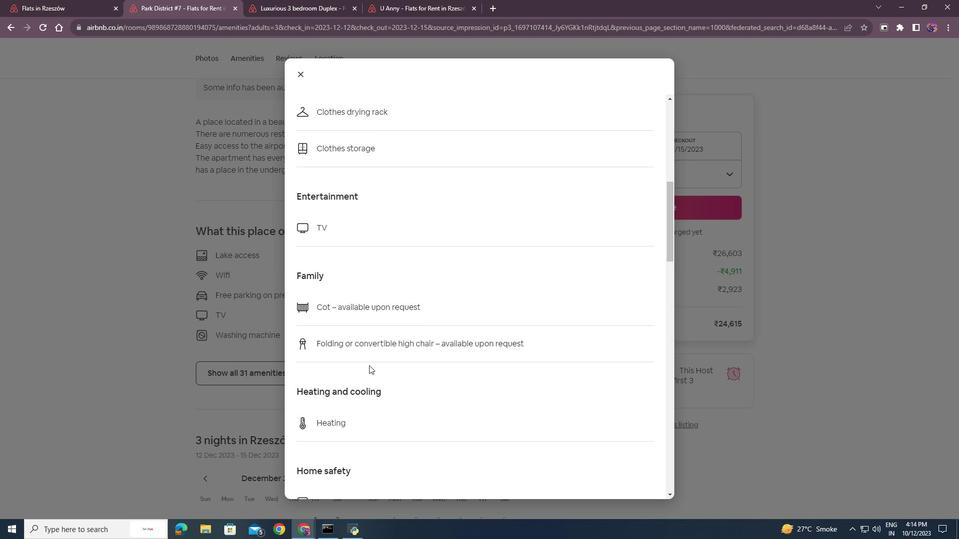 
Action: Mouse scrolled (369, 365) with delta (0, 0)
Screenshot: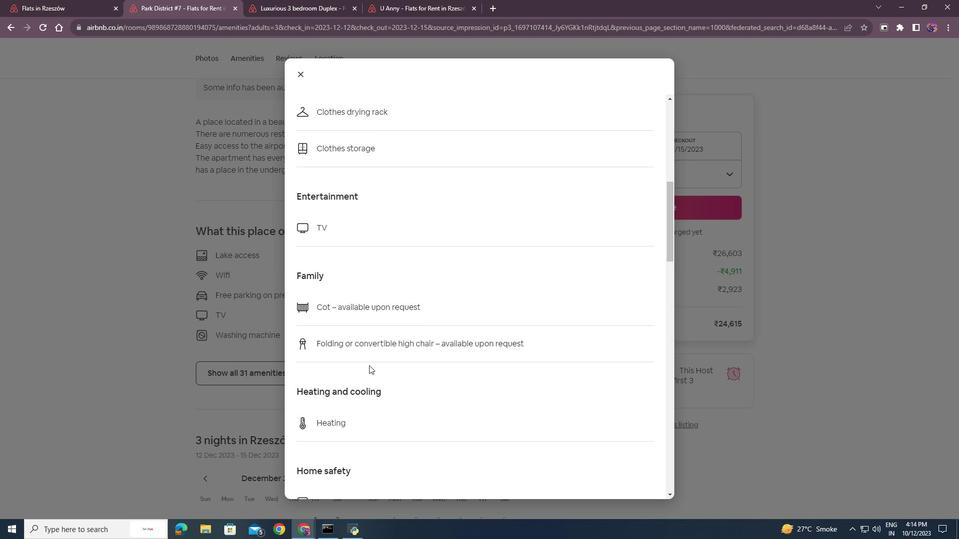 
Action: Mouse scrolled (369, 365) with delta (0, 0)
Screenshot: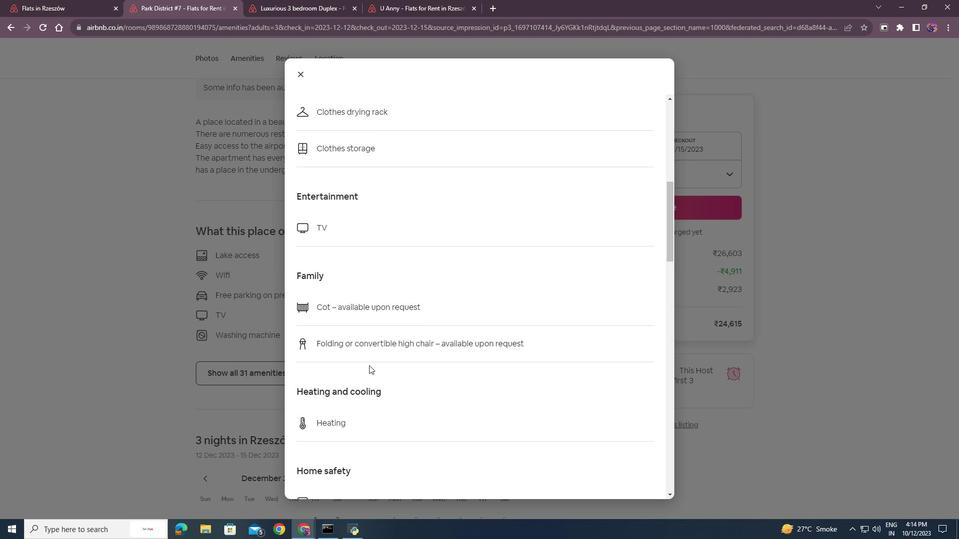 
Action: Mouse scrolled (369, 365) with delta (0, 0)
Screenshot: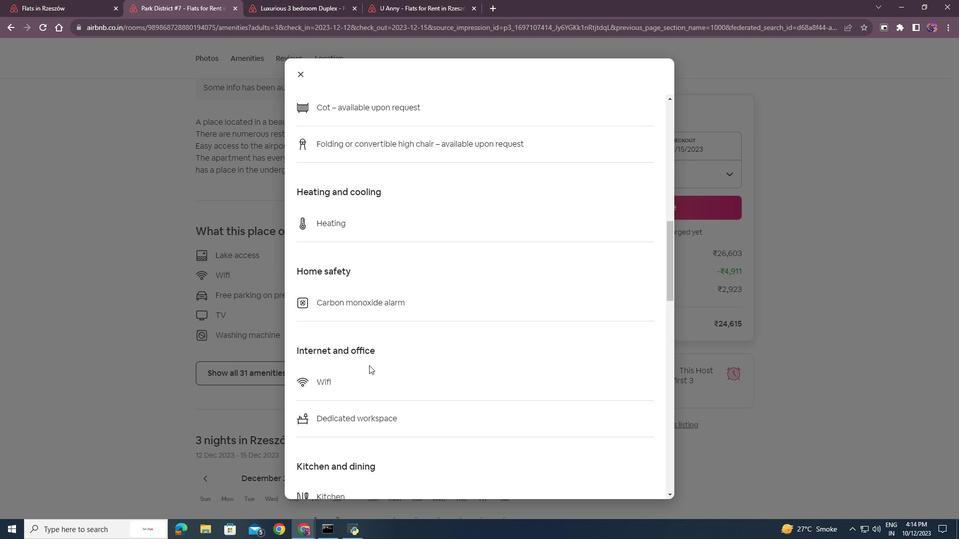 
Action: Mouse scrolled (369, 365) with delta (0, 0)
Screenshot: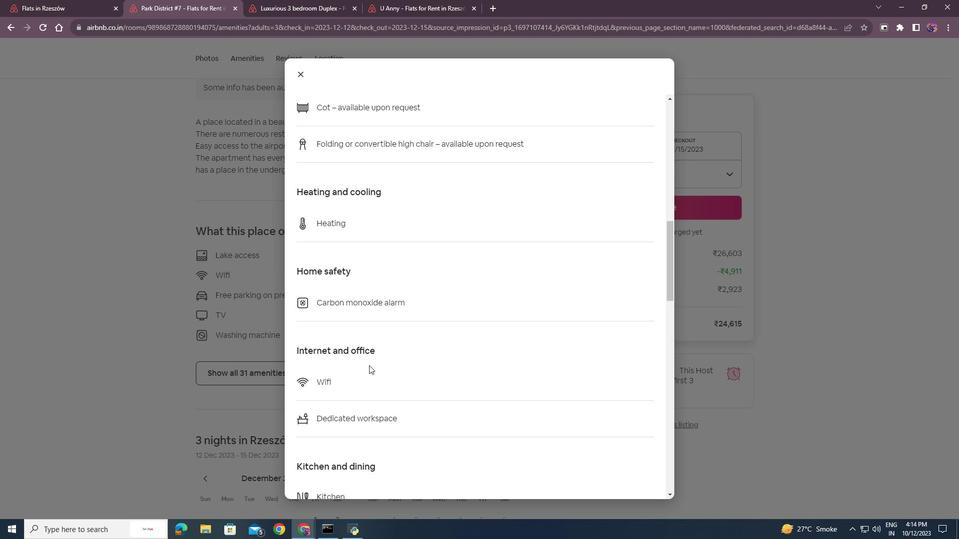 
Action: Mouse scrolled (369, 365) with delta (0, 0)
Screenshot: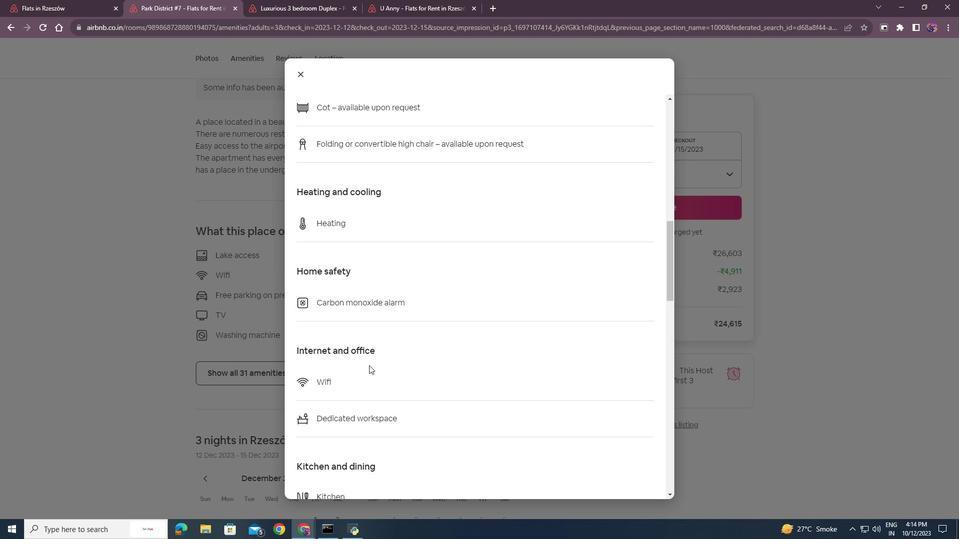 
Action: Mouse scrolled (369, 365) with delta (0, 0)
Screenshot: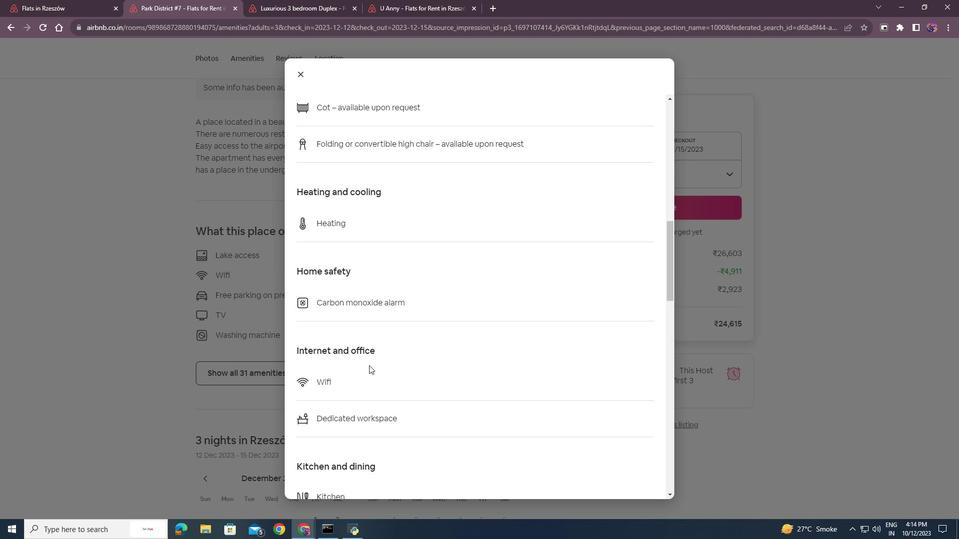 
Action: Mouse scrolled (369, 365) with delta (0, 0)
Screenshot: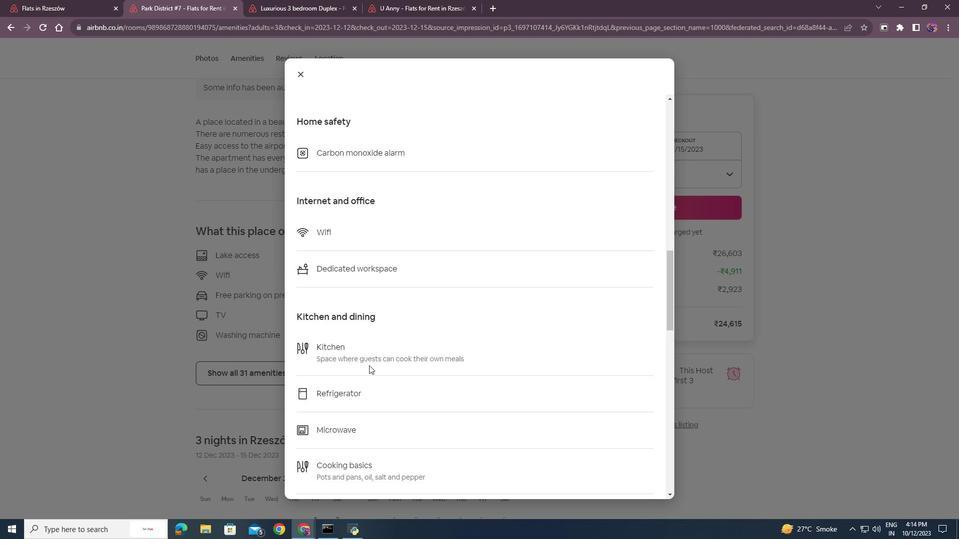 
Action: Mouse scrolled (369, 365) with delta (0, 0)
Screenshot: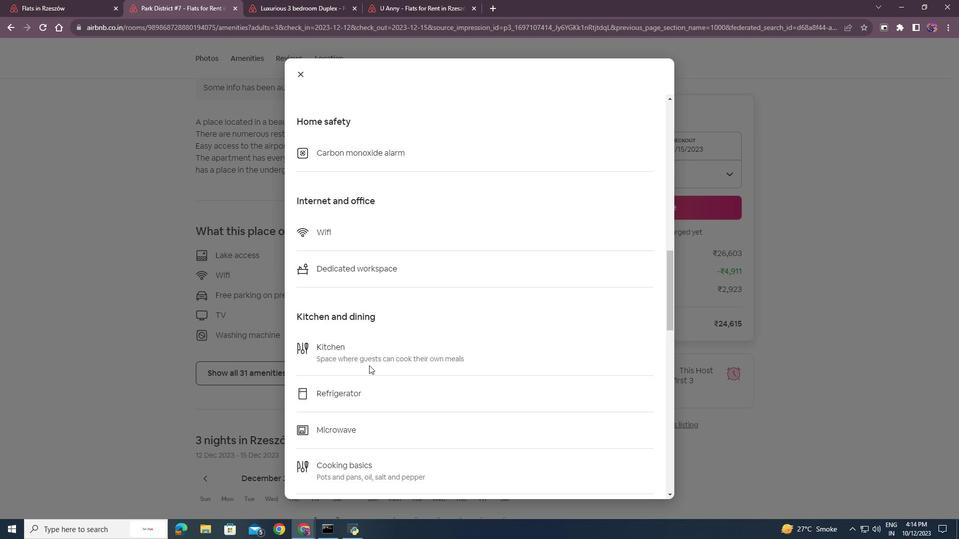 
Action: Mouse scrolled (369, 365) with delta (0, 0)
Screenshot: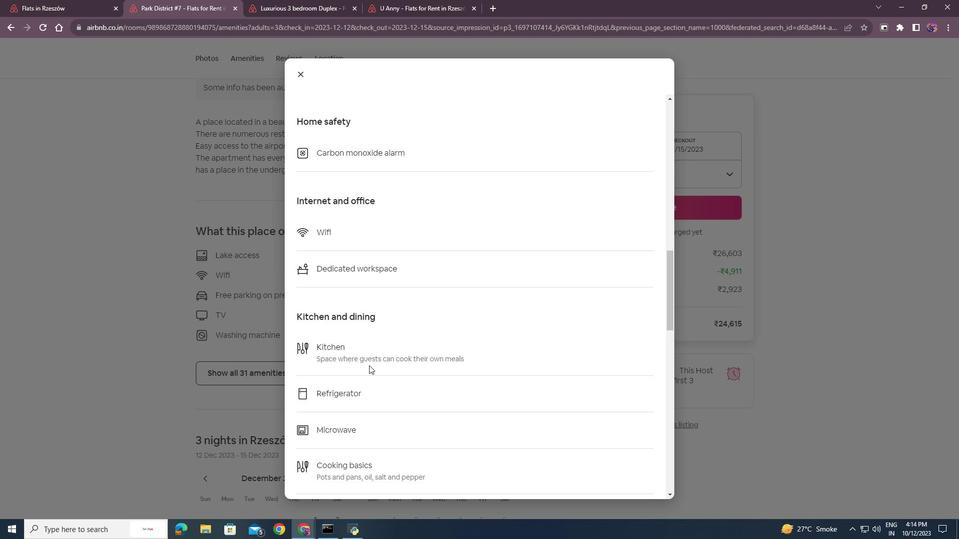 
Action: Mouse scrolled (369, 365) with delta (0, 0)
Screenshot: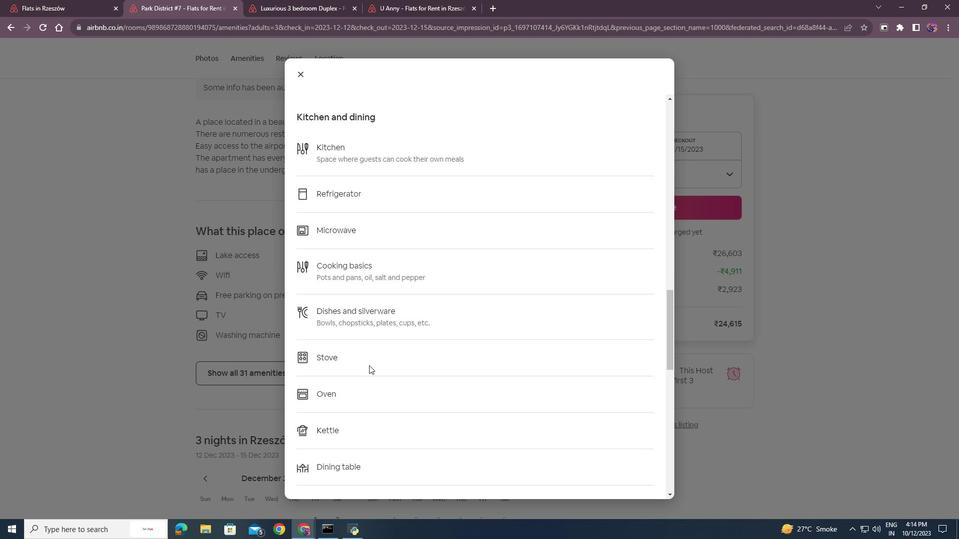 
Action: Mouse scrolled (369, 365) with delta (0, 0)
Screenshot: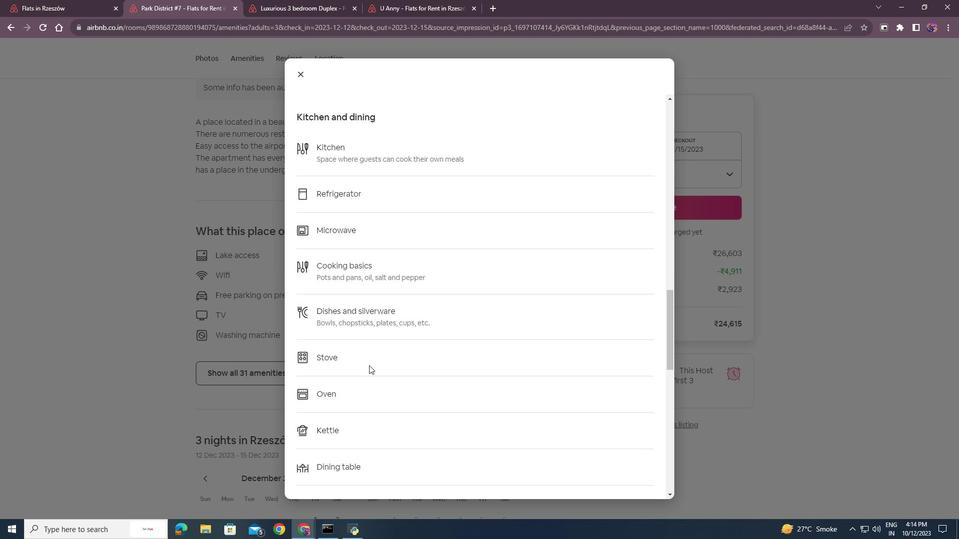 
Action: Mouse scrolled (369, 365) with delta (0, 0)
Screenshot: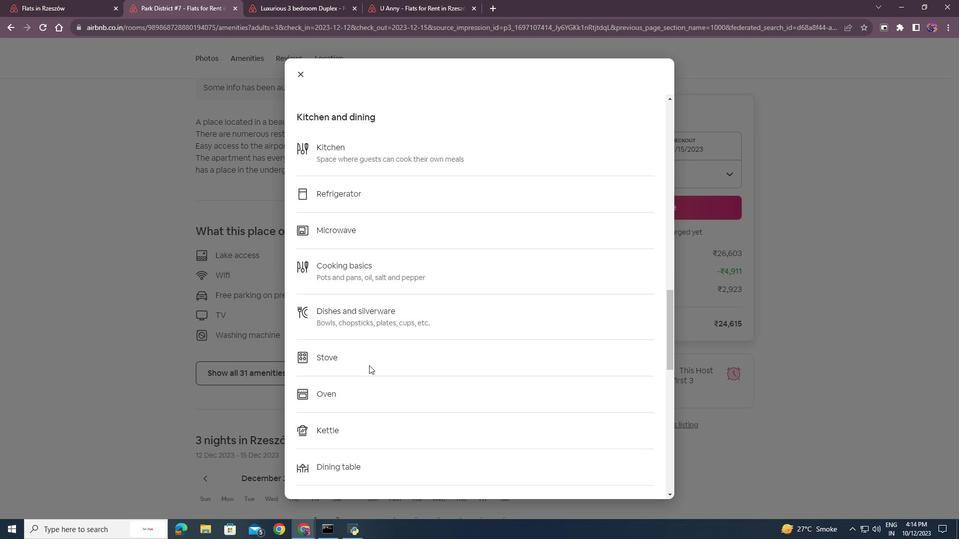 
Action: Mouse scrolled (369, 365) with delta (0, 0)
Screenshot: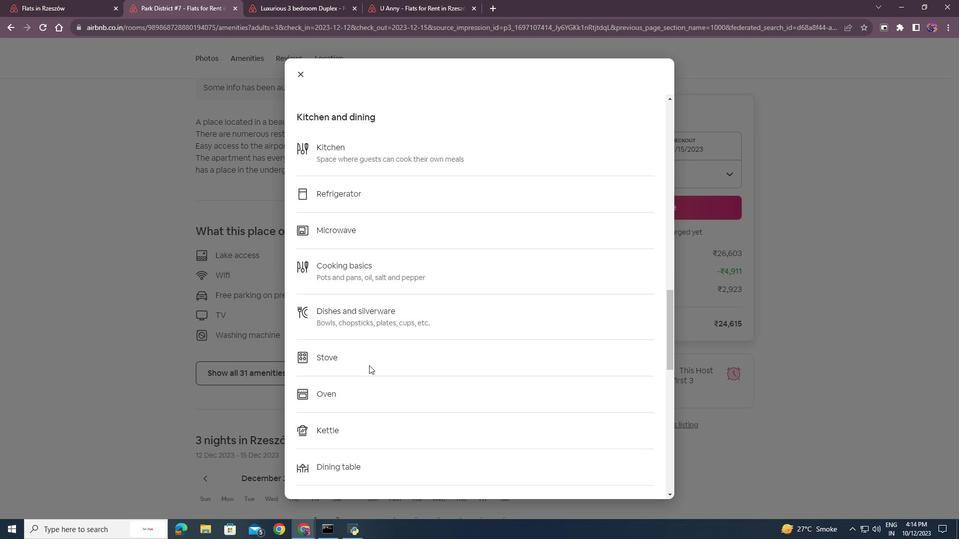 
Action: Mouse scrolled (369, 365) with delta (0, 0)
Screenshot: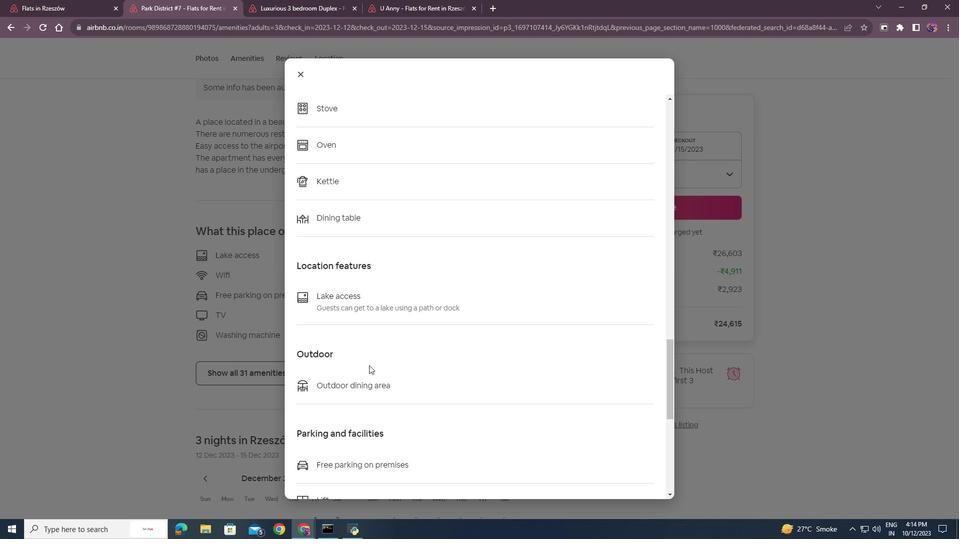 
Action: Mouse scrolled (369, 365) with delta (0, 0)
Screenshot: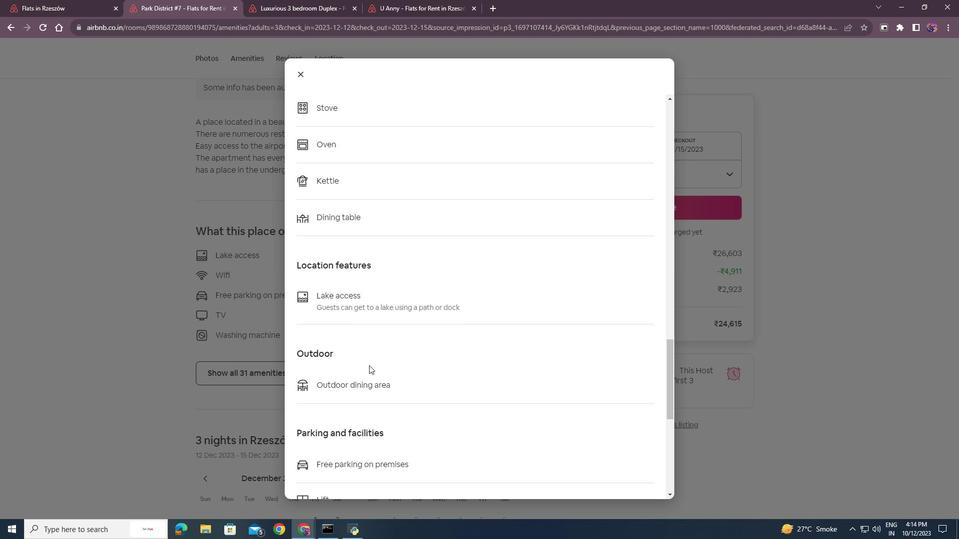 
Action: Mouse scrolled (369, 365) with delta (0, 0)
Screenshot: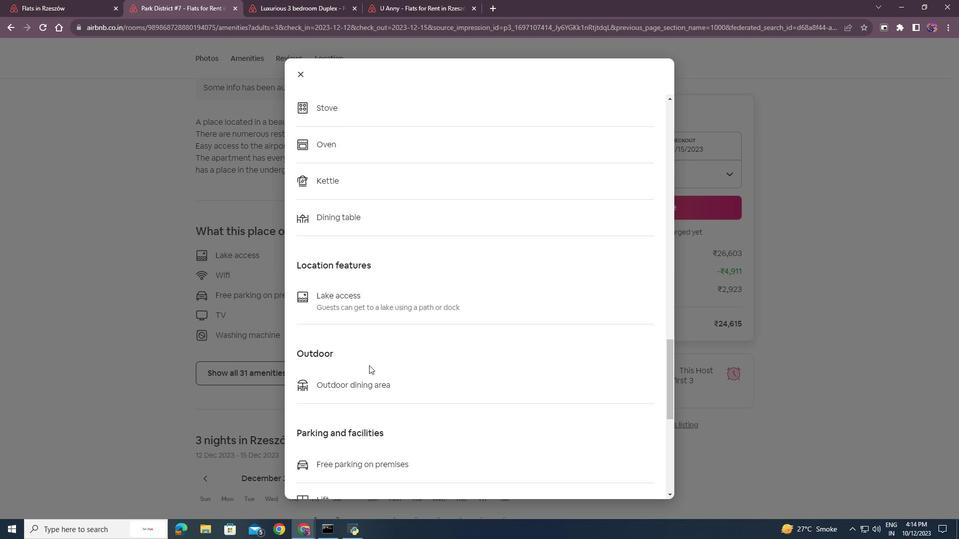 
Action: Mouse scrolled (369, 365) with delta (0, 0)
Screenshot: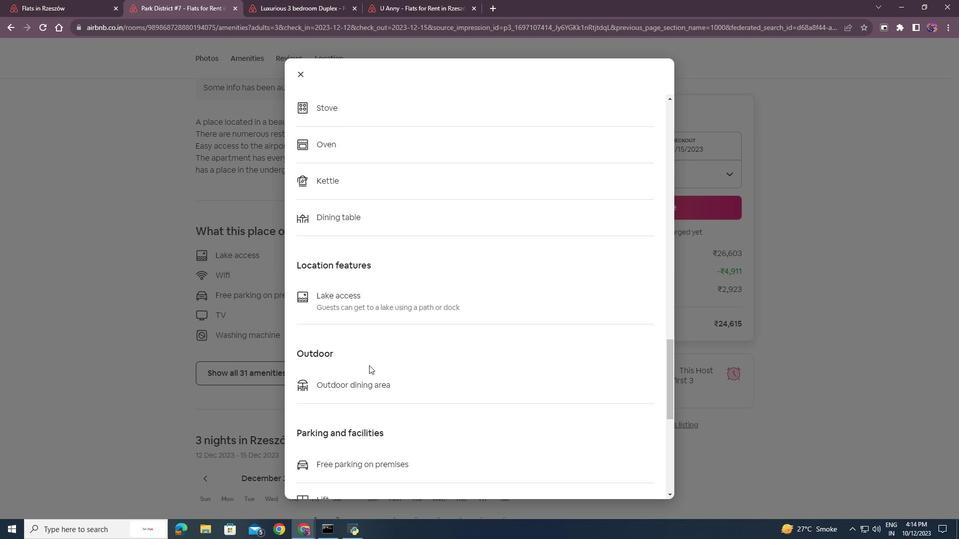 
Action: Mouse scrolled (369, 365) with delta (0, 0)
Screenshot: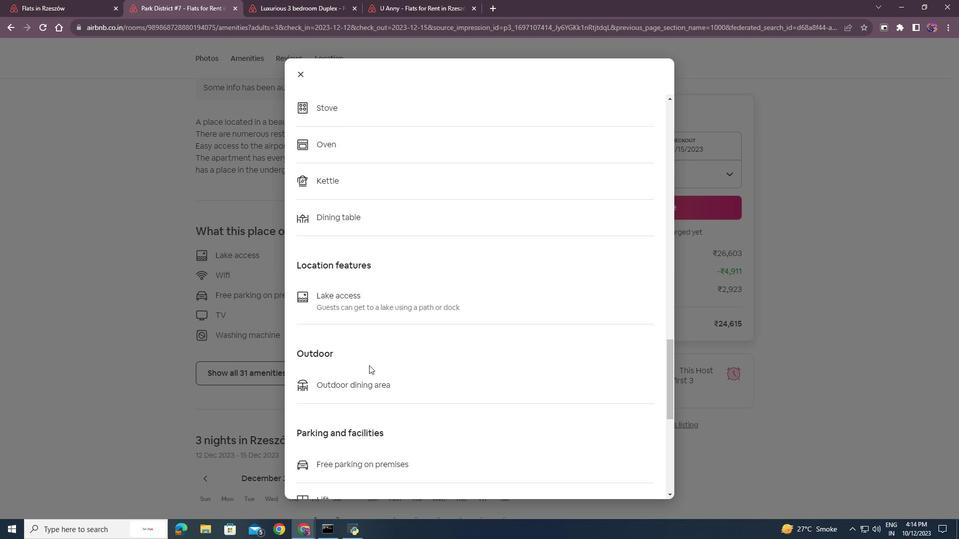
Action: Mouse scrolled (369, 365) with delta (0, 0)
Screenshot: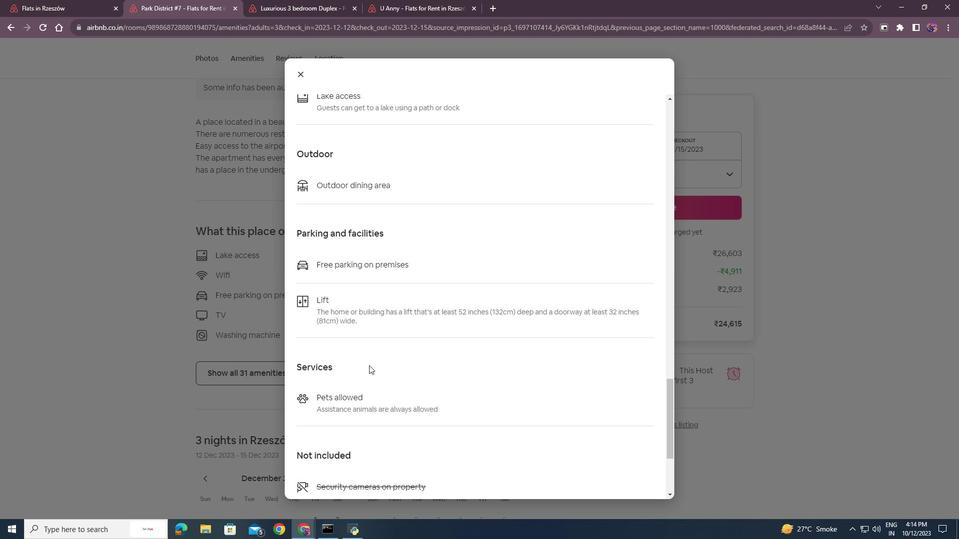 
Action: Mouse scrolled (369, 365) with delta (0, 0)
Screenshot: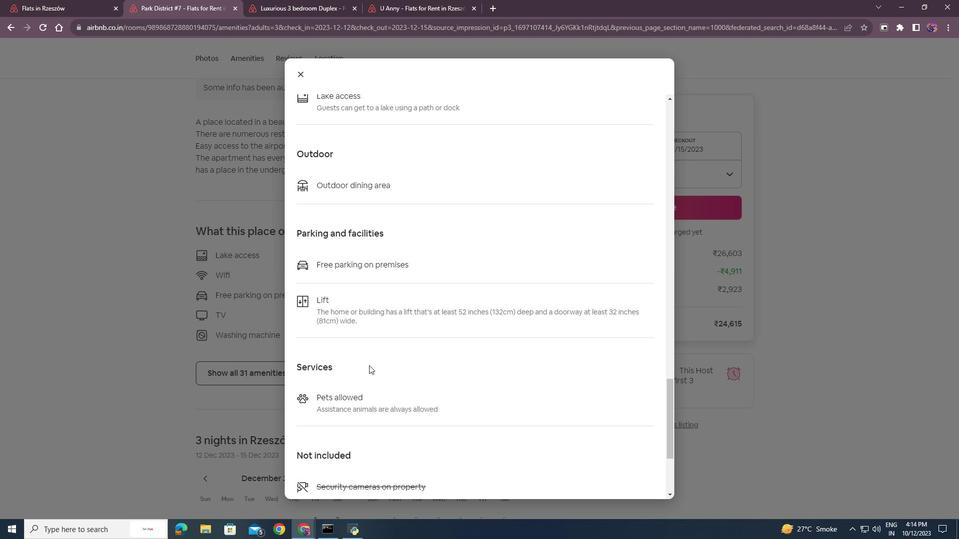 
Action: Mouse scrolled (369, 365) with delta (0, 0)
Screenshot: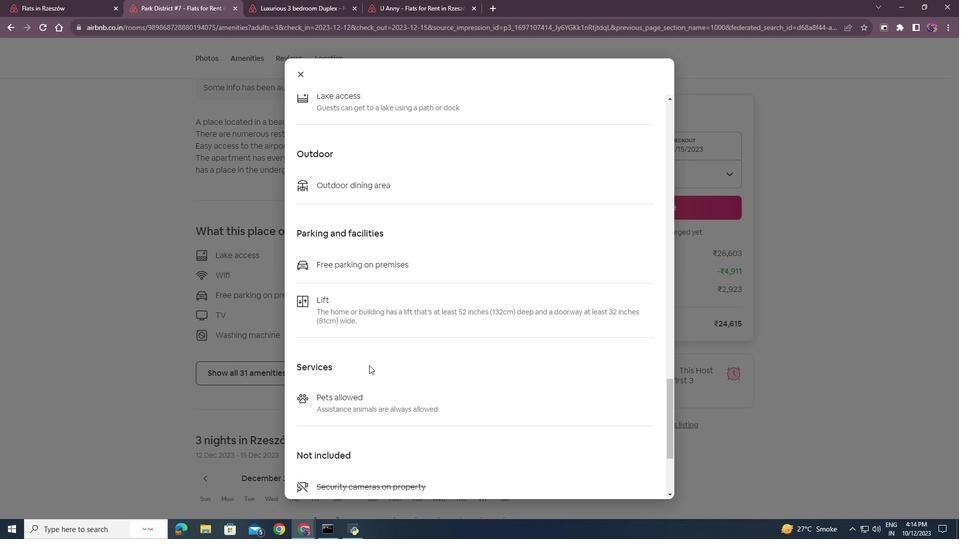 
Action: Mouse scrolled (369, 365) with delta (0, 0)
Screenshot: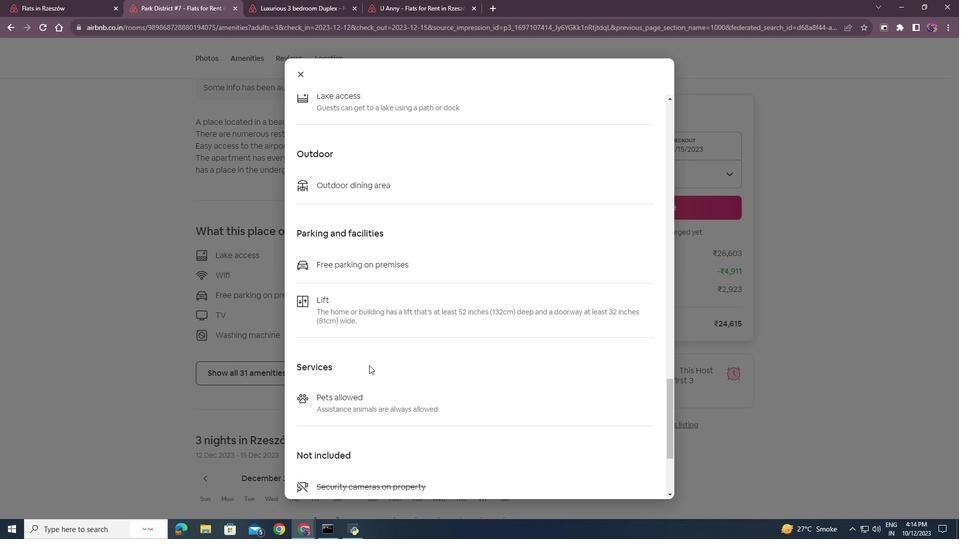 
Action: Mouse scrolled (369, 365) with delta (0, 0)
Screenshot: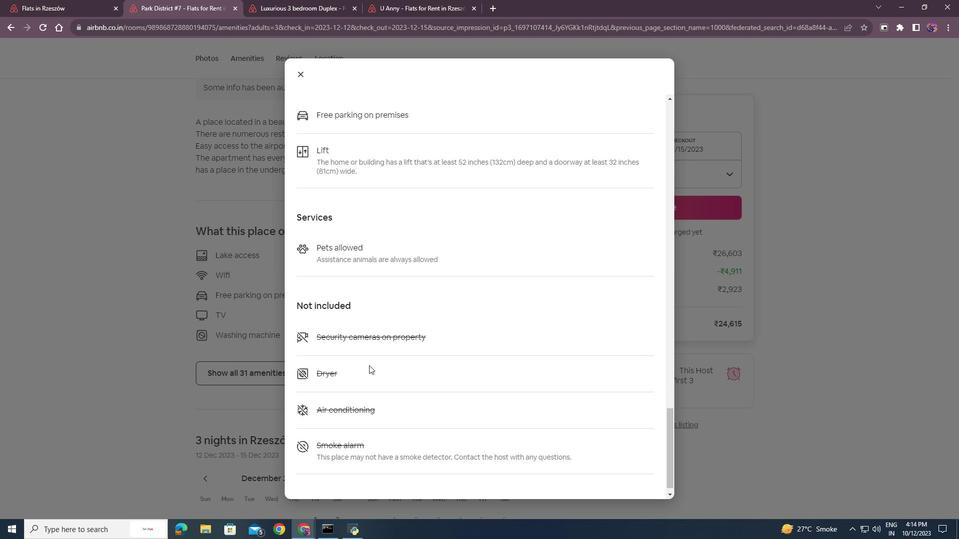
Action: Mouse scrolled (369, 365) with delta (0, 0)
Screenshot: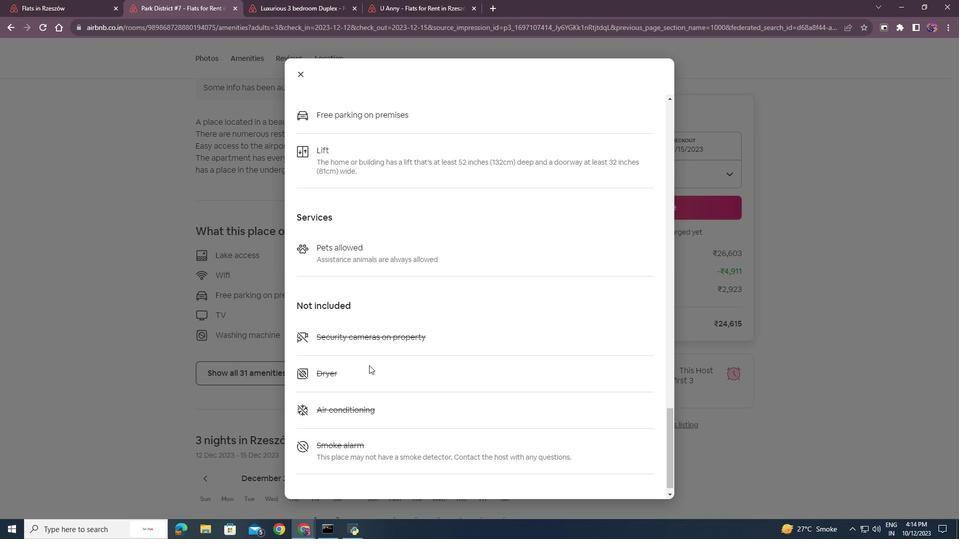 
Action: Mouse scrolled (369, 365) with delta (0, 0)
Screenshot: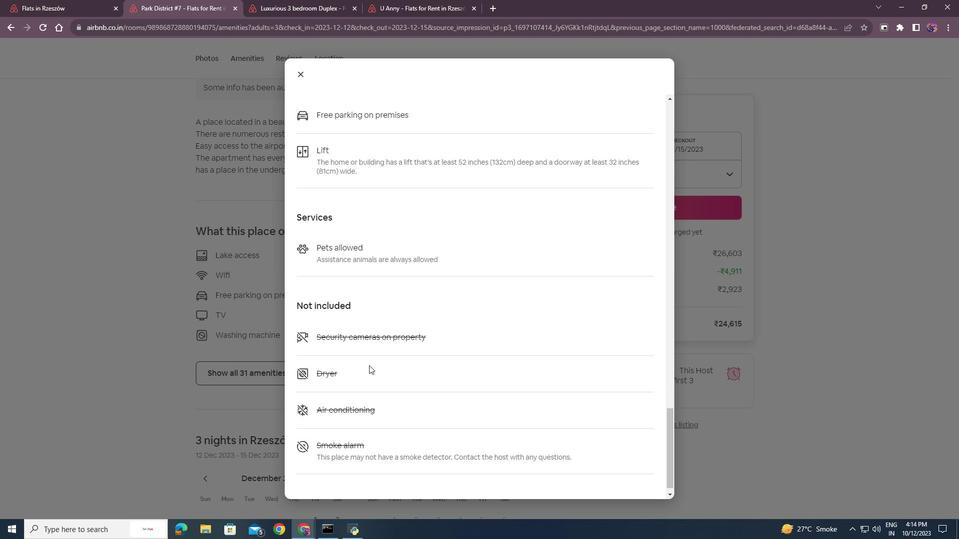 
Action: Mouse scrolled (369, 365) with delta (0, 0)
Screenshot: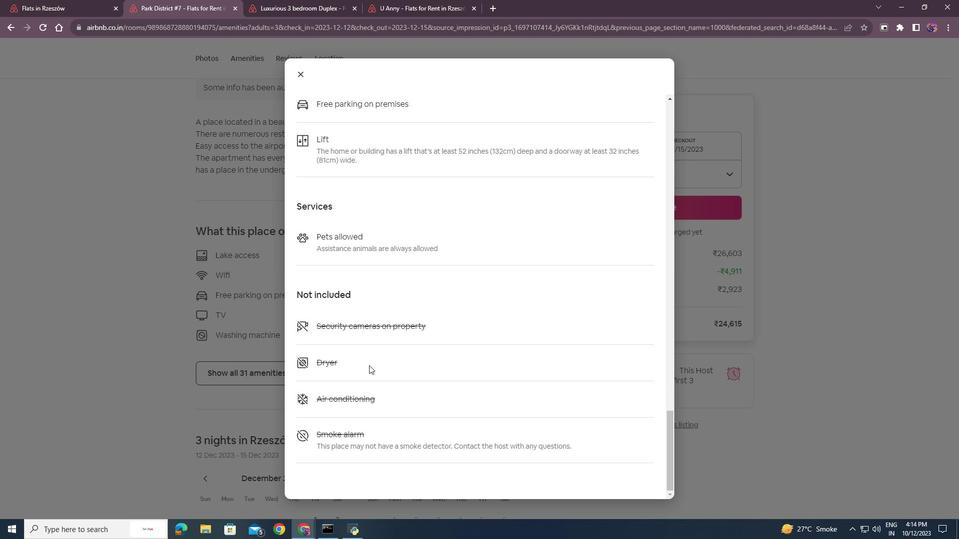 
Action: Mouse scrolled (369, 365) with delta (0, 0)
Screenshot: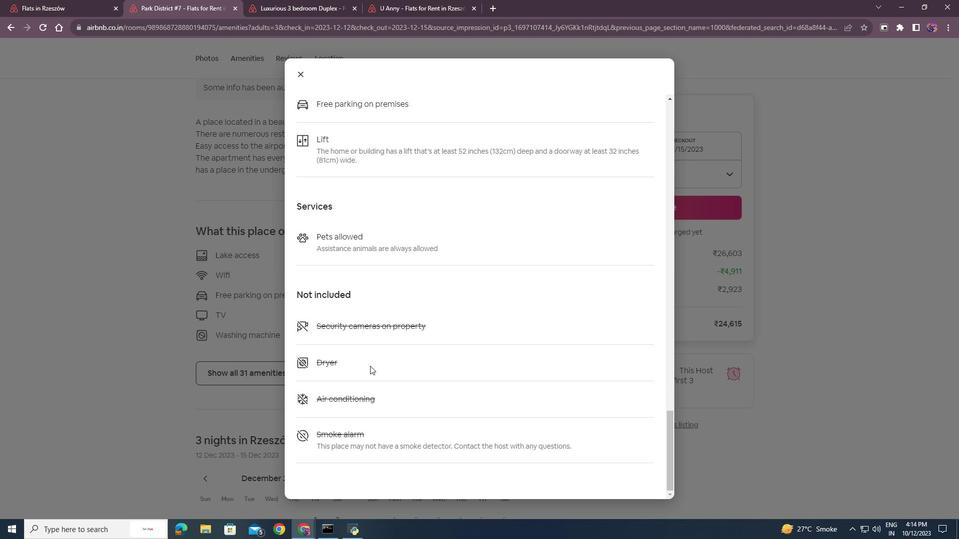 
Action: Mouse moved to (307, 74)
Screenshot: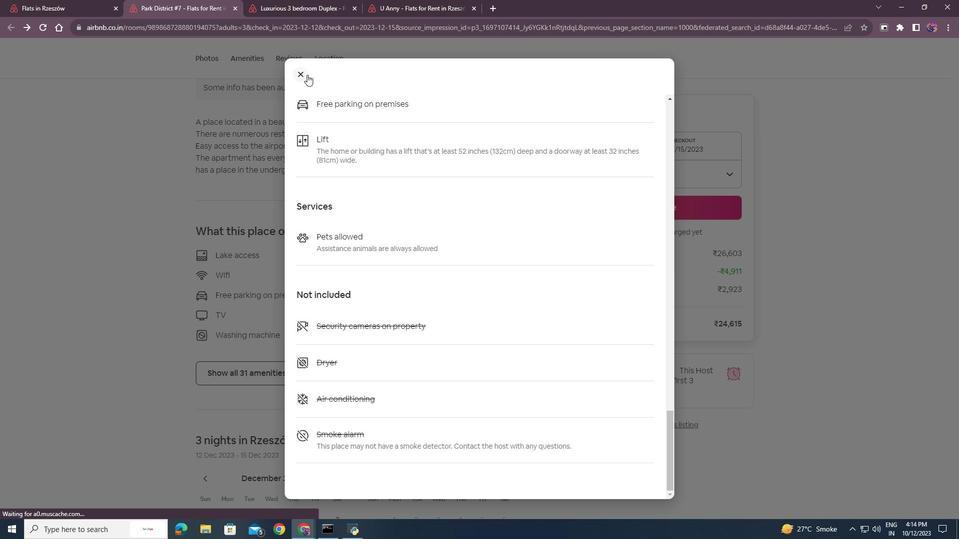 
Action: Mouse pressed left at (307, 74)
Screenshot: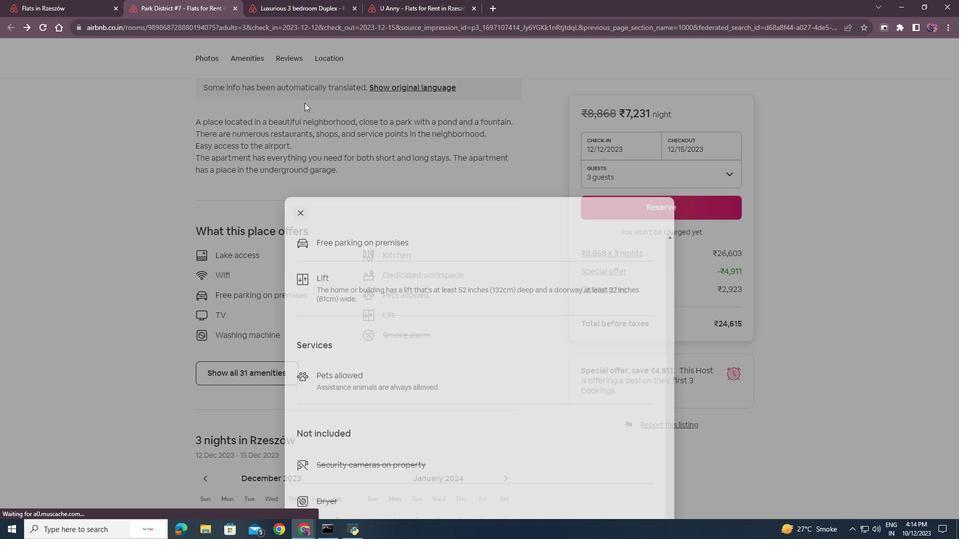 
Action: Mouse moved to (308, 320)
Screenshot: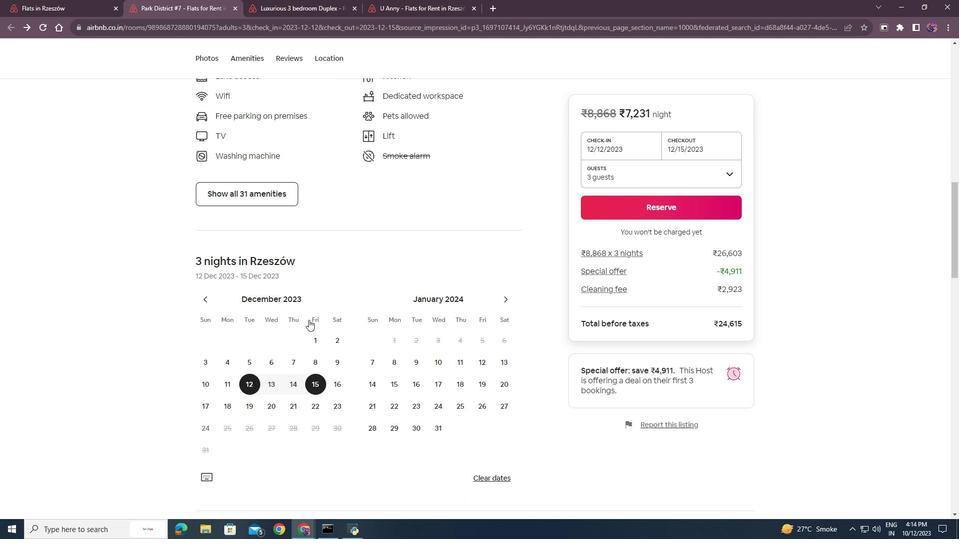 
Action: Mouse scrolled (308, 319) with delta (0, 0)
Screenshot: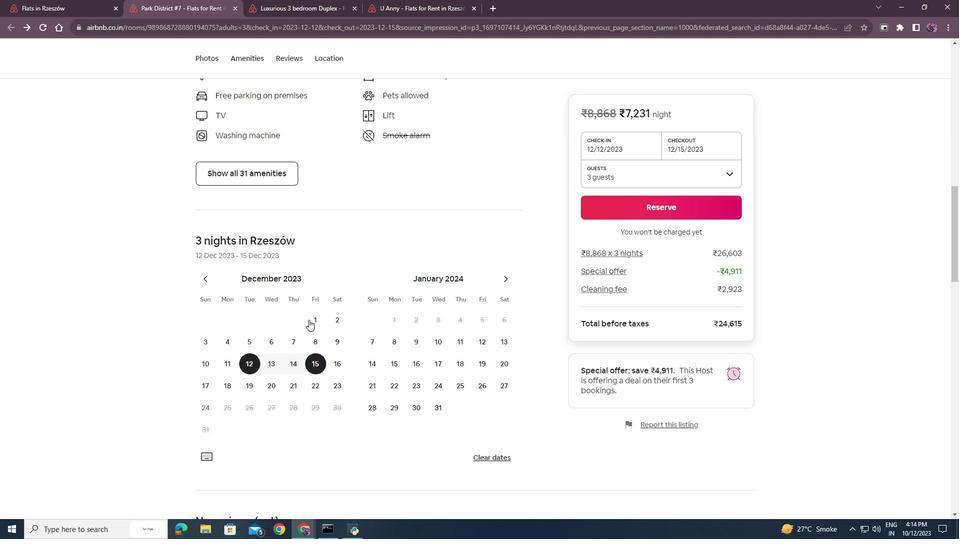 
Action: Mouse scrolled (308, 319) with delta (0, 0)
Screenshot: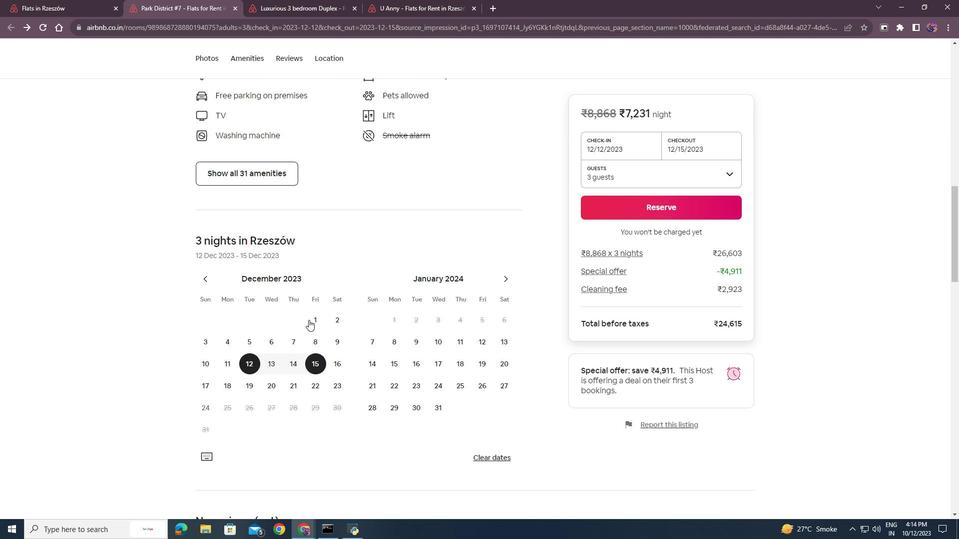 
Action: Mouse scrolled (308, 319) with delta (0, 0)
Screenshot: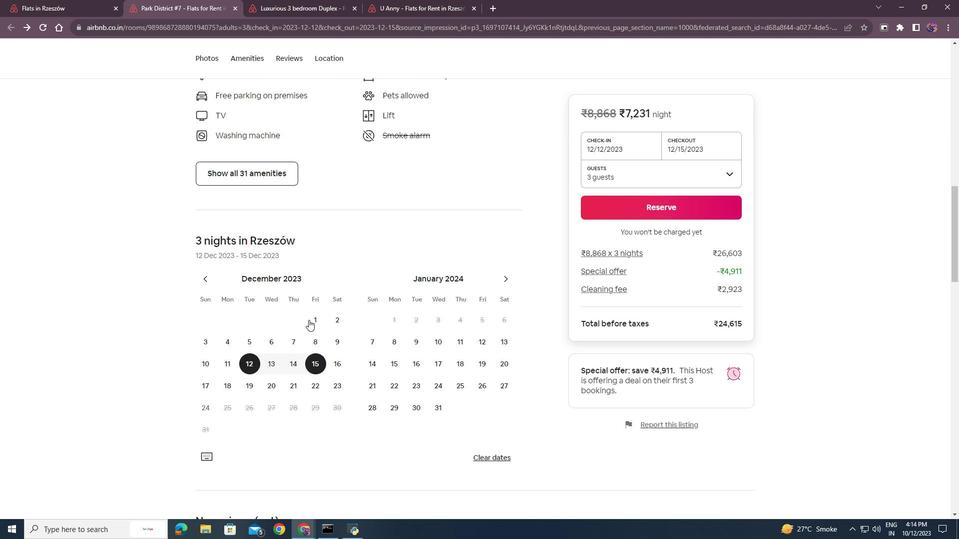 
Action: Mouse scrolled (308, 319) with delta (0, 0)
Screenshot: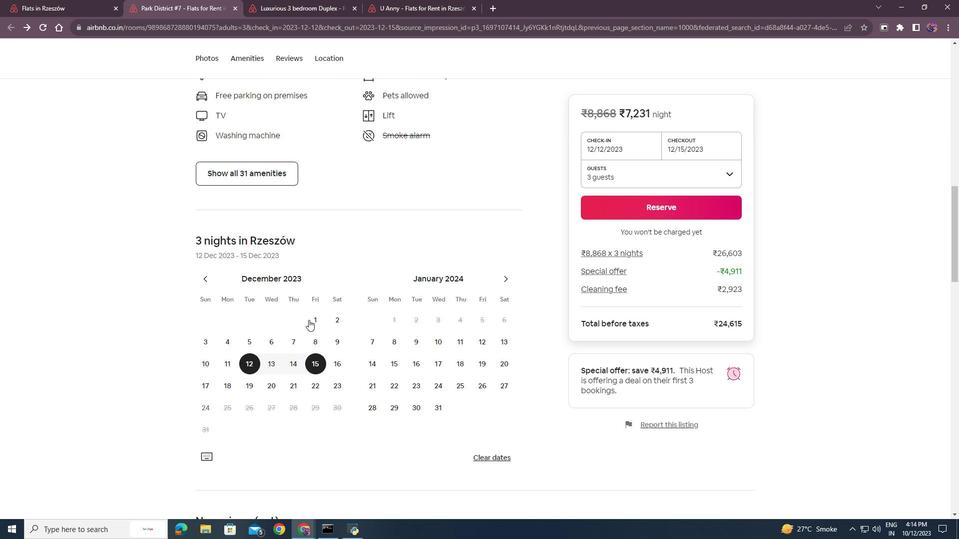 
Action: Mouse scrolled (308, 319) with delta (0, 0)
Screenshot: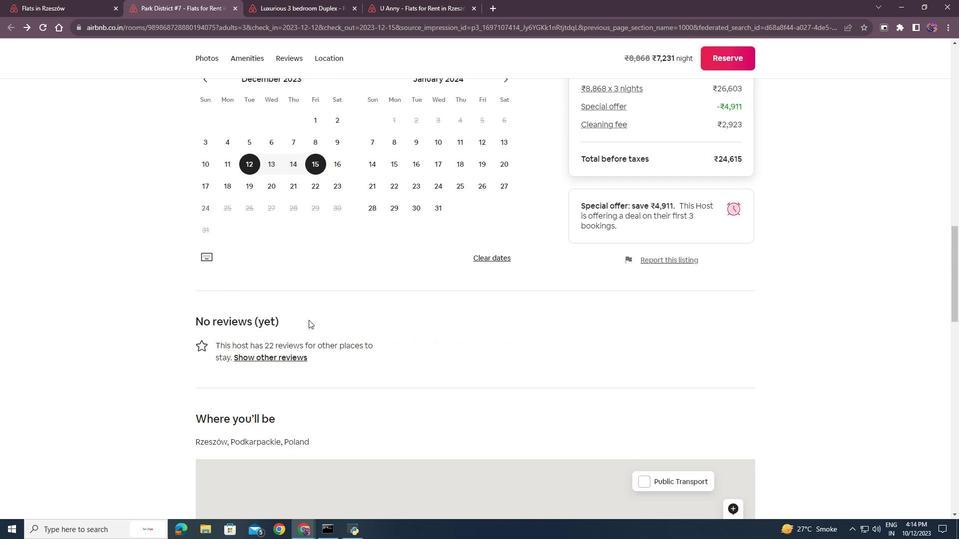 
Action: Mouse scrolled (308, 319) with delta (0, 0)
Screenshot: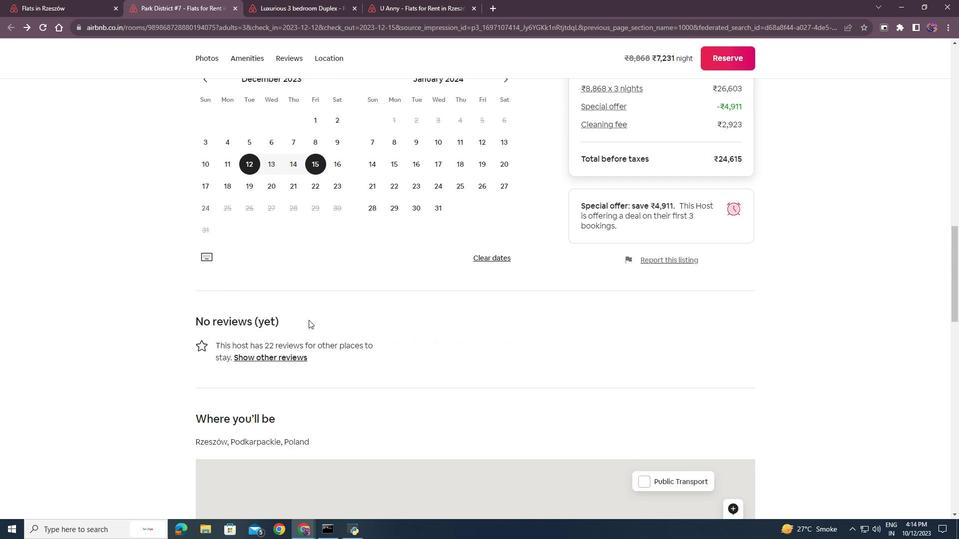 
Action: Mouse scrolled (308, 319) with delta (0, 0)
Screenshot: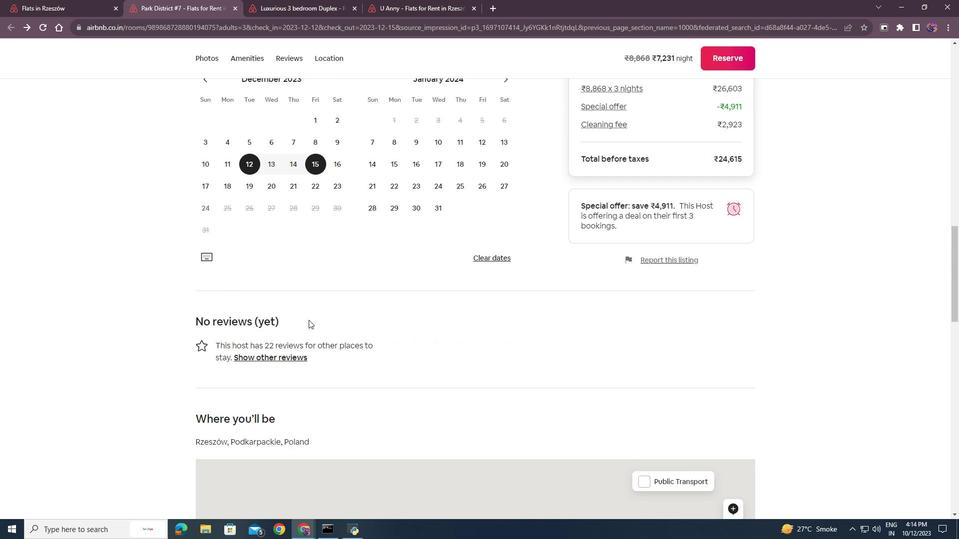 
Action: Mouse scrolled (308, 319) with delta (0, 0)
Screenshot: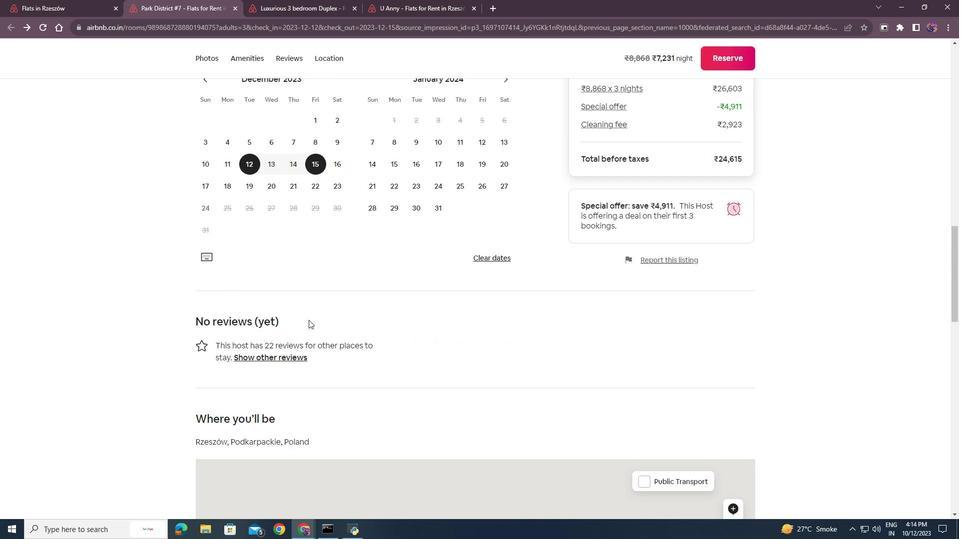 
Action: Mouse scrolled (308, 319) with delta (0, 0)
Screenshot: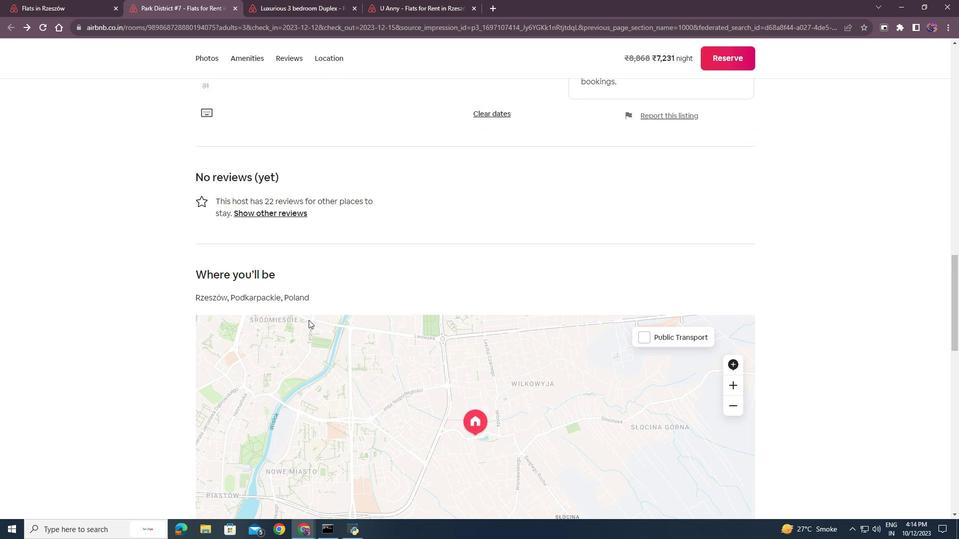 
Action: Mouse scrolled (308, 319) with delta (0, 0)
Screenshot: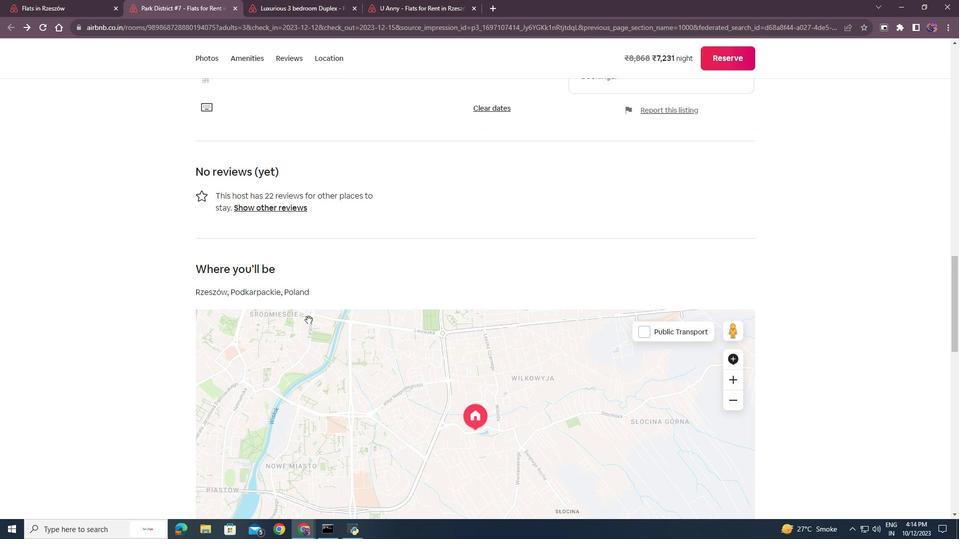 
Action: Mouse scrolled (308, 319) with delta (0, 0)
Screenshot: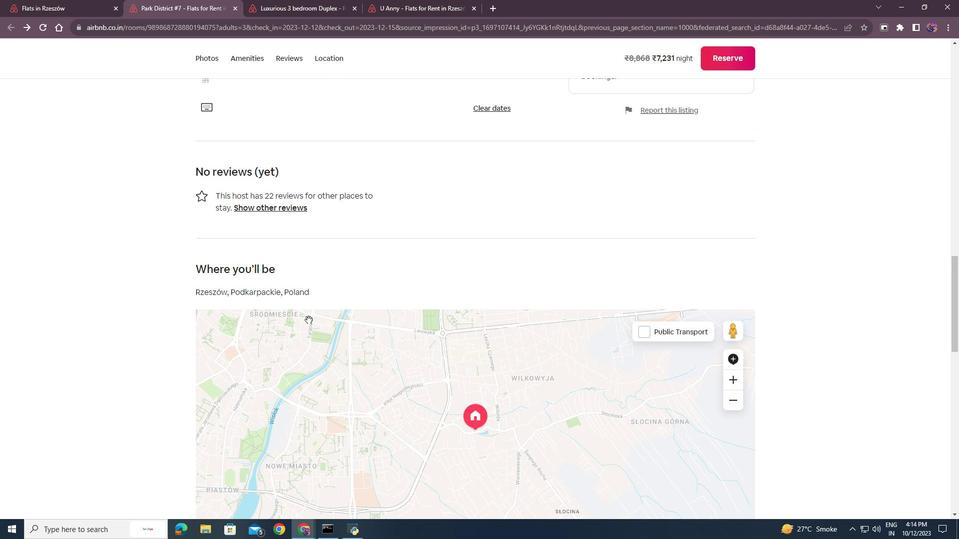 
Action: Mouse scrolled (308, 319) with delta (0, 0)
Screenshot: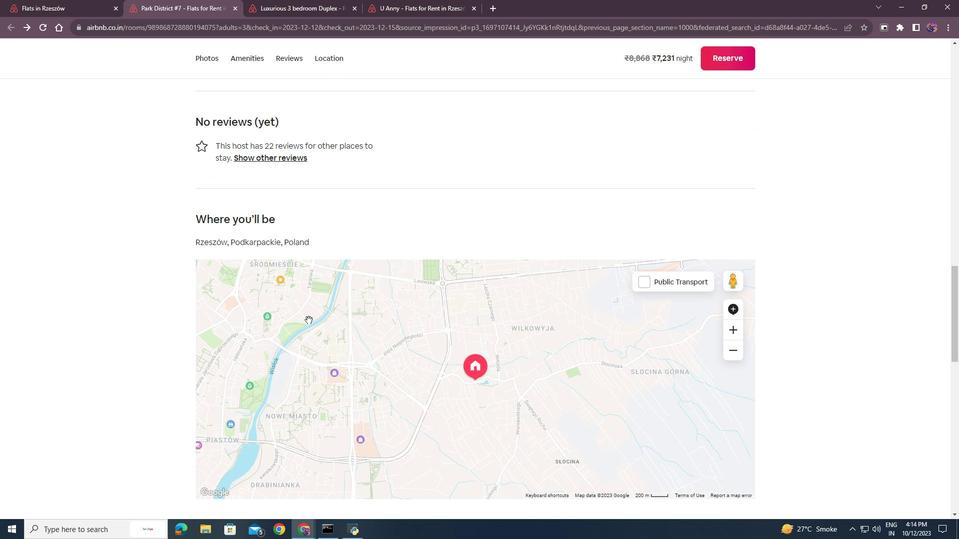 
Action: Mouse scrolled (308, 319) with delta (0, 0)
Screenshot: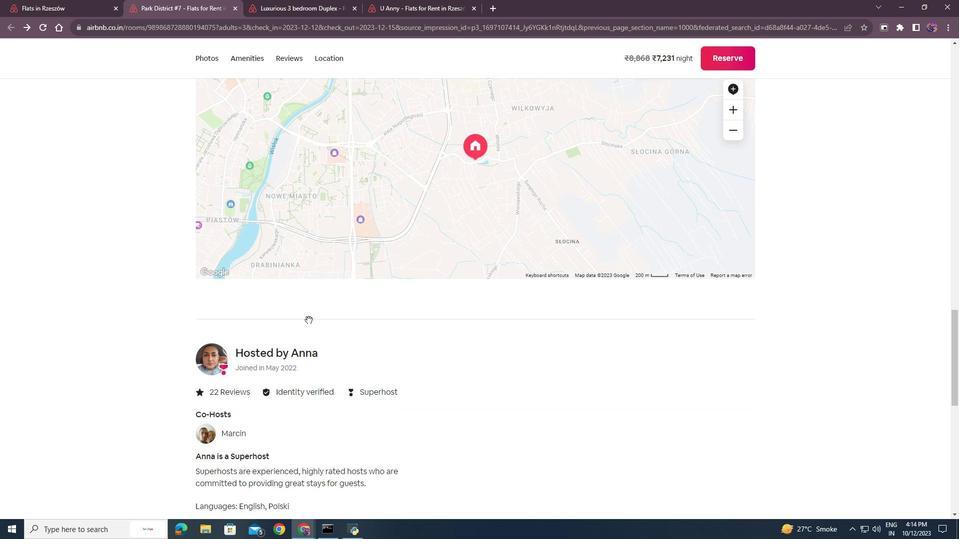
Action: Mouse scrolled (308, 319) with delta (0, 0)
Screenshot: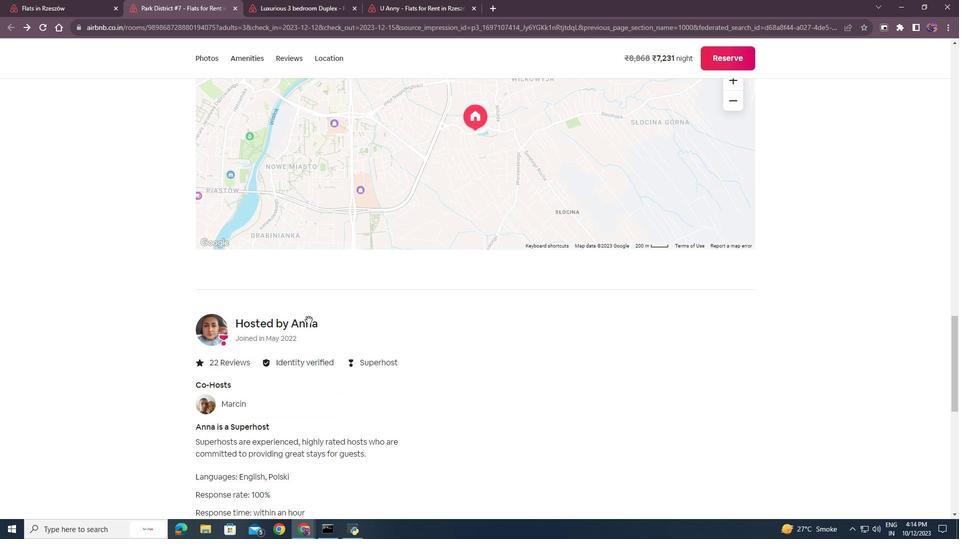 
Action: Mouse scrolled (308, 319) with delta (0, 0)
Screenshot: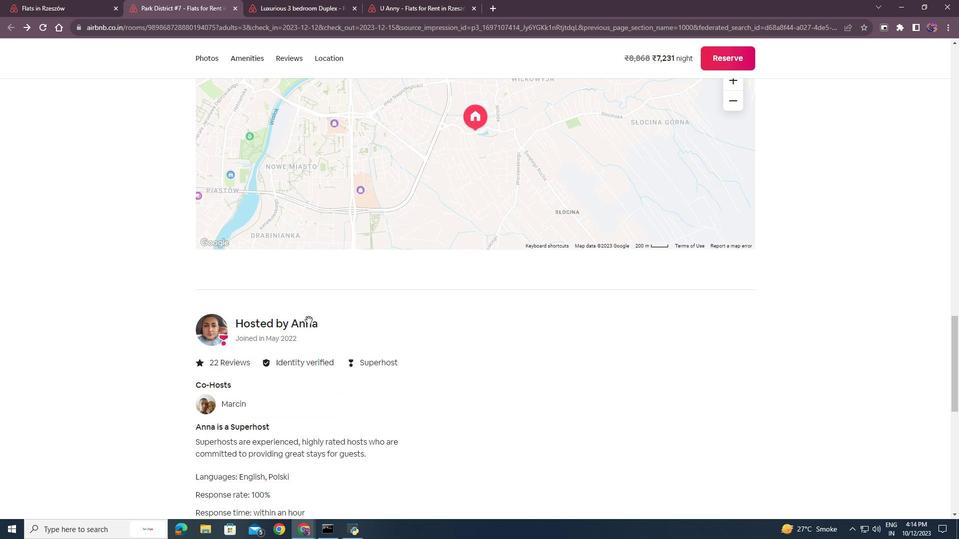 
Action: Mouse scrolled (308, 319) with delta (0, 0)
Screenshot: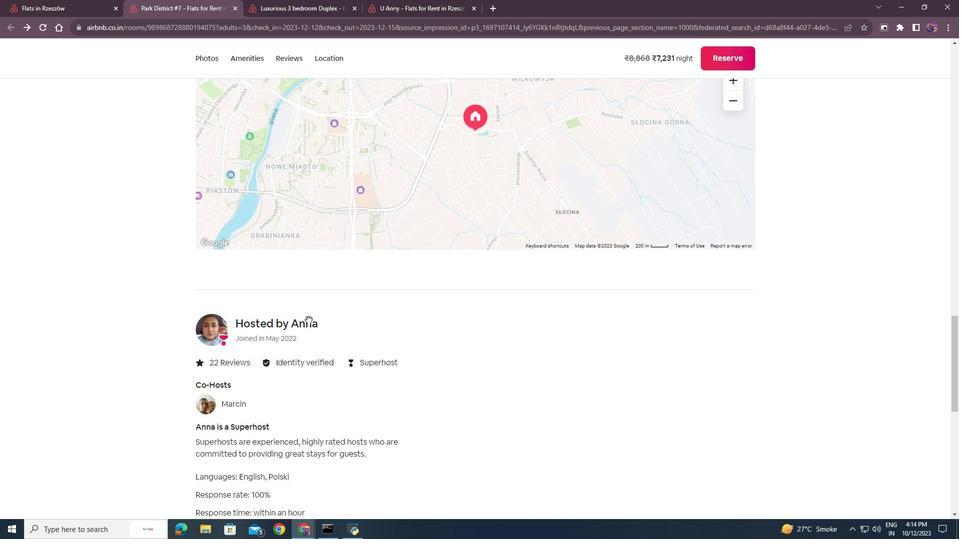 
Action: Mouse scrolled (308, 319) with delta (0, 0)
Screenshot: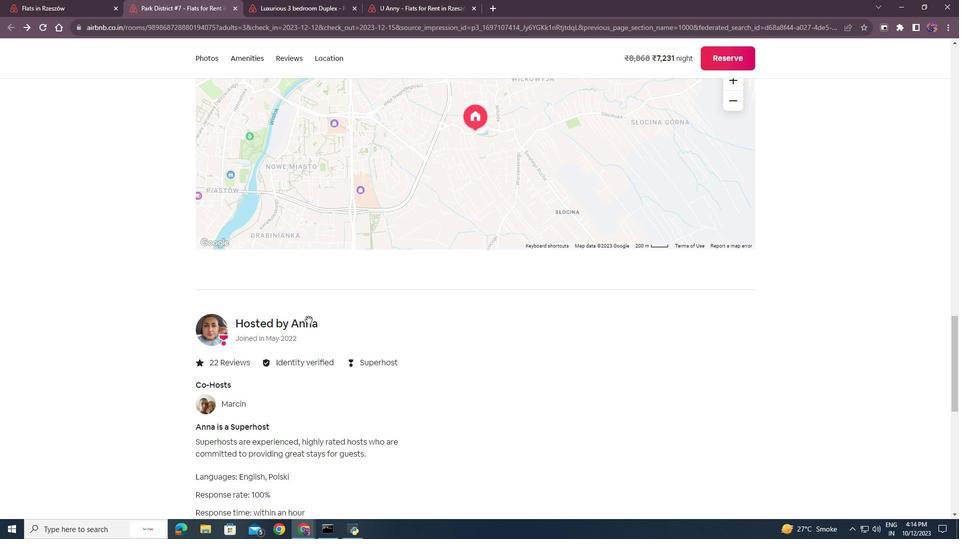 
Action: Mouse scrolled (308, 319) with delta (0, 0)
Screenshot: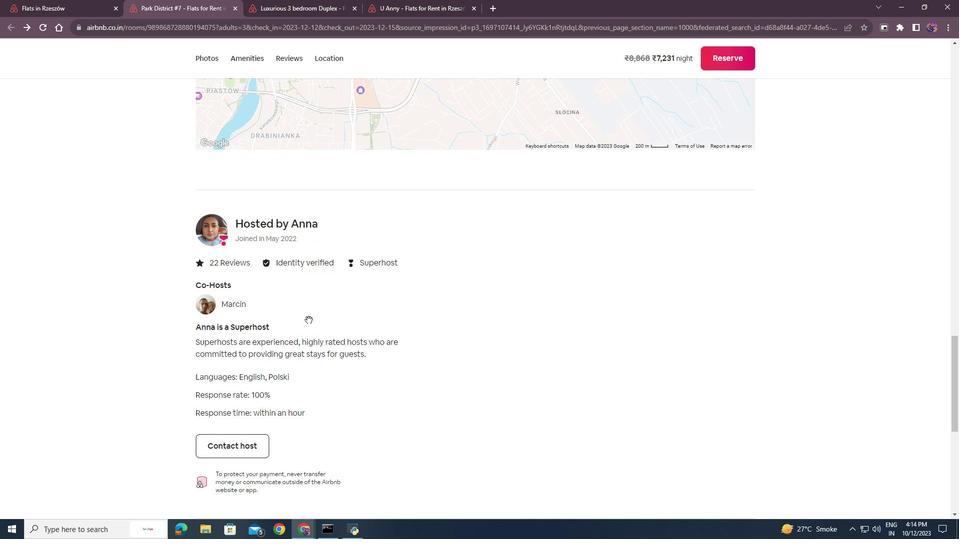 
Action: Mouse scrolled (308, 319) with delta (0, 0)
Screenshot: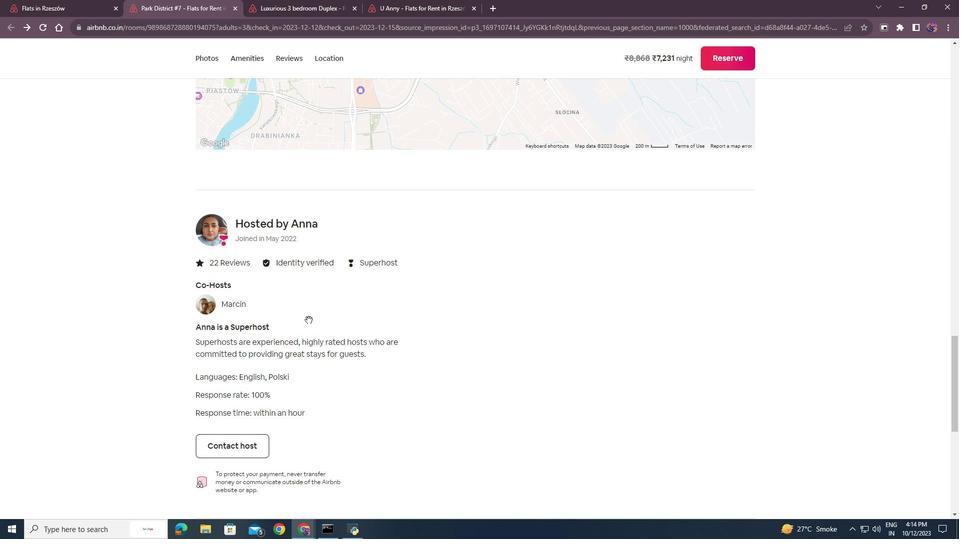 
Action: Mouse scrolled (308, 319) with delta (0, 0)
Screenshot: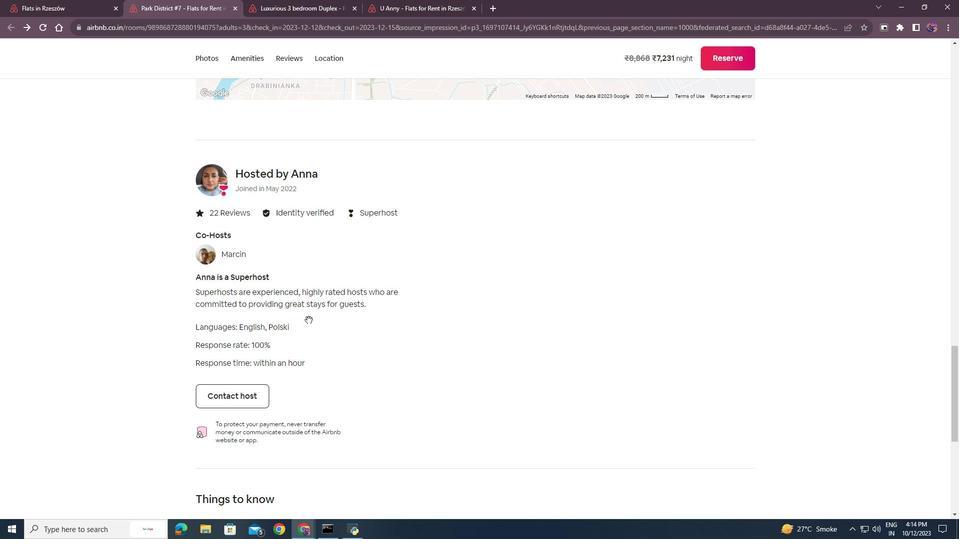 
Action: Mouse scrolled (308, 319) with delta (0, 0)
Screenshot: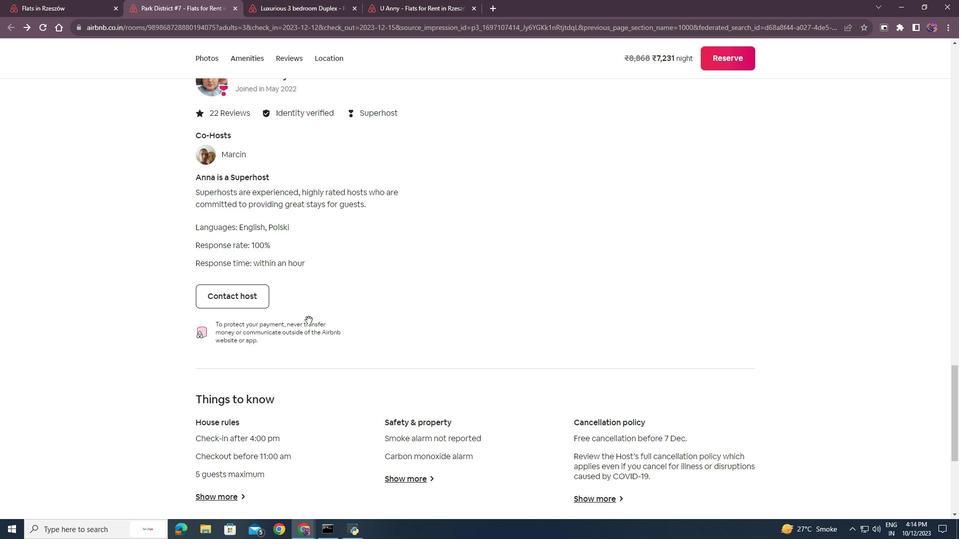 
Action: Mouse scrolled (308, 319) with delta (0, 0)
Screenshot: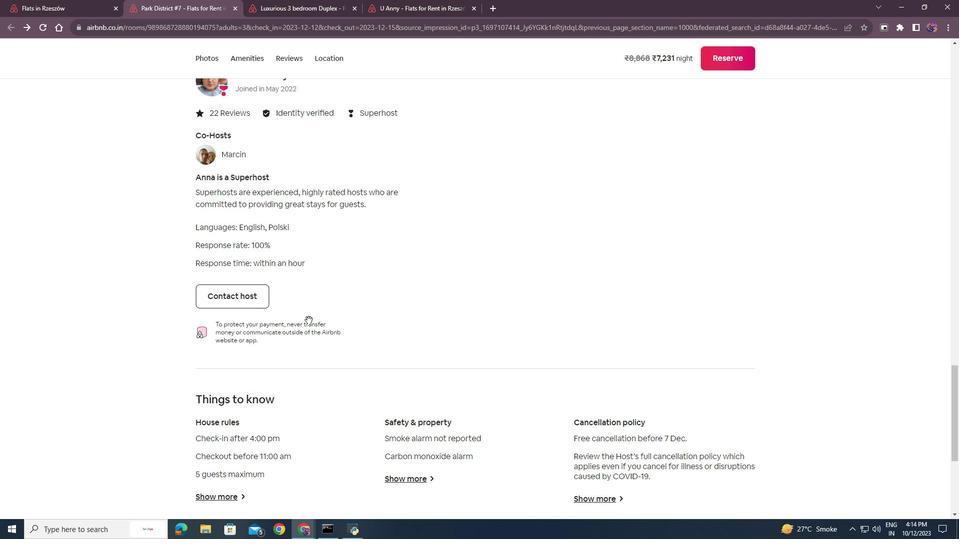 
Action: Mouse scrolled (308, 319) with delta (0, 0)
Screenshot: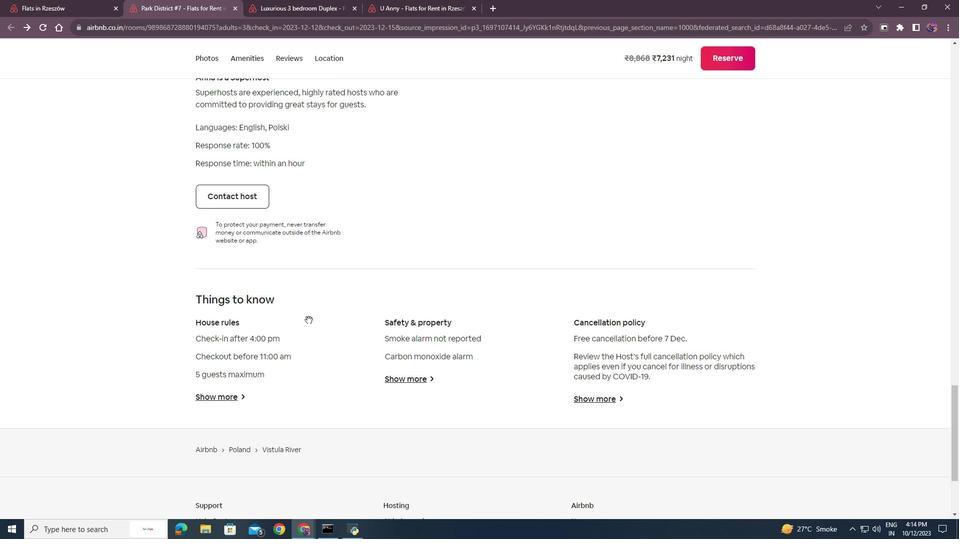 
Action: Mouse scrolled (308, 319) with delta (0, 0)
Screenshot: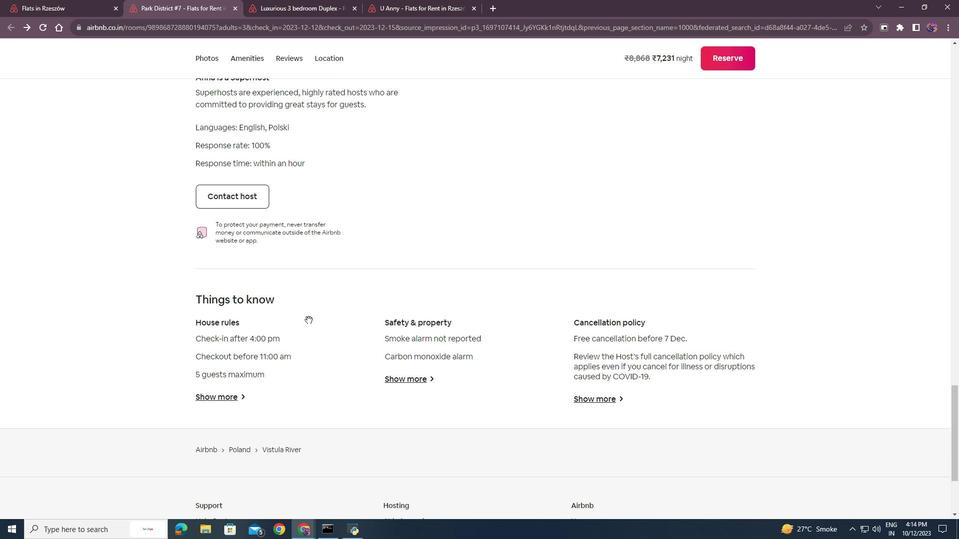 
Action: Mouse scrolled (308, 319) with delta (0, 0)
Screenshot: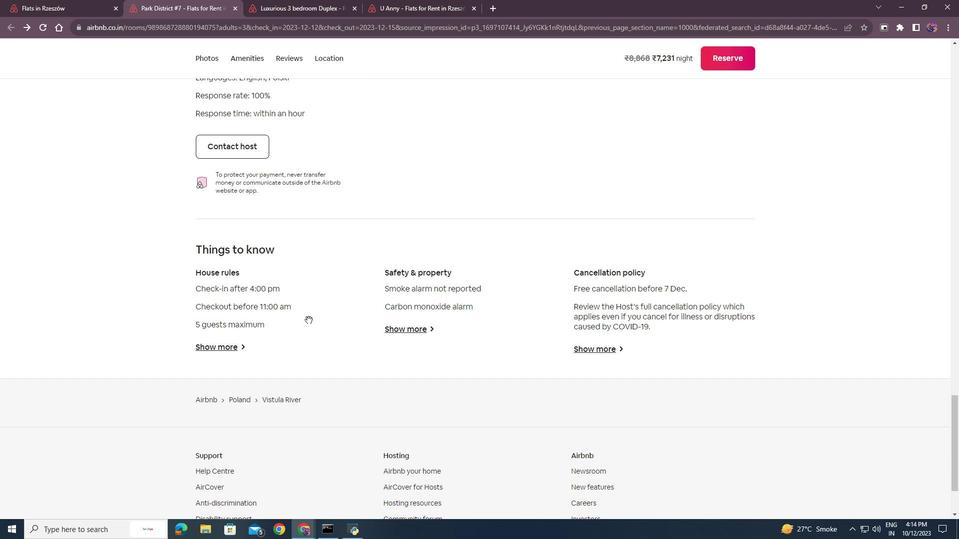 
Action: Mouse moved to (201, 351)
Screenshot: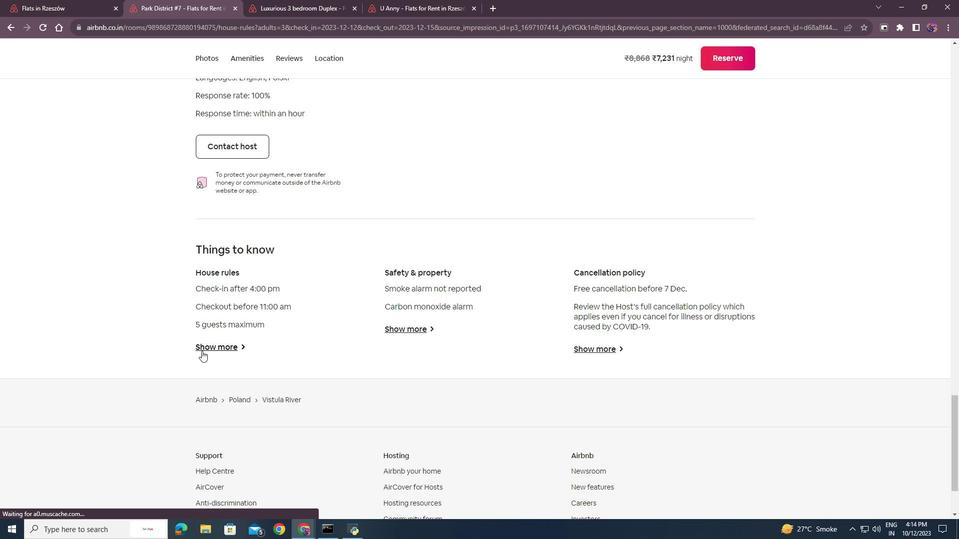 
Action: Mouse pressed left at (201, 351)
Screenshot: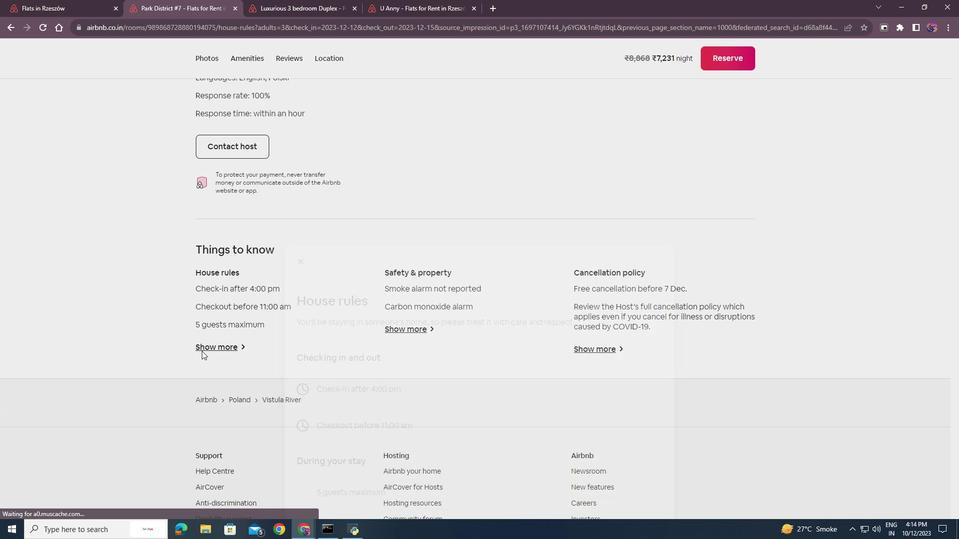 
Action: Mouse moved to (345, 347)
Screenshot: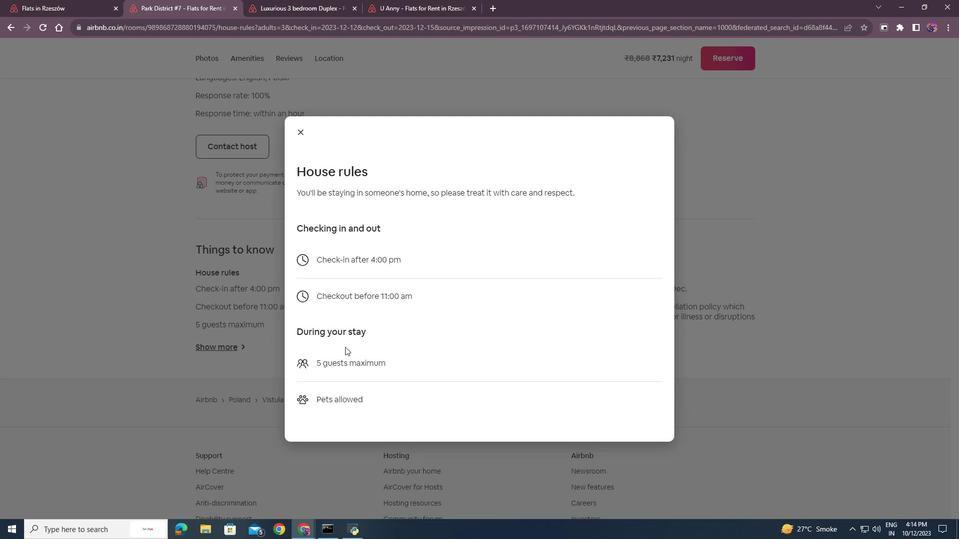 
Action: Mouse scrolled (345, 346) with delta (0, 0)
Screenshot: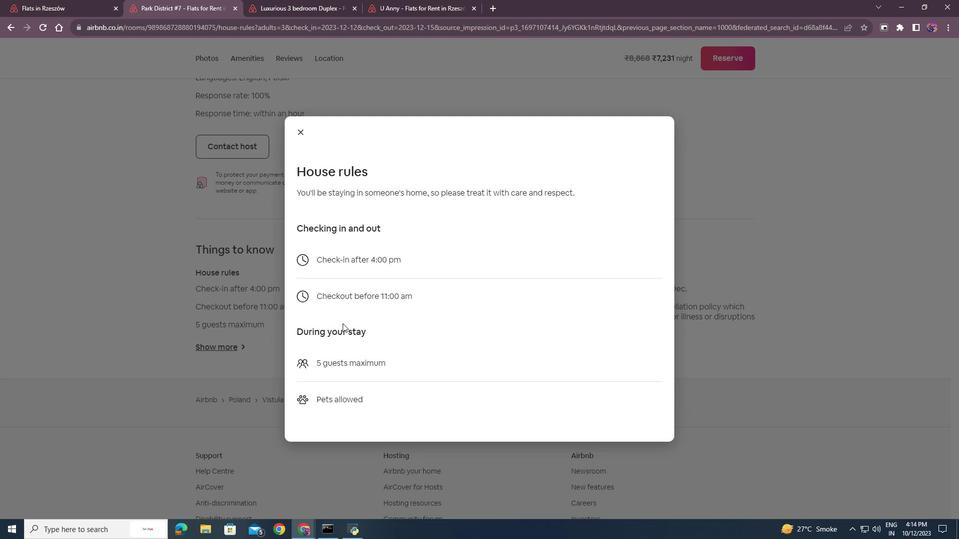 
Action: Mouse scrolled (345, 346) with delta (0, 0)
Screenshot: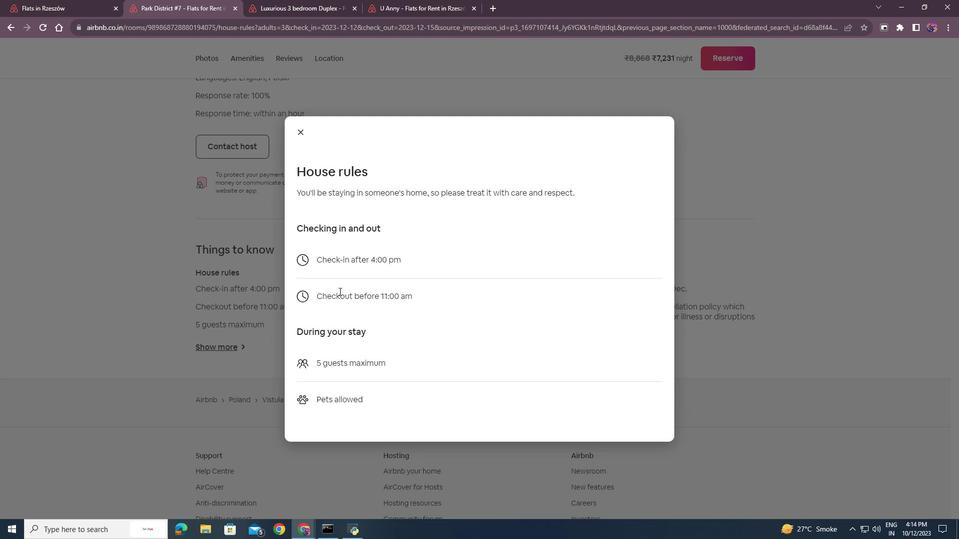 
Action: Mouse scrolled (345, 346) with delta (0, 0)
Screenshot: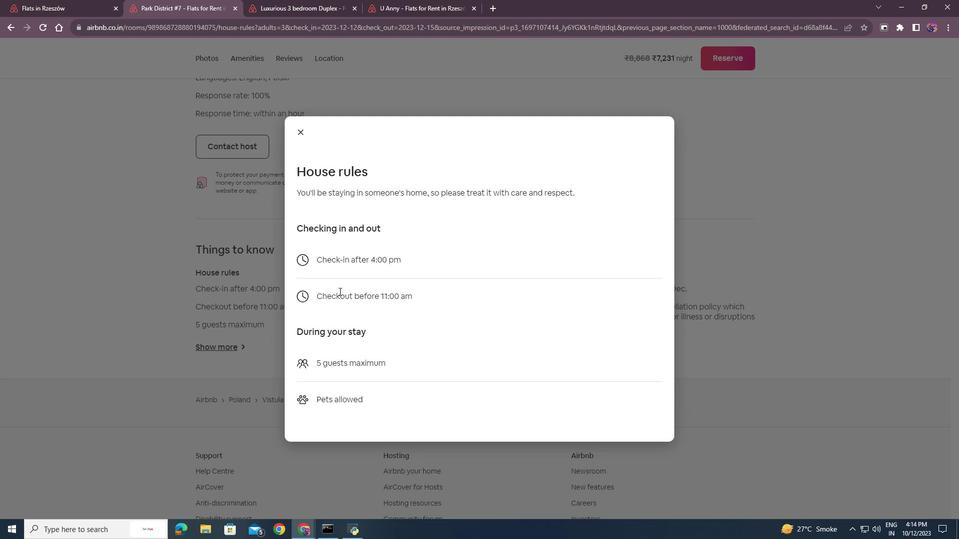 
Action: Mouse scrolled (345, 346) with delta (0, 0)
Screenshot: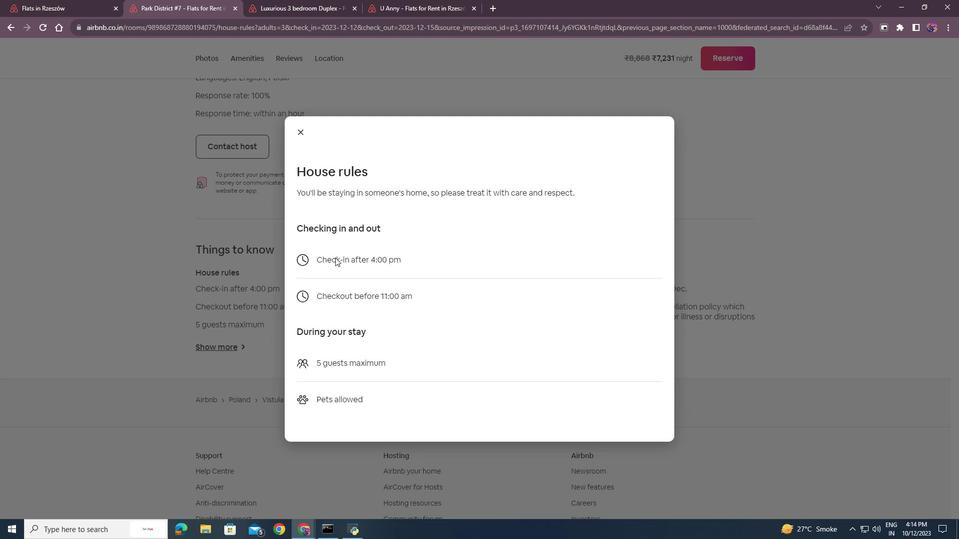 
Action: Mouse moved to (301, 132)
Screenshot: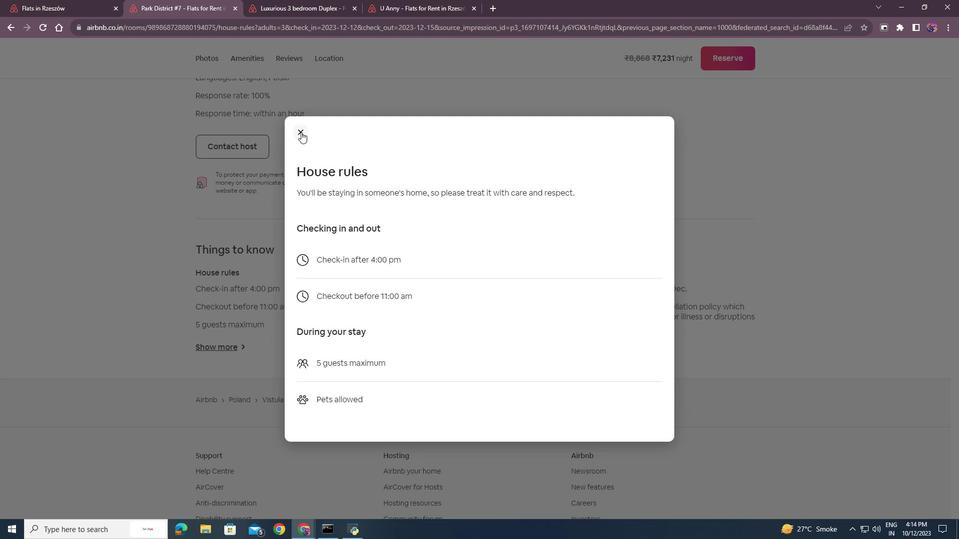 
Action: Mouse pressed left at (301, 132)
Screenshot: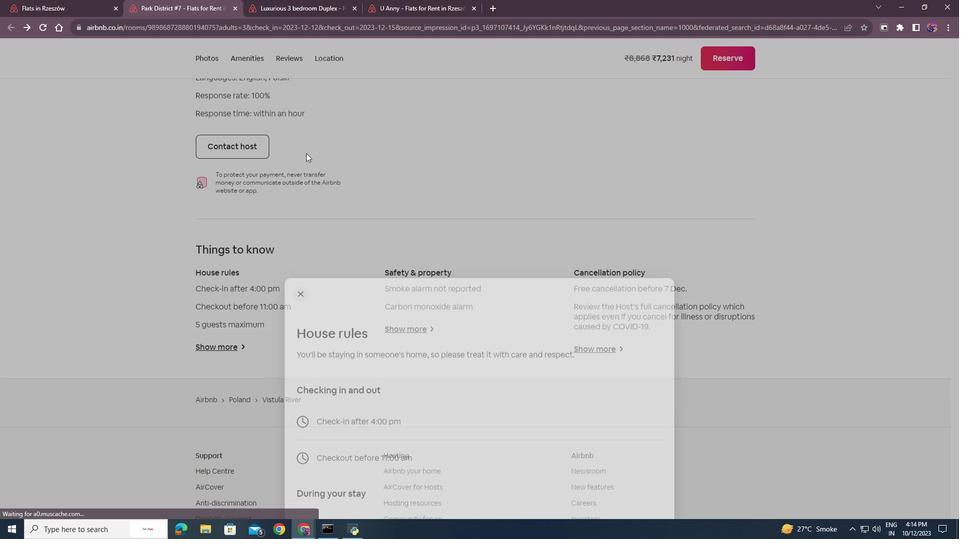 
Action: Mouse moved to (397, 330)
Screenshot: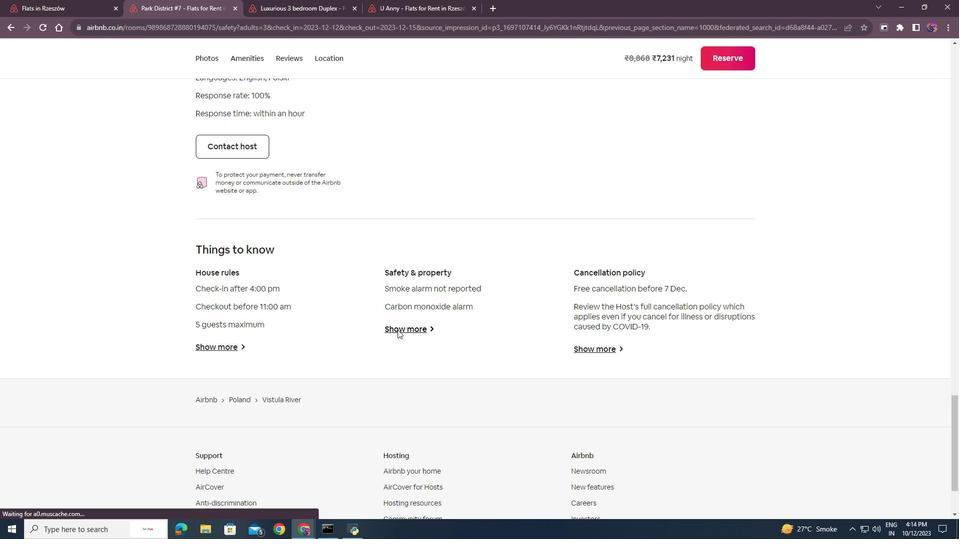 
Action: Mouse pressed left at (397, 330)
Screenshot: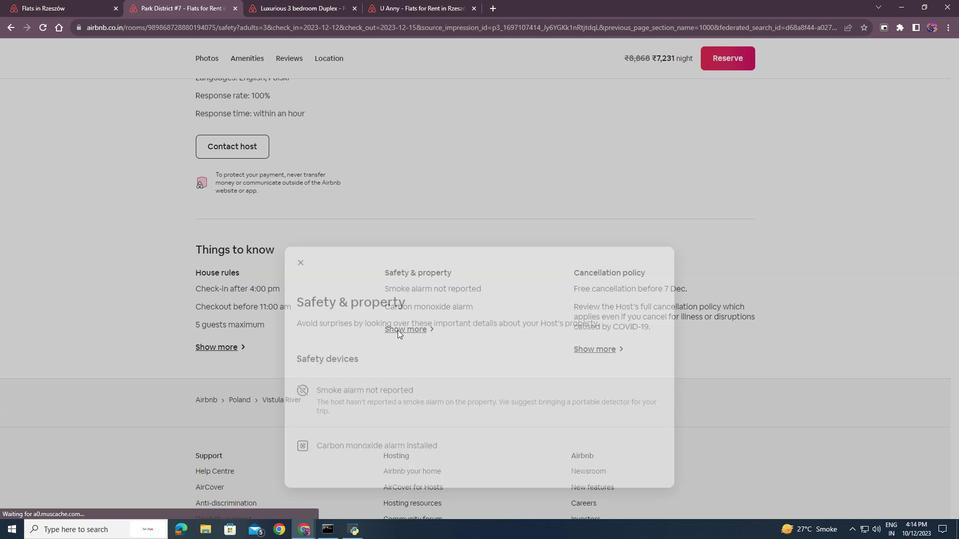 
Action: Mouse moved to (303, 178)
Screenshot: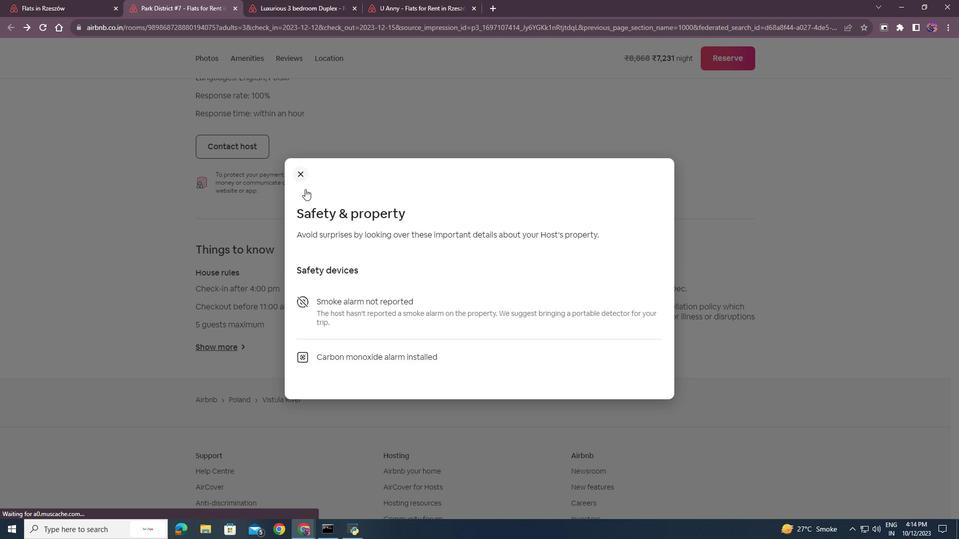 
Action: Mouse pressed left at (303, 178)
Screenshot: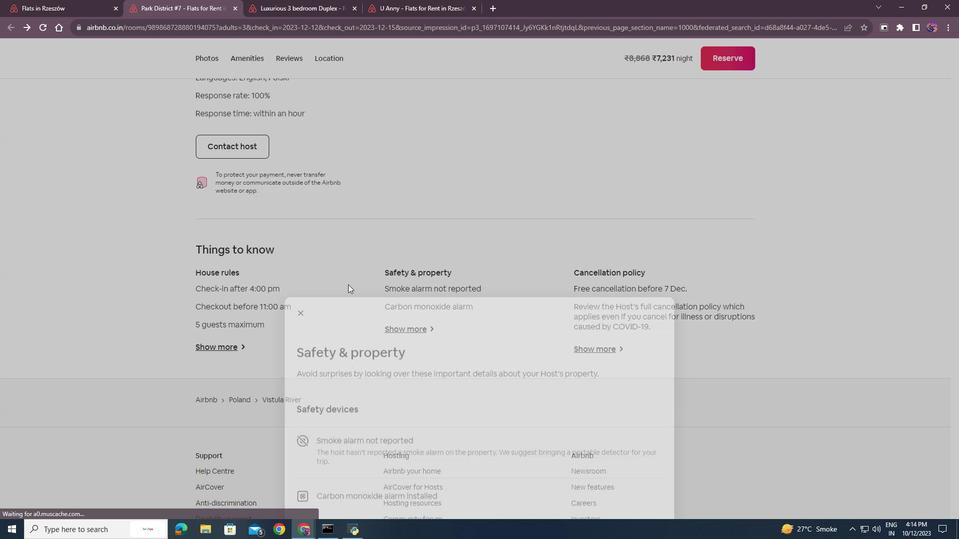 
Action: Mouse moved to (601, 350)
Screenshot: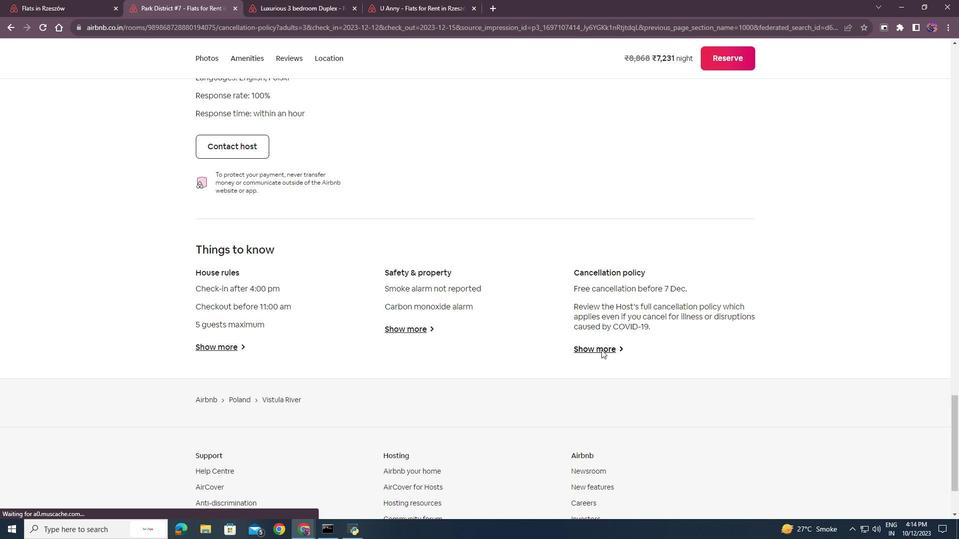 
Action: Mouse pressed left at (601, 350)
Screenshot: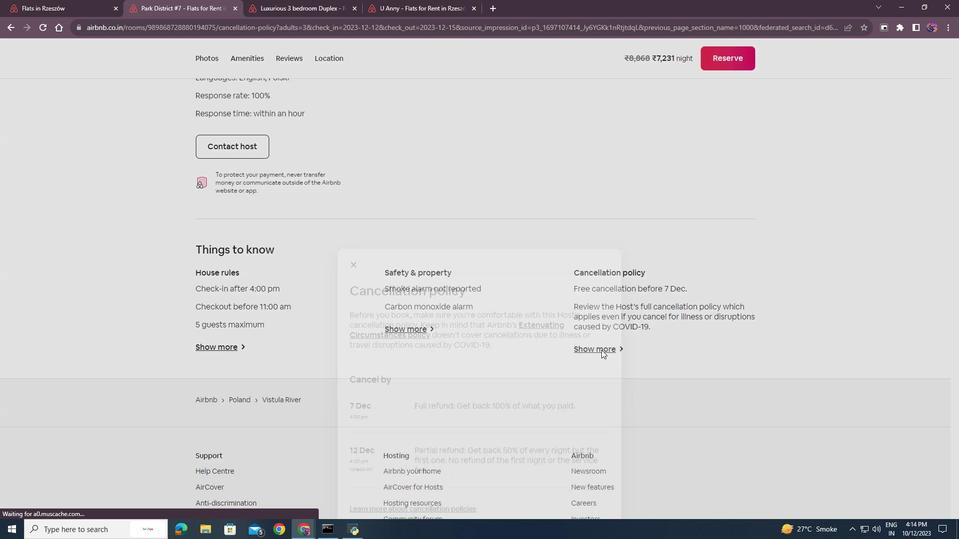 
Action: Mouse moved to (447, 329)
Screenshot: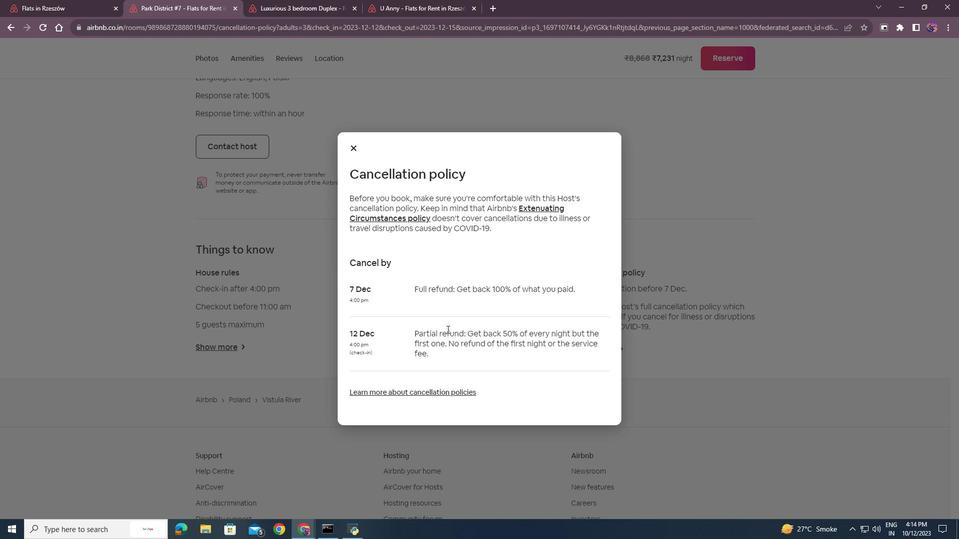 
Action: Mouse scrolled (447, 329) with delta (0, 0)
Screenshot: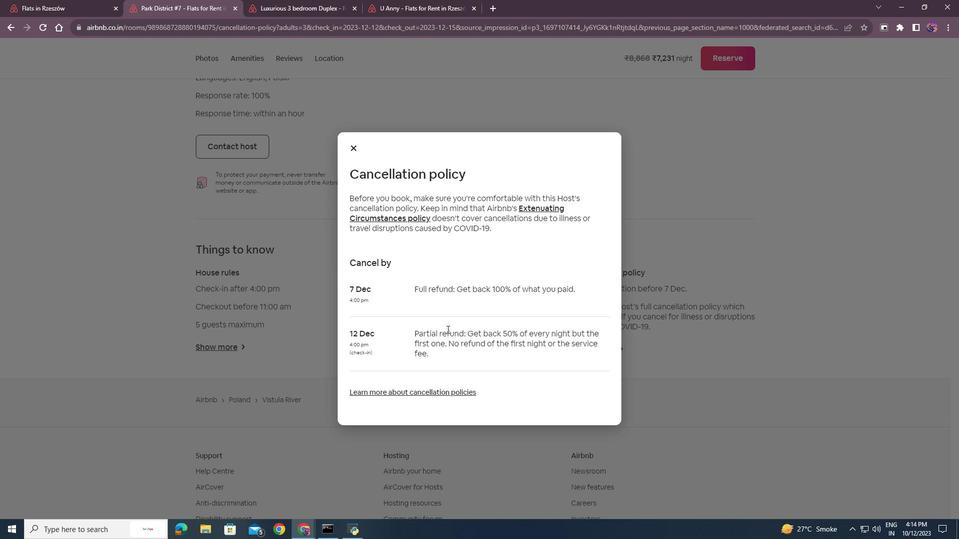 
Action: Mouse scrolled (447, 329) with delta (0, 0)
Screenshot: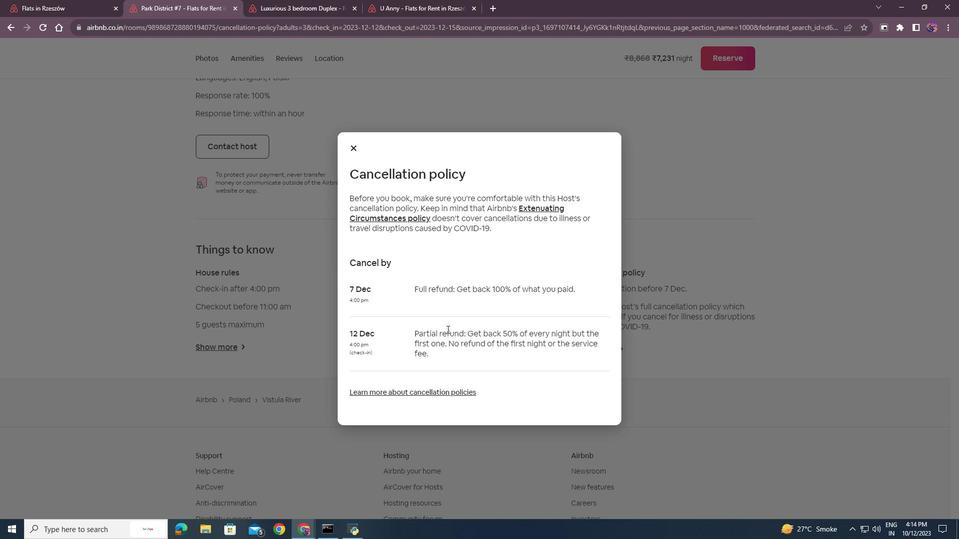 
Action: Mouse scrolled (447, 329) with delta (0, 0)
Screenshot: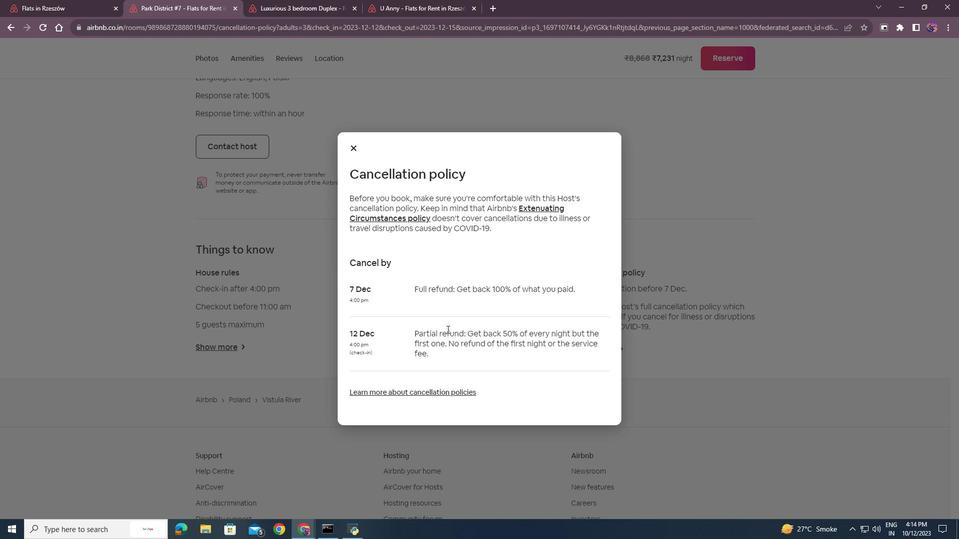 
Action: Mouse scrolled (447, 329) with delta (0, 0)
Screenshot: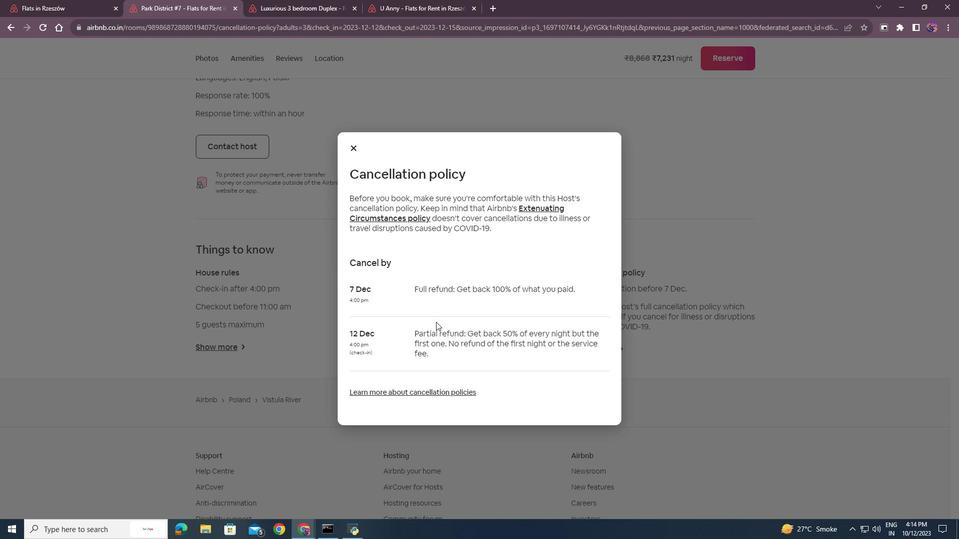 
Action: Mouse moved to (354, 147)
Screenshot: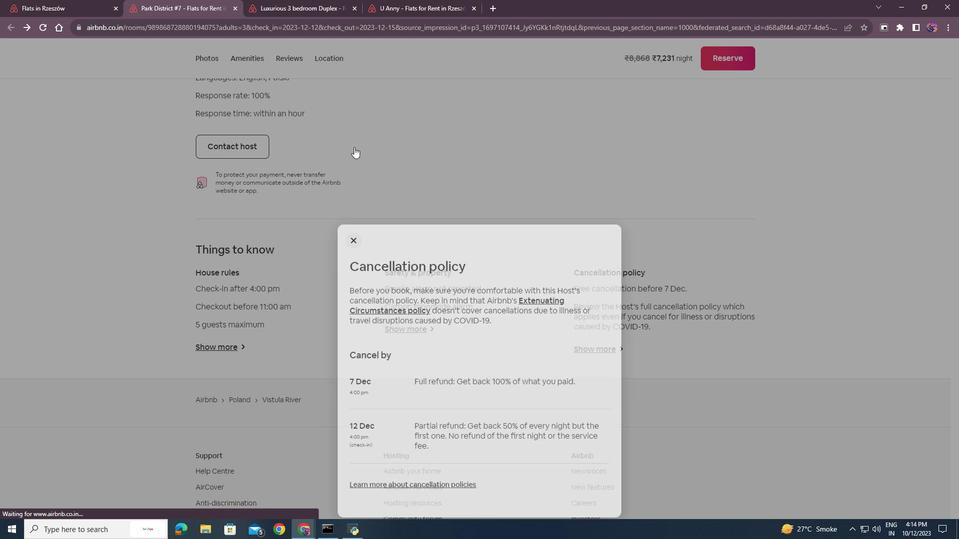 
Action: Mouse pressed left at (354, 147)
Screenshot: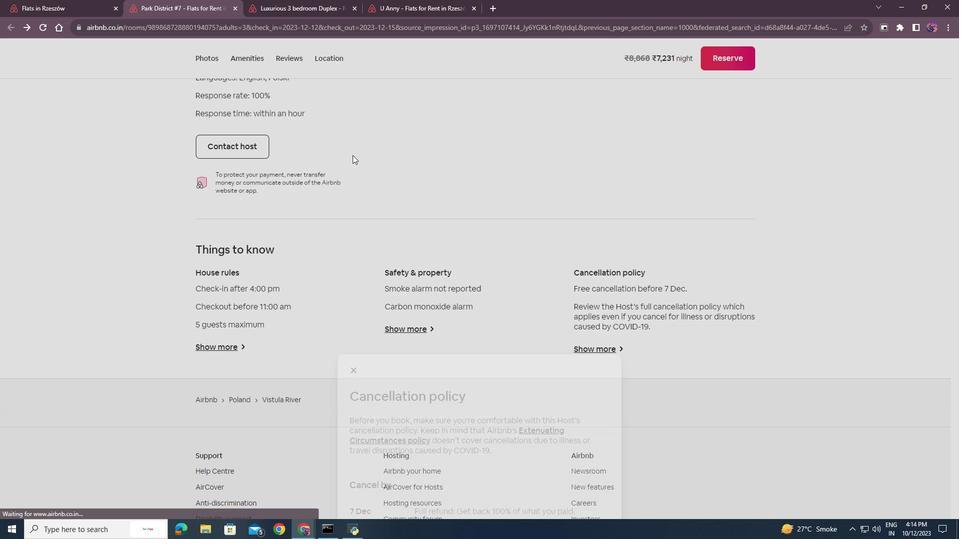 
Action: Mouse moved to (357, 299)
Screenshot: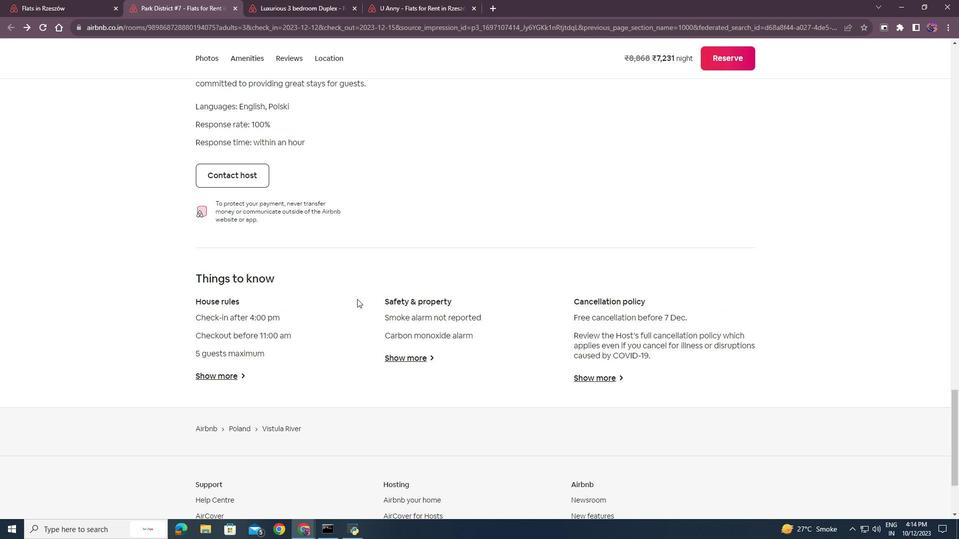 
Action: Mouse scrolled (357, 299) with delta (0, 0)
Screenshot: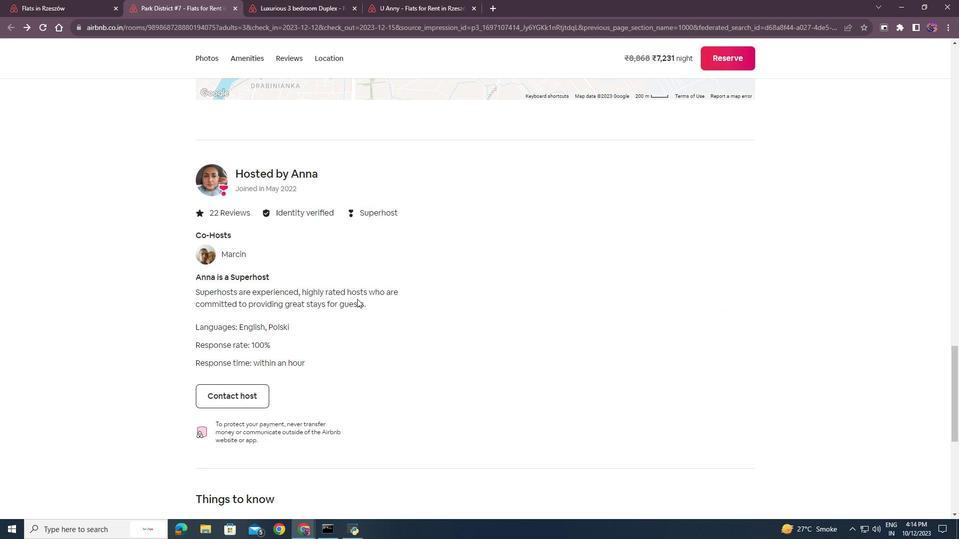 
Action: Mouse scrolled (357, 299) with delta (0, 0)
Screenshot: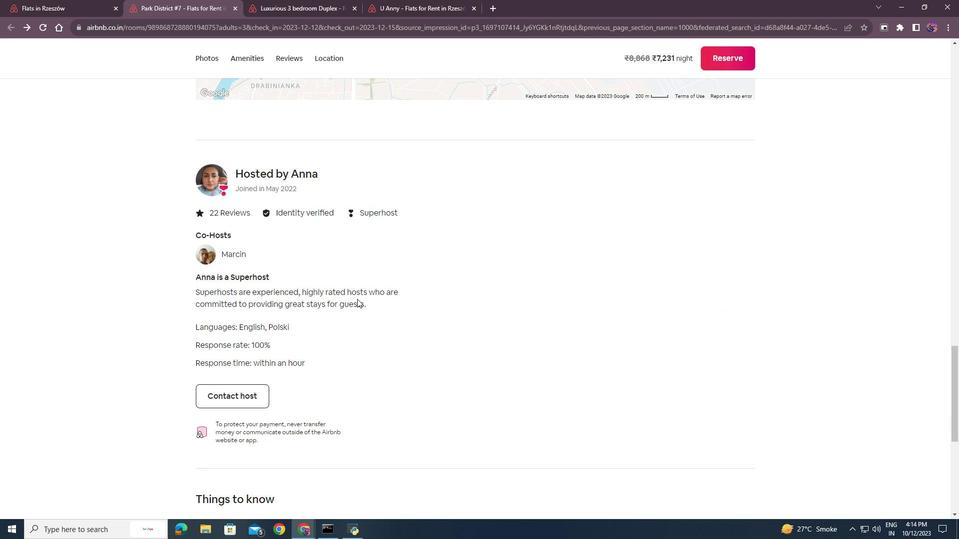
Action: Mouse scrolled (357, 299) with delta (0, 0)
Screenshot: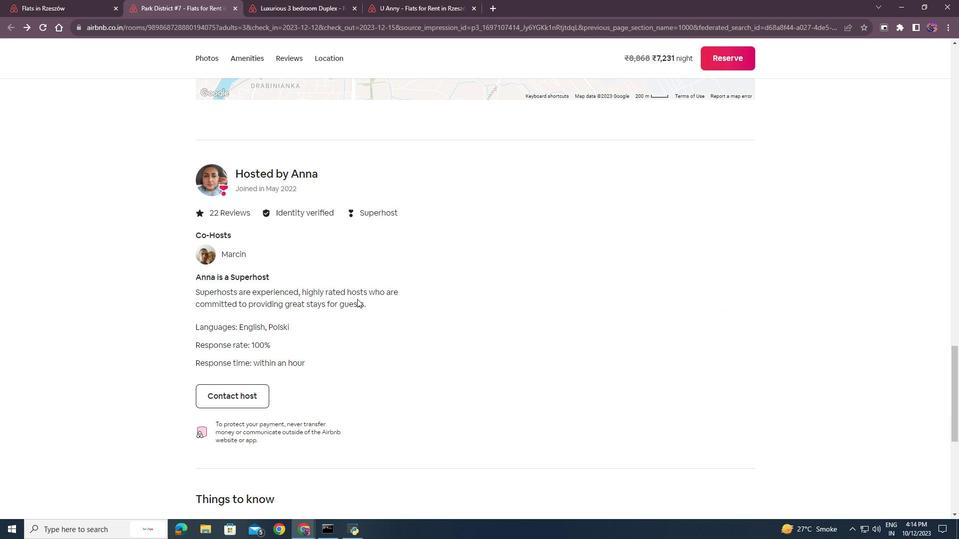
Action: Mouse scrolled (357, 299) with delta (0, 0)
Screenshot: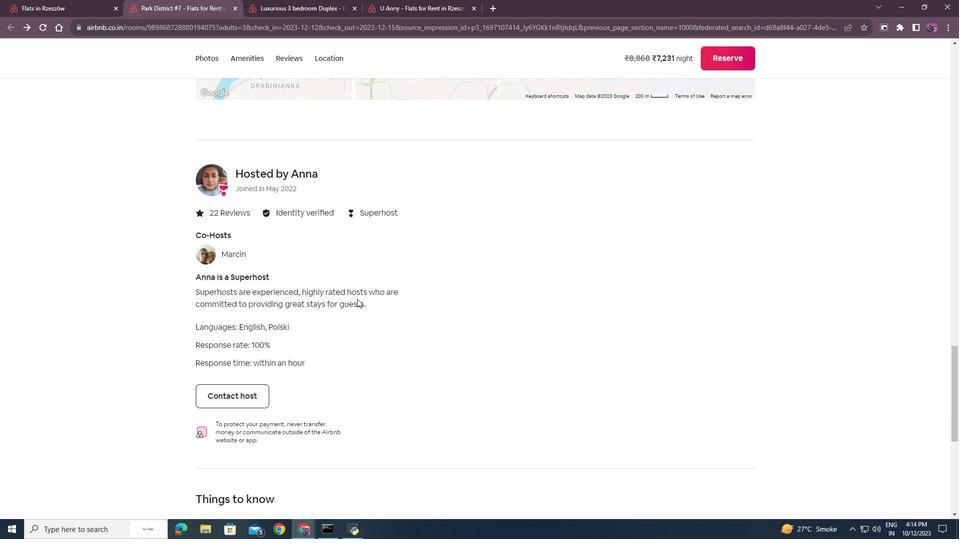 
Action: Mouse scrolled (357, 299) with delta (0, 0)
Screenshot: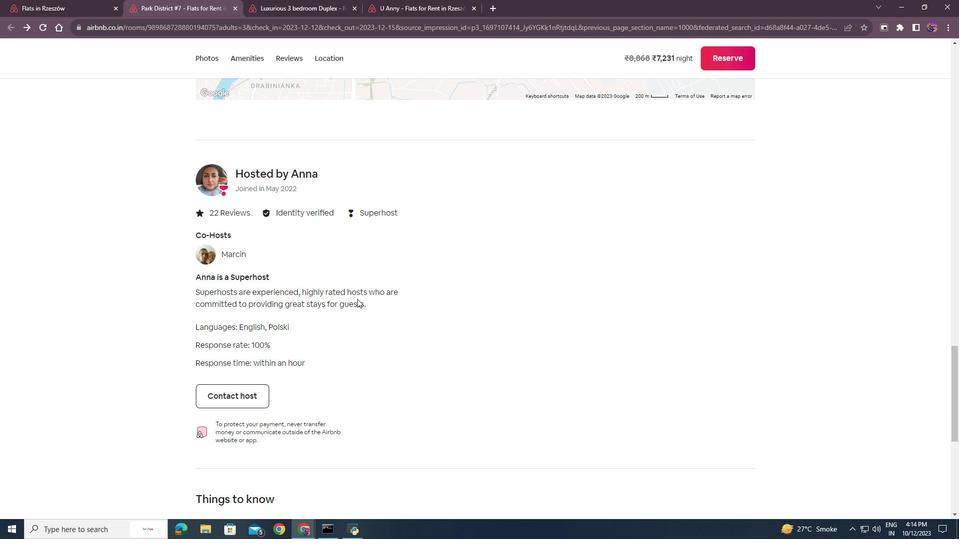 
Action: Mouse scrolled (357, 299) with delta (0, 0)
Screenshot: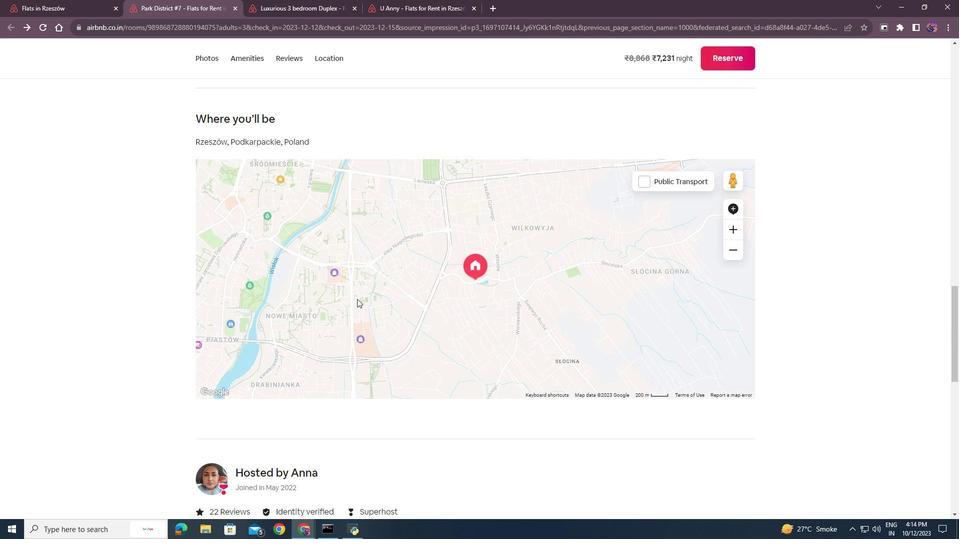 
Action: Mouse scrolled (357, 299) with delta (0, 0)
Screenshot: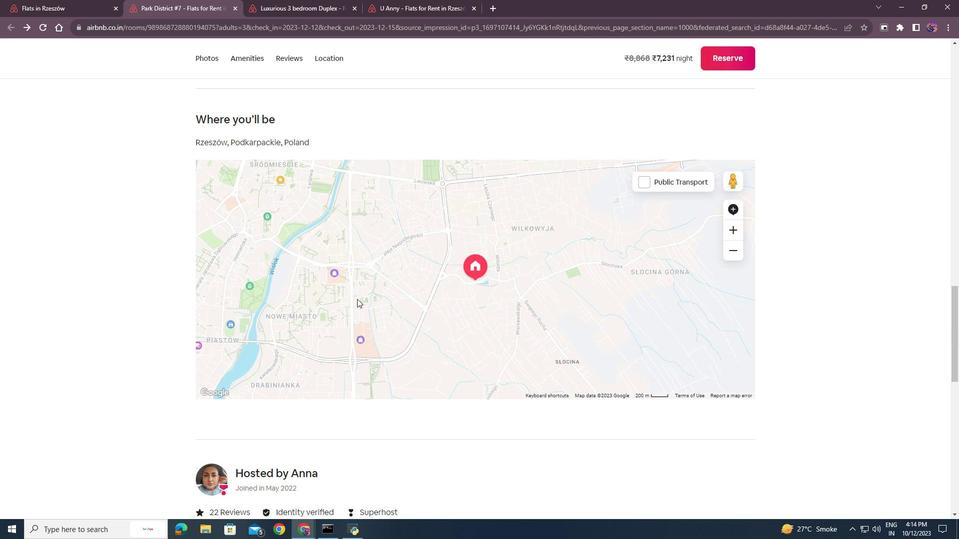 
Action: Mouse scrolled (357, 299) with delta (0, 0)
Screenshot: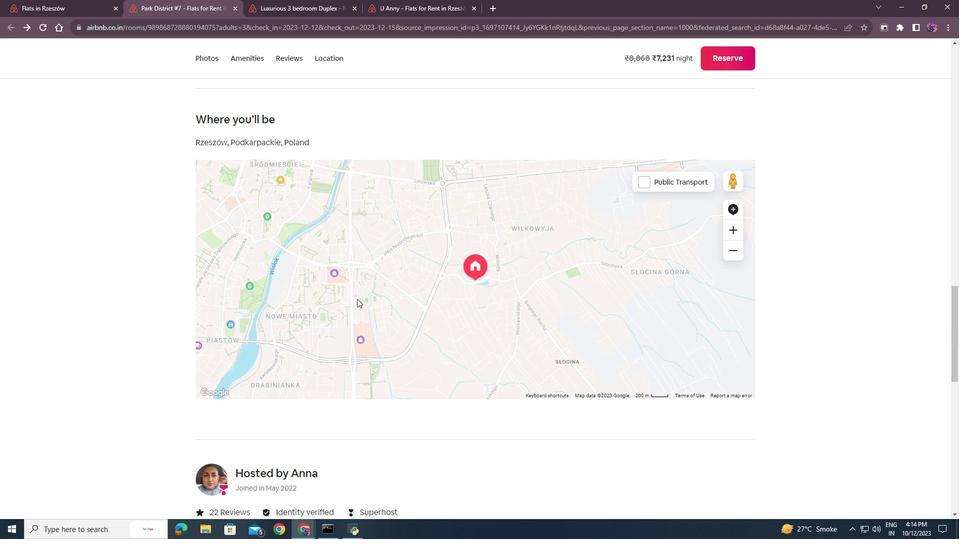 
Action: Mouse scrolled (357, 299) with delta (0, 0)
Screenshot: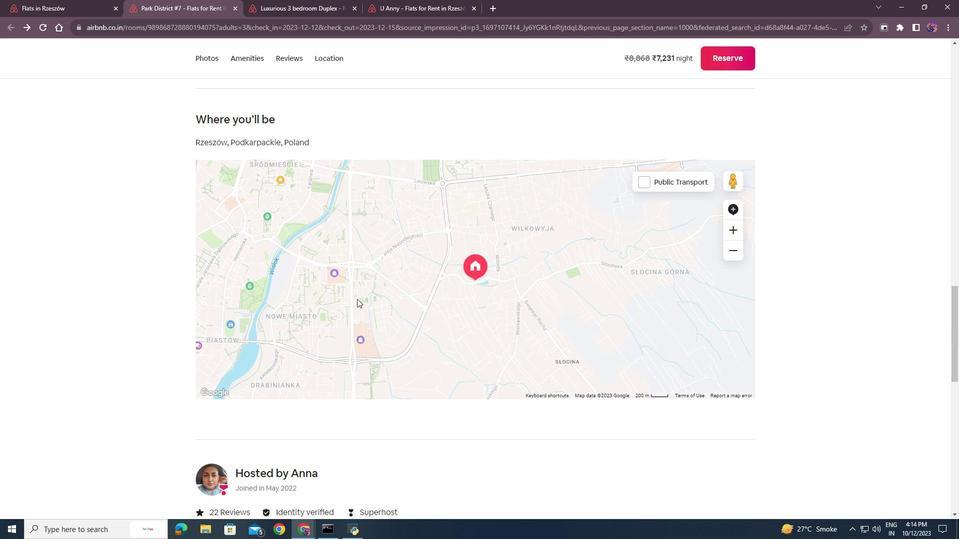 
Action: Mouse scrolled (357, 299) with delta (0, 0)
Screenshot: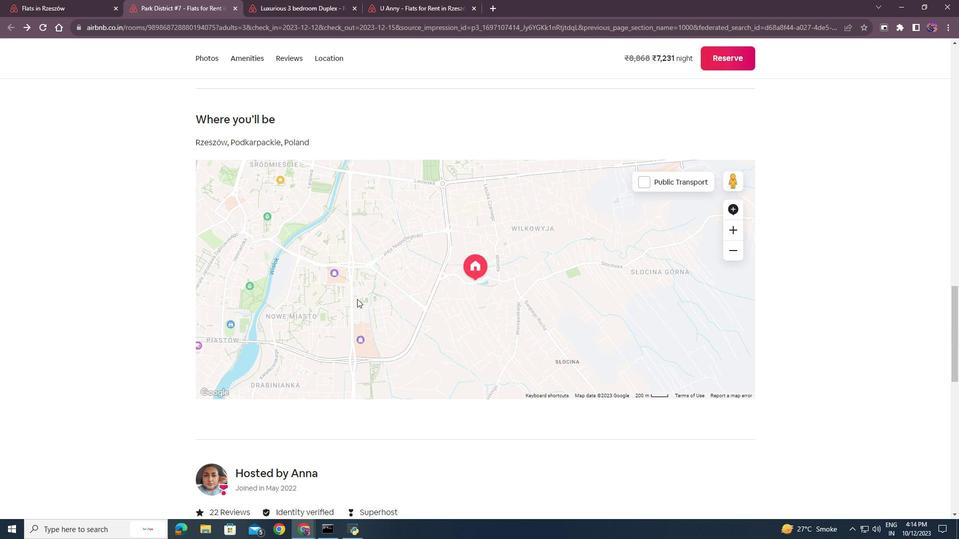 
Action: Mouse scrolled (357, 299) with delta (0, 0)
Screenshot: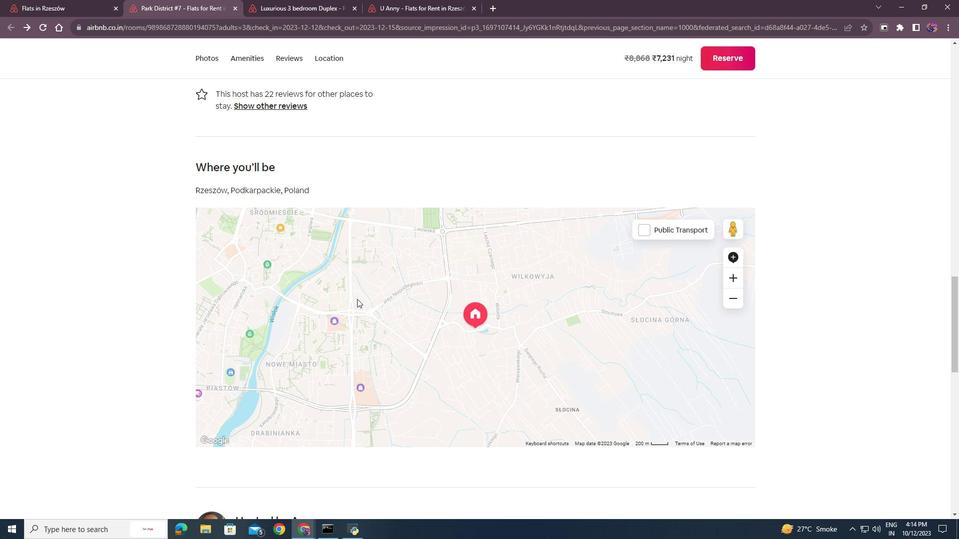 
Action: Mouse scrolled (357, 299) with delta (0, 0)
Screenshot: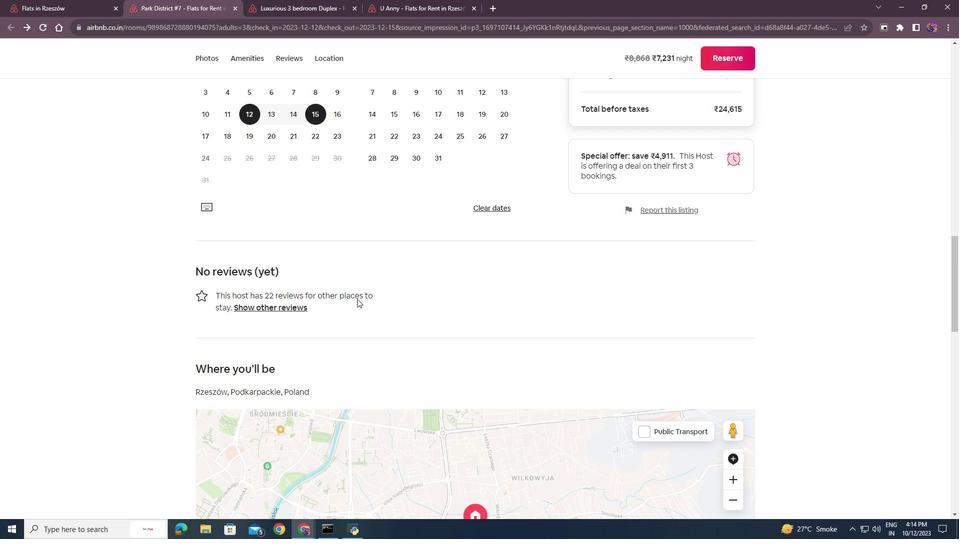 
Action: Mouse scrolled (357, 299) with delta (0, 0)
Screenshot: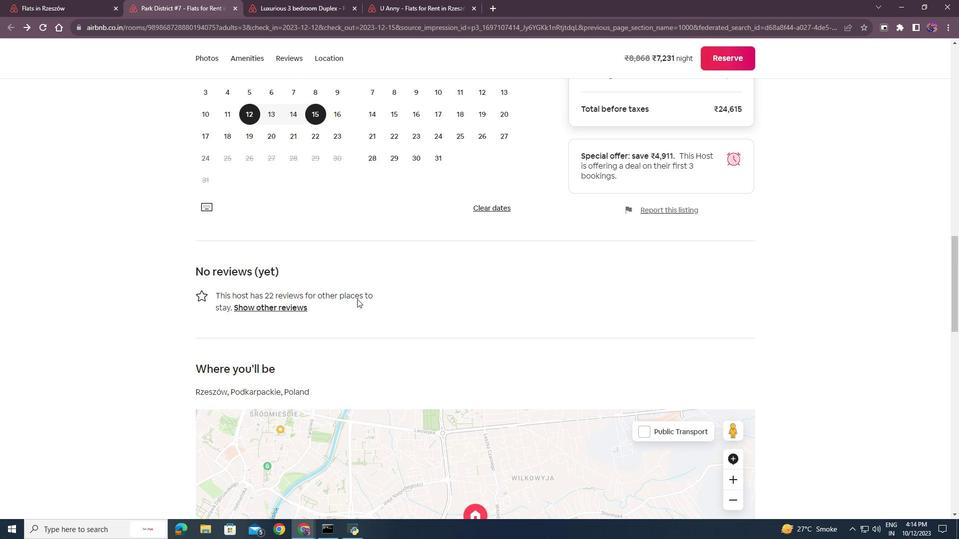 
Action: Mouse scrolled (357, 299) with delta (0, 0)
Screenshot: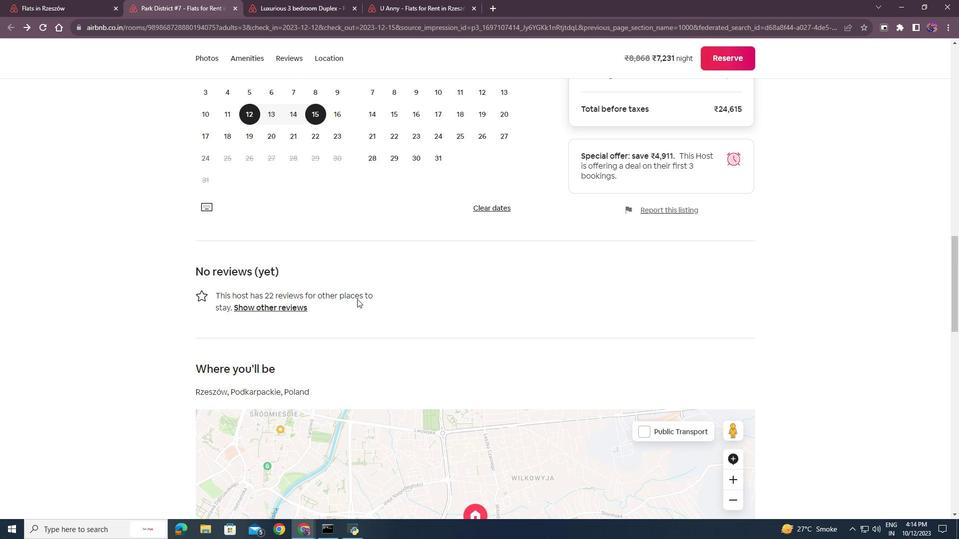 
Action: Mouse scrolled (357, 299) with delta (0, 0)
Screenshot: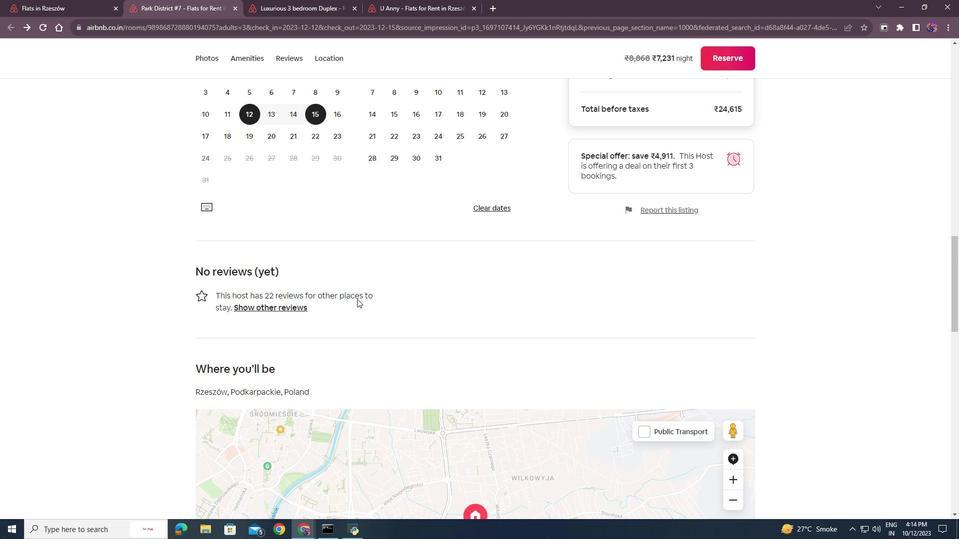 
Action: Mouse scrolled (357, 299) with delta (0, 0)
Screenshot: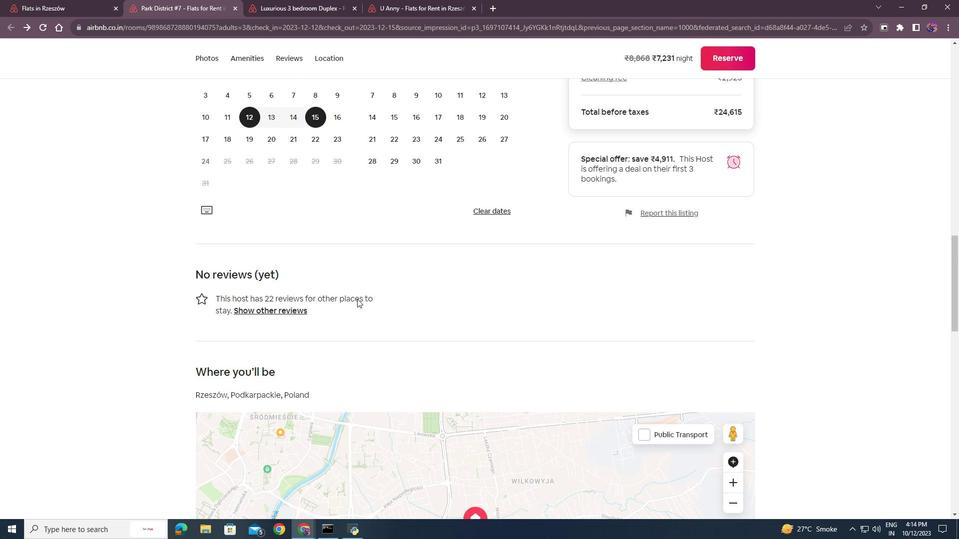 
Action: Mouse scrolled (357, 299) with delta (0, 0)
Screenshot: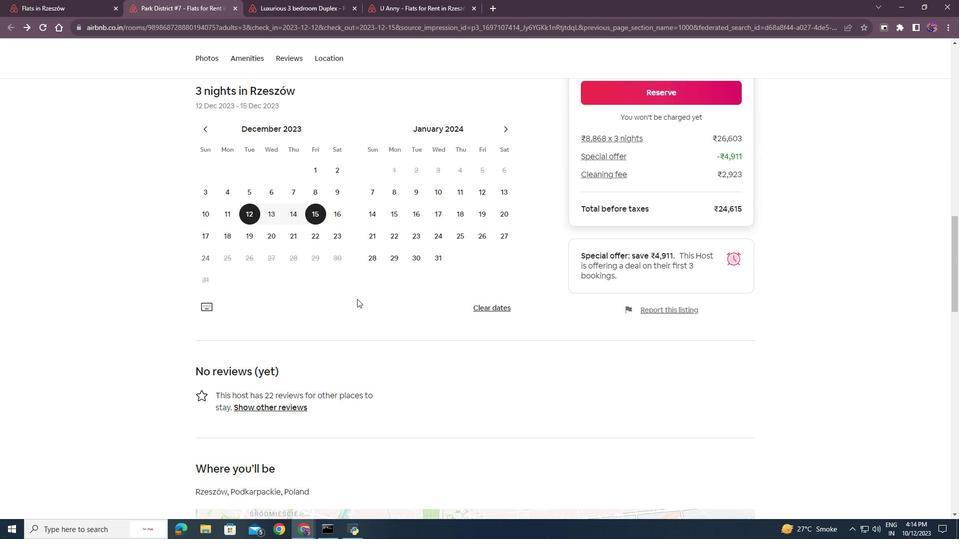 
Action: Mouse scrolled (357, 299) with delta (0, 0)
Screenshot: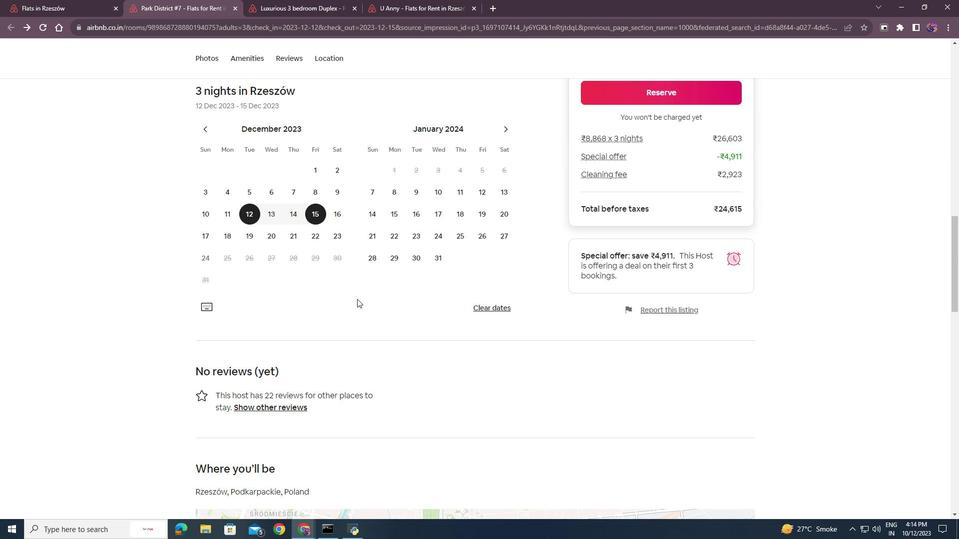 
Action: Mouse scrolled (357, 299) with delta (0, 0)
Screenshot: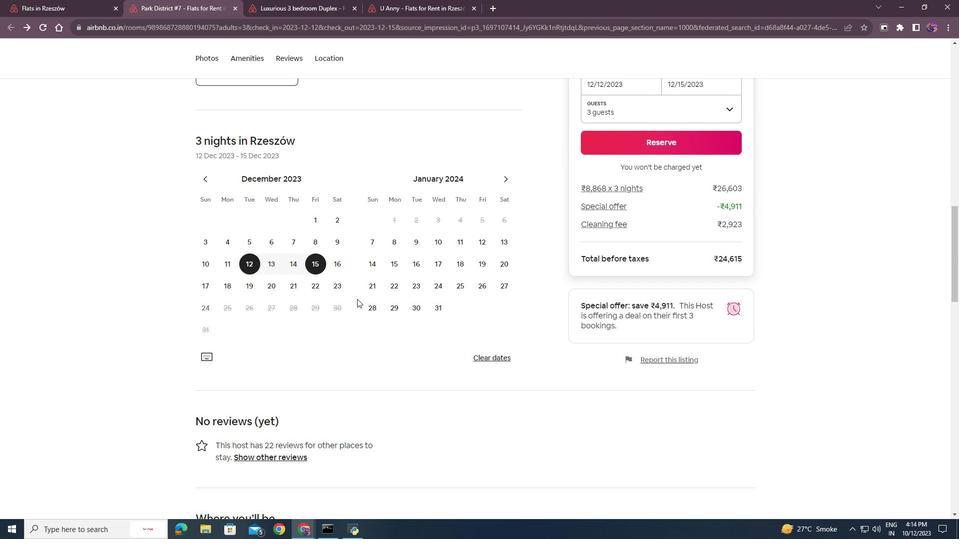 
Action: Mouse scrolled (357, 299) with delta (0, 0)
Screenshot: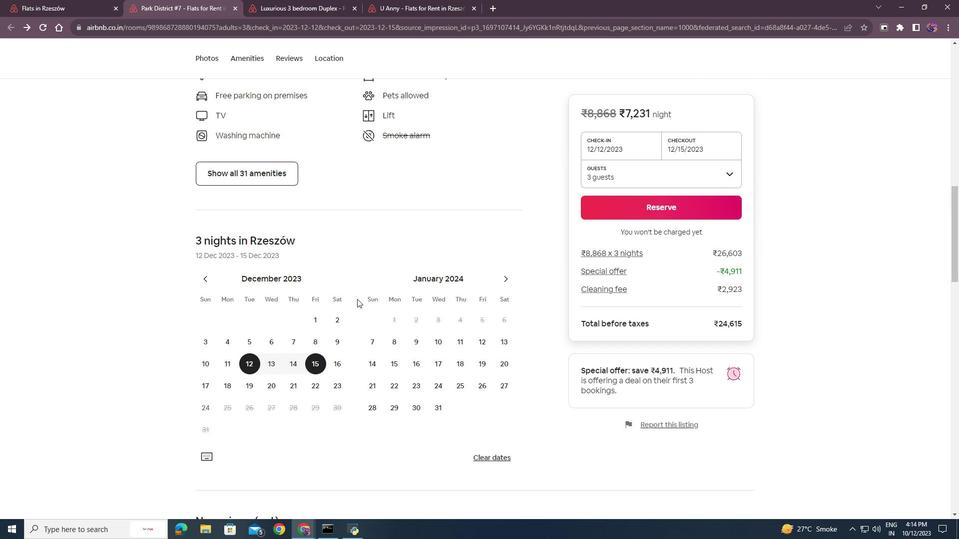 
Action: Mouse scrolled (357, 299) with delta (0, 0)
Screenshot: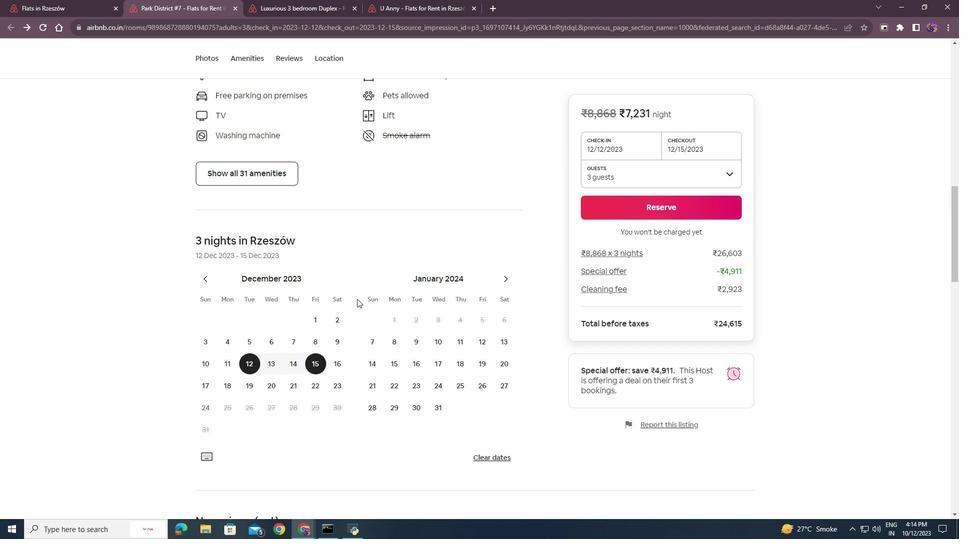 
Action: Mouse scrolled (357, 299) with delta (0, 0)
Screenshot: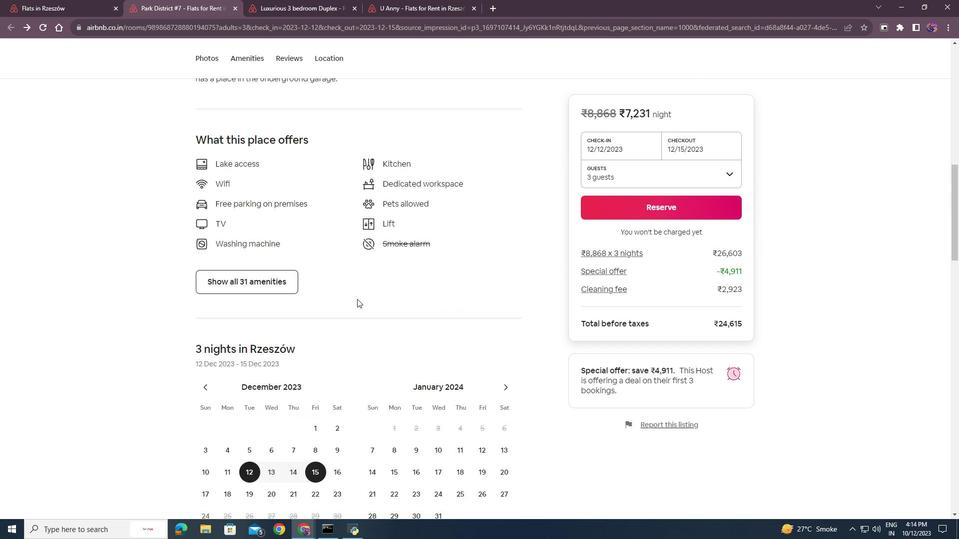 
Action: Mouse scrolled (357, 299) with delta (0, 0)
Screenshot: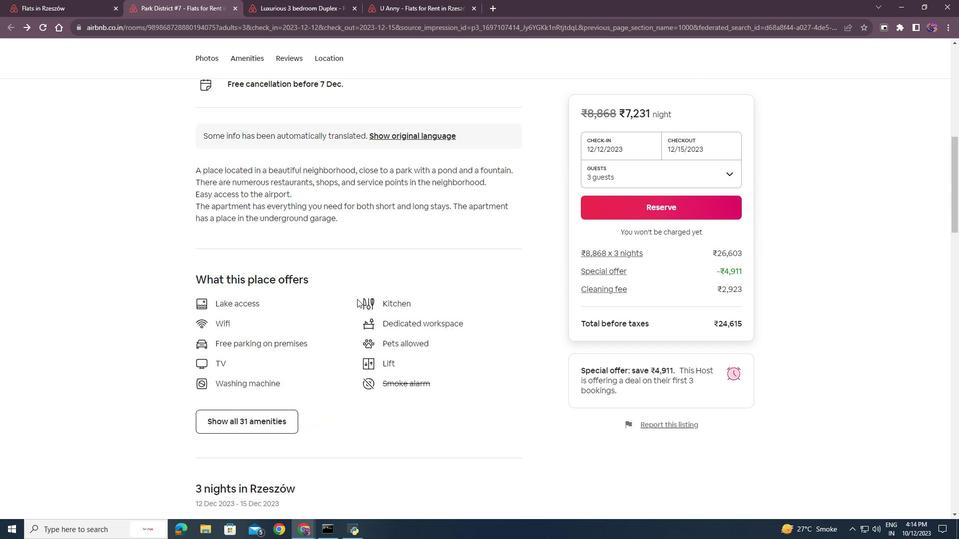 
Action: Mouse scrolled (357, 299) with delta (0, 0)
Screenshot: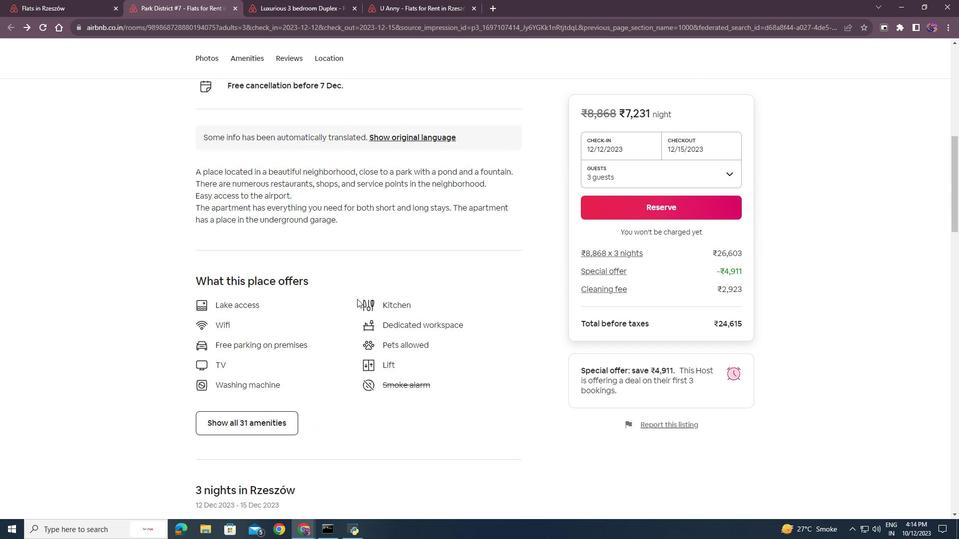 
Action: Mouse scrolled (357, 299) with delta (0, 0)
Screenshot: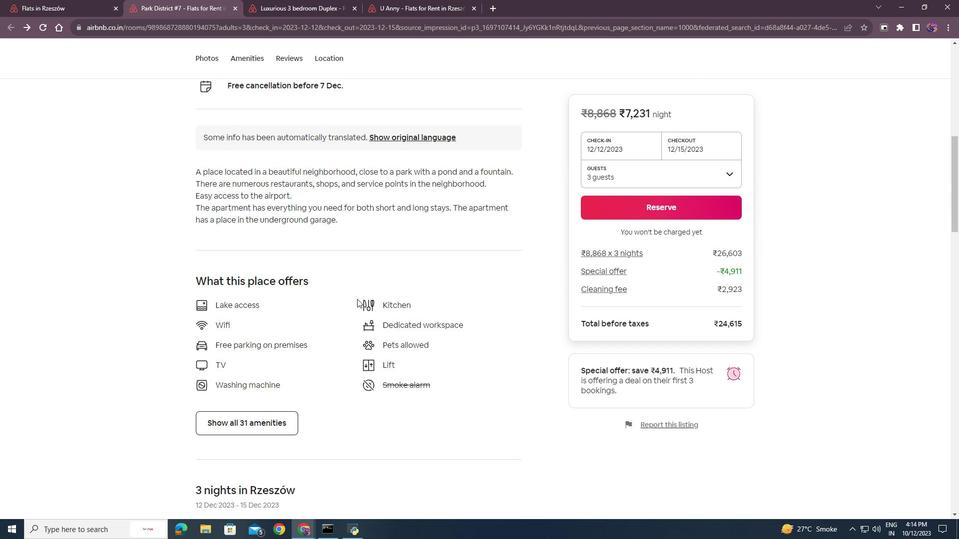 
Action: Mouse scrolled (357, 299) with delta (0, 0)
Screenshot: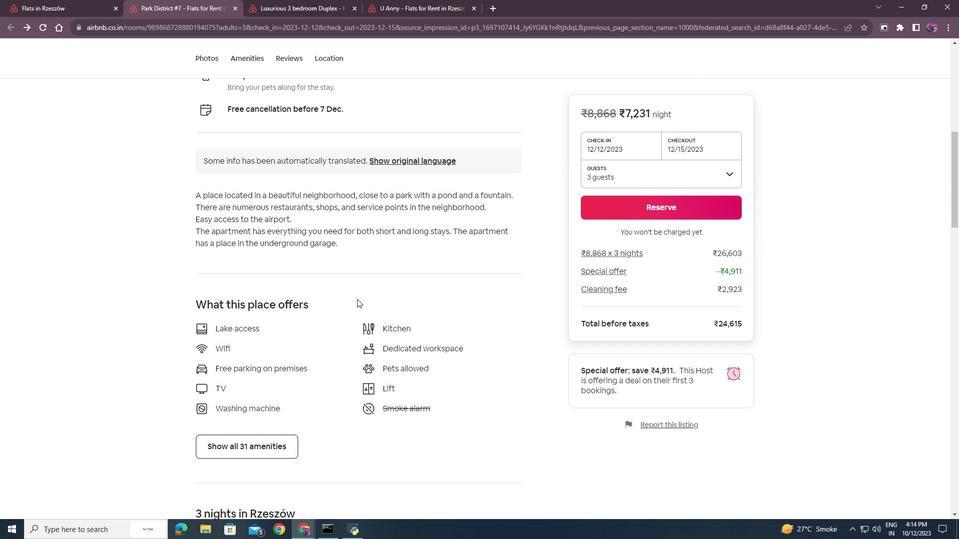 
Action: Mouse scrolled (357, 299) with delta (0, 0)
Screenshot: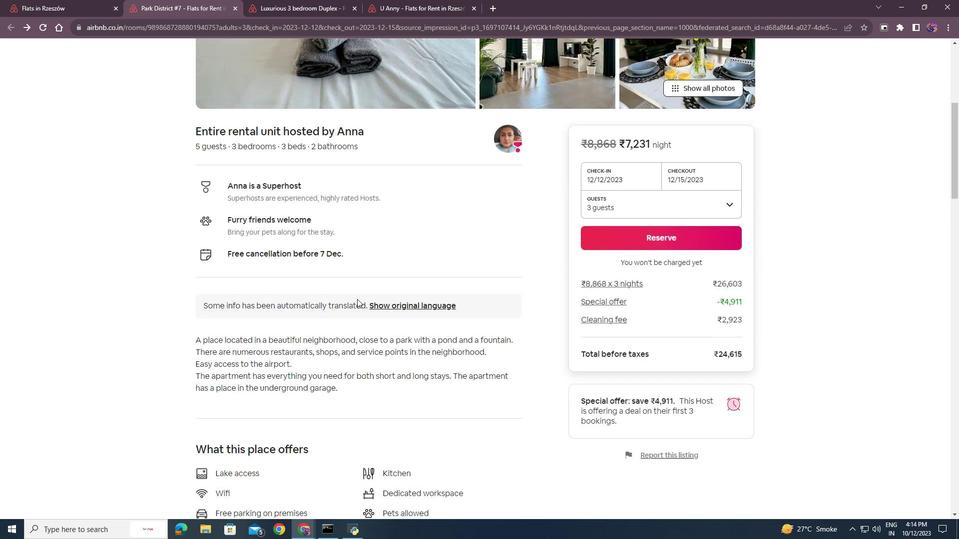 
Action: Mouse scrolled (357, 299) with delta (0, 0)
Screenshot: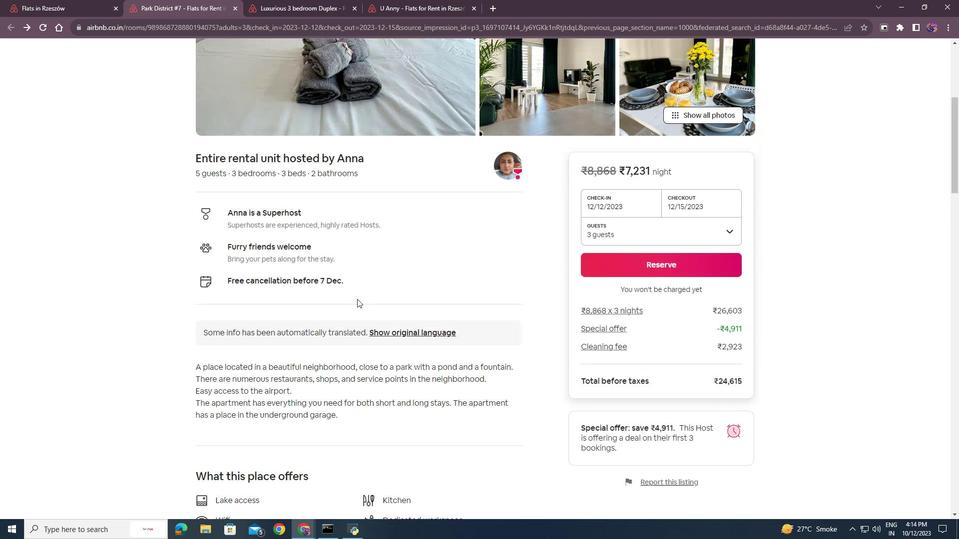 
Action: Mouse scrolled (357, 299) with delta (0, 0)
Screenshot: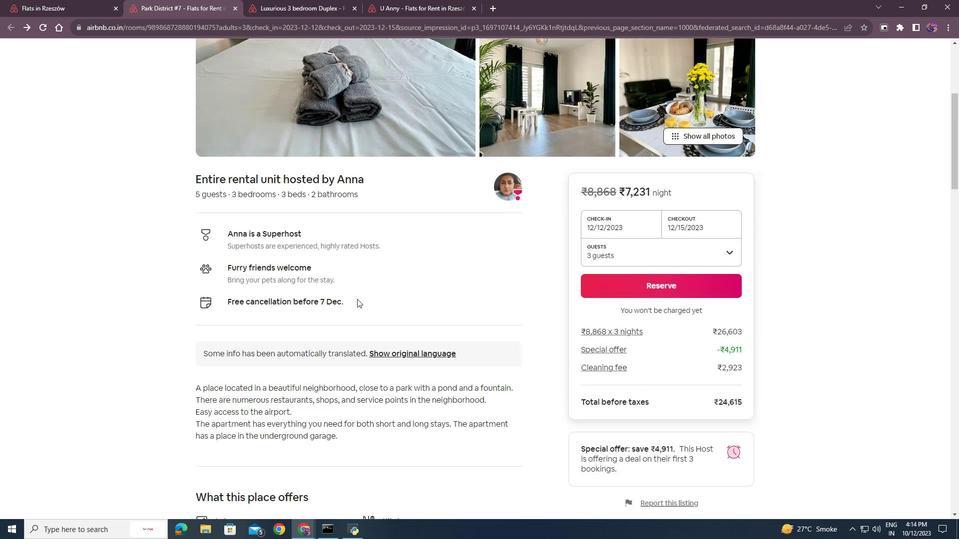 
Action: Mouse scrolled (357, 299) with delta (0, 0)
Screenshot: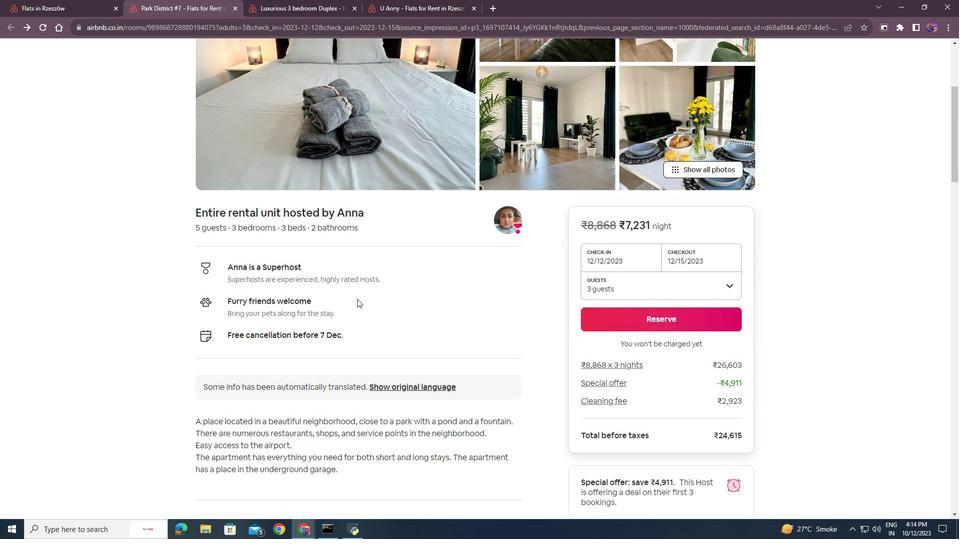 
Action: Mouse scrolled (357, 299) with delta (0, 0)
Screenshot: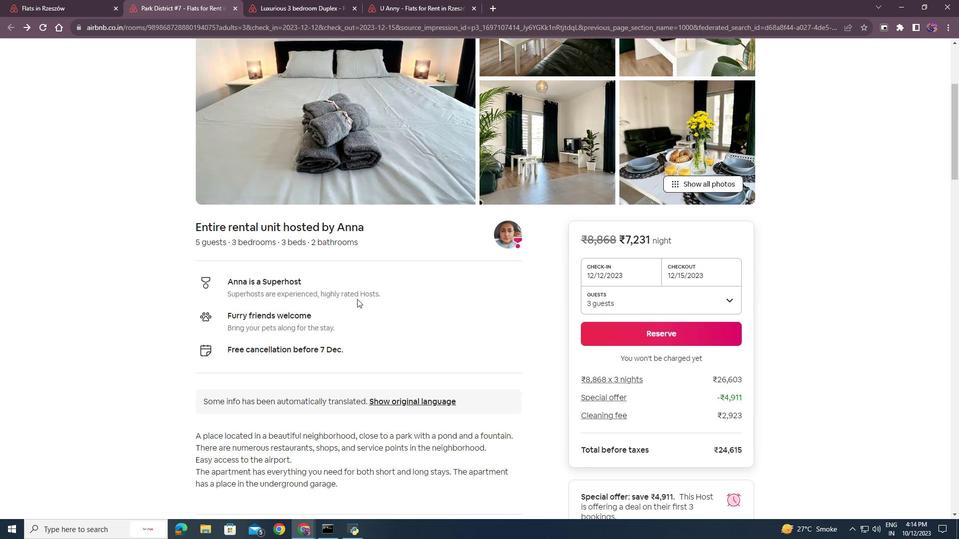 
Action: Mouse scrolled (357, 299) with delta (0, 0)
Screenshot: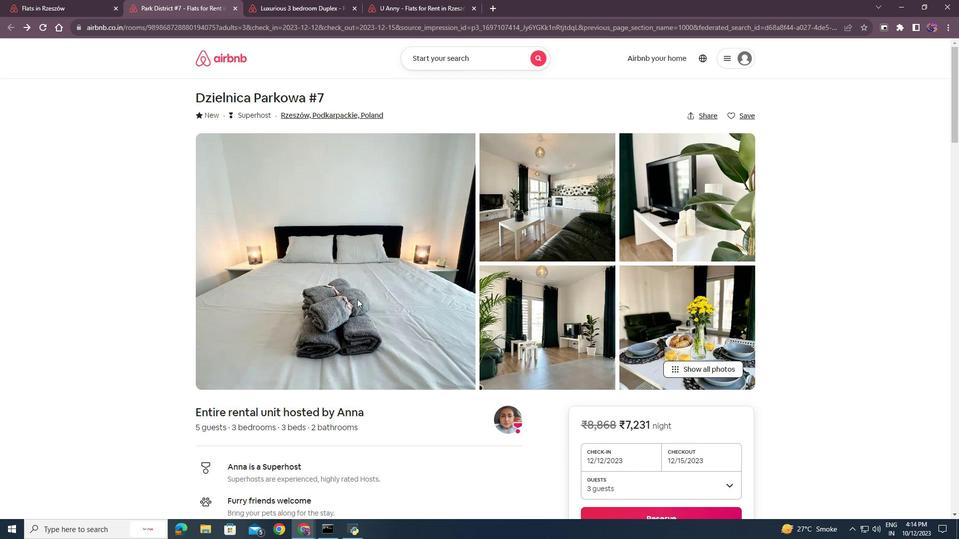 
Action: Mouse scrolled (357, 299) with delta (0, 0)
Screenshot: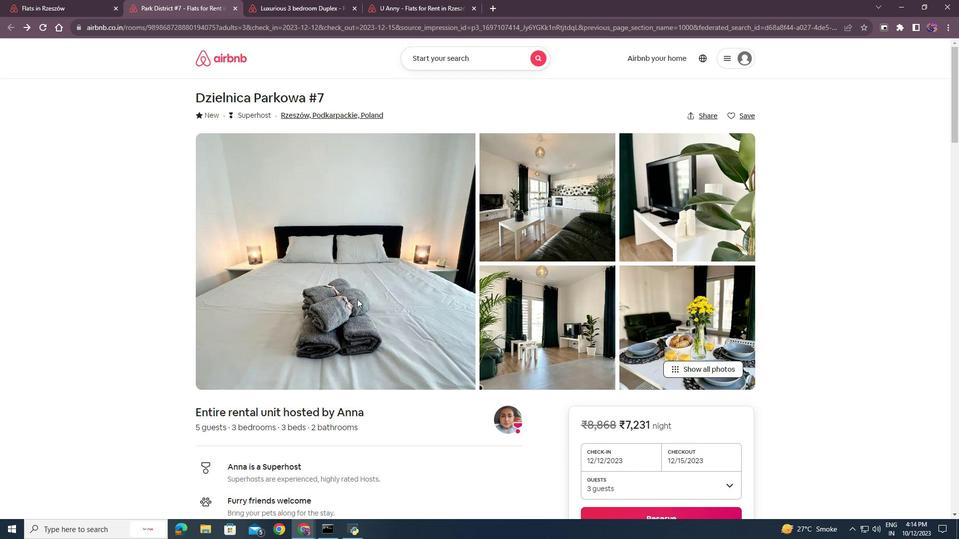 
Action: Mouse scrolled (357, 299) with delta (0, 0)
Screenshot: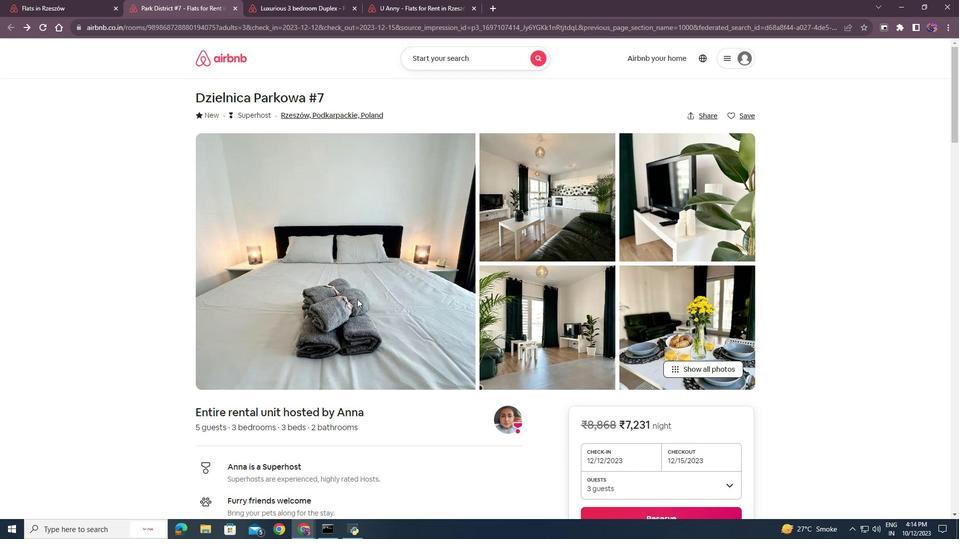 
Action: Mouse scrolled (357, 299) with delta (0, 0)
Screenshot: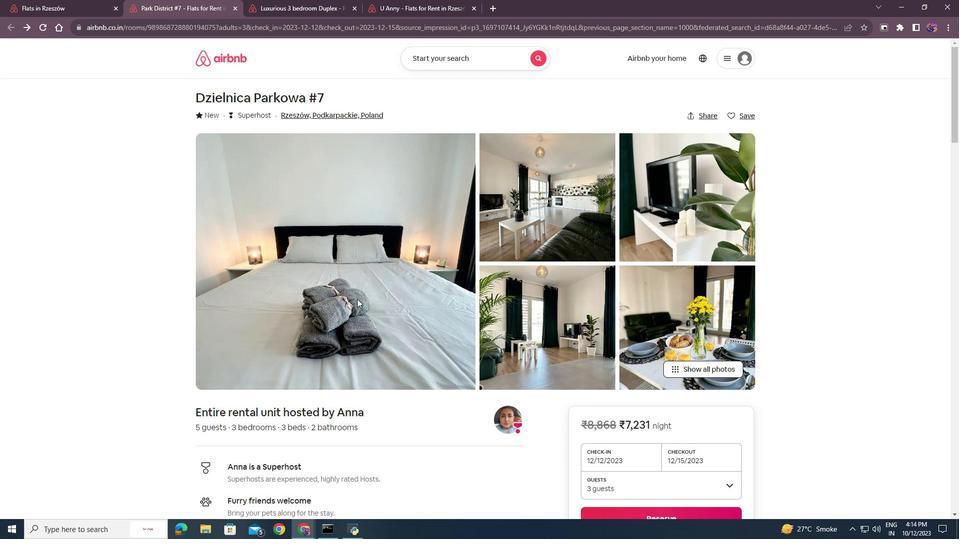 
Action: Mouse scrolled (357, 299) with delta (0, 0)
Screenshot: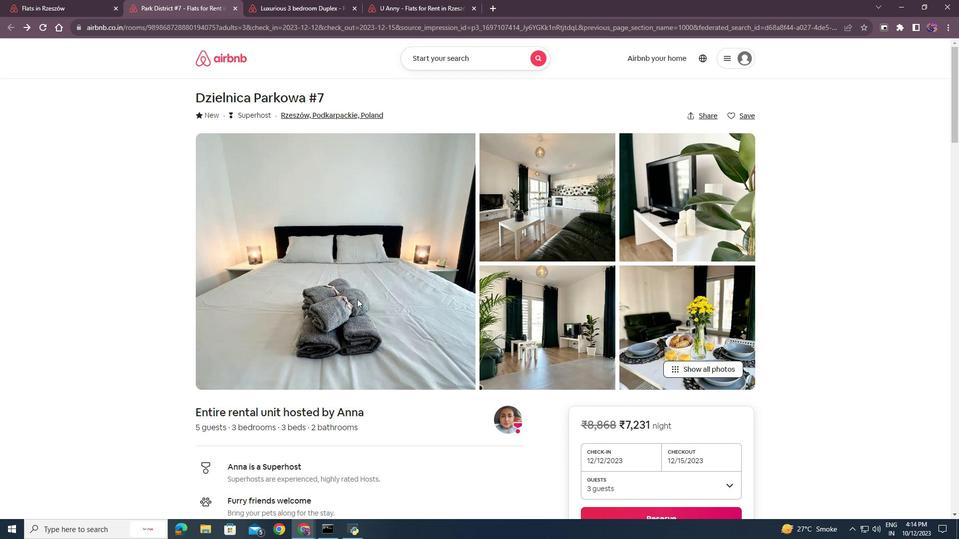 
Action: Mouse scrolled (357, 299) with delta (0, 0)
Screenshot: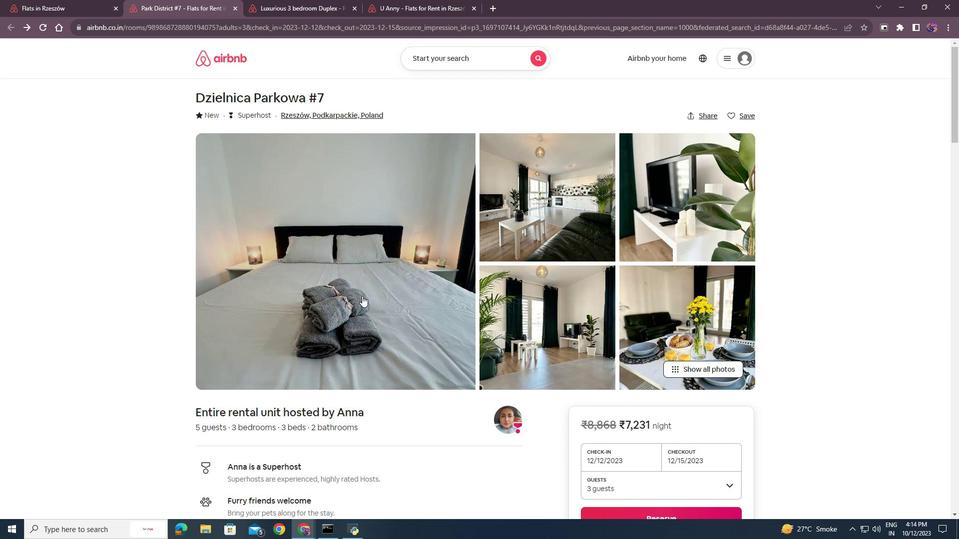 
Action: Mouse scrolled (357, 299) with delta (0, 0)
